 Task: Look for space in Flensburg, Germany from 22nd August, 2023 to 10th September, 2023 for 6 adults, 2 children in price range Rs.10000 to Rs.15000. Place can be entire place or shared room with 6 bedrooms having 6 beds and 6 bathrooms. Property type can be house, flat, guest house. Amenities needed are: wifi, TV, free parkinig on premises, gym, breakfast. Booking option can be shelf check-in. Required host language is English.
Action: Mouse moved to (460, 93)
Screenshot: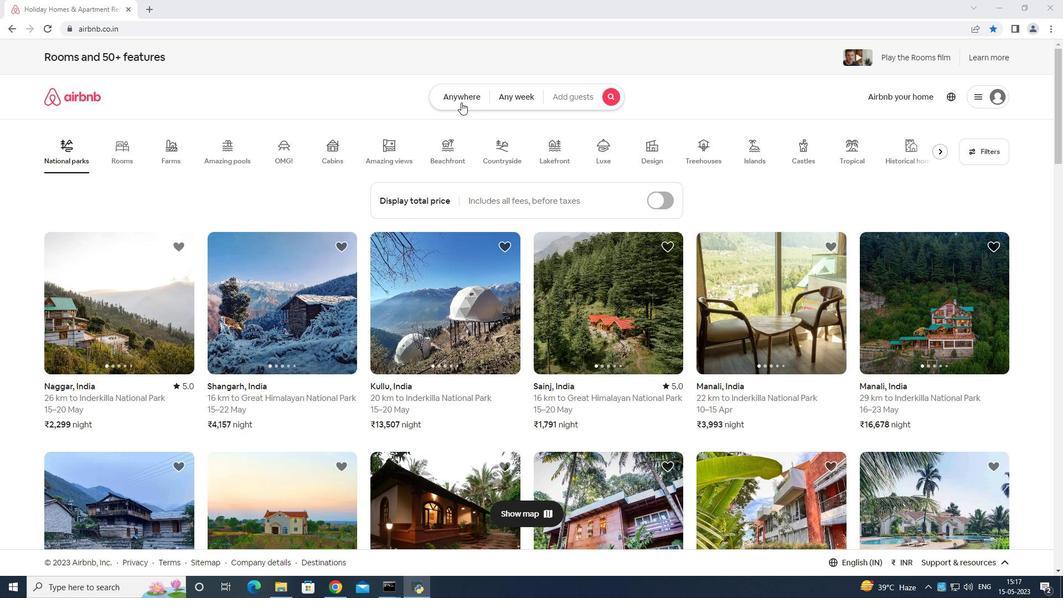 
Action: Mouse pressed left at (460, 93)
Screenshot: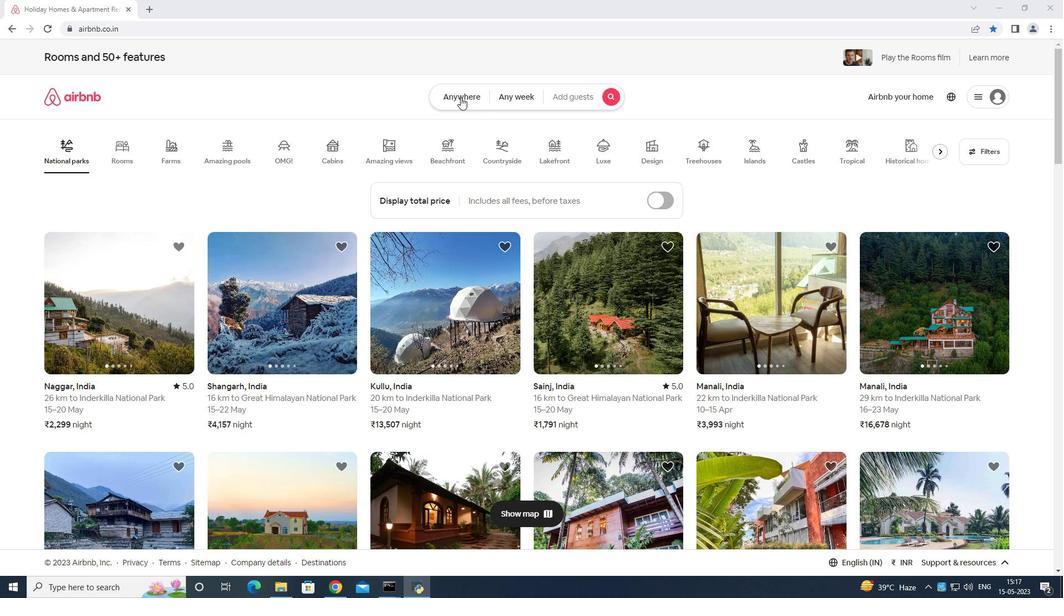 
Action: Mouse moved to (434, 134)
Screenshot: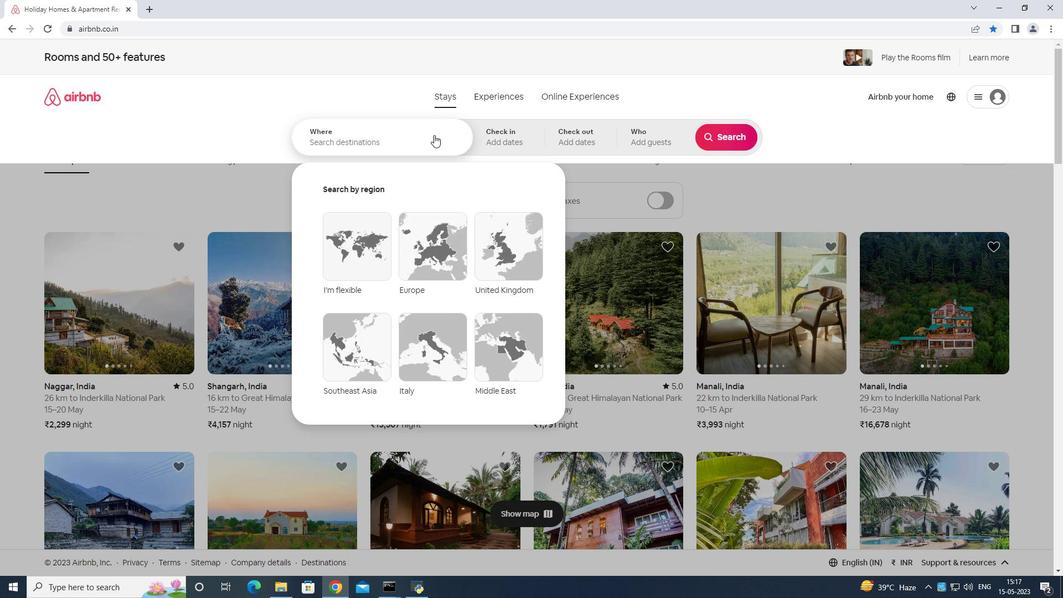 
Action: Mouse pressed left at (434, 134)
Screenshot: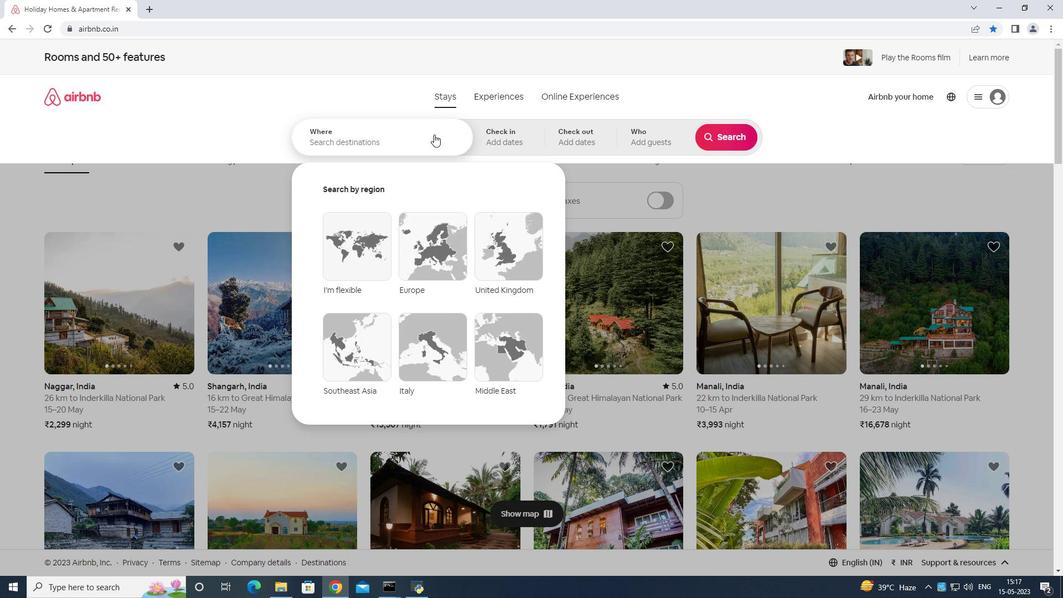 
Action: Mouse moved to (492, 148)
Screenshot: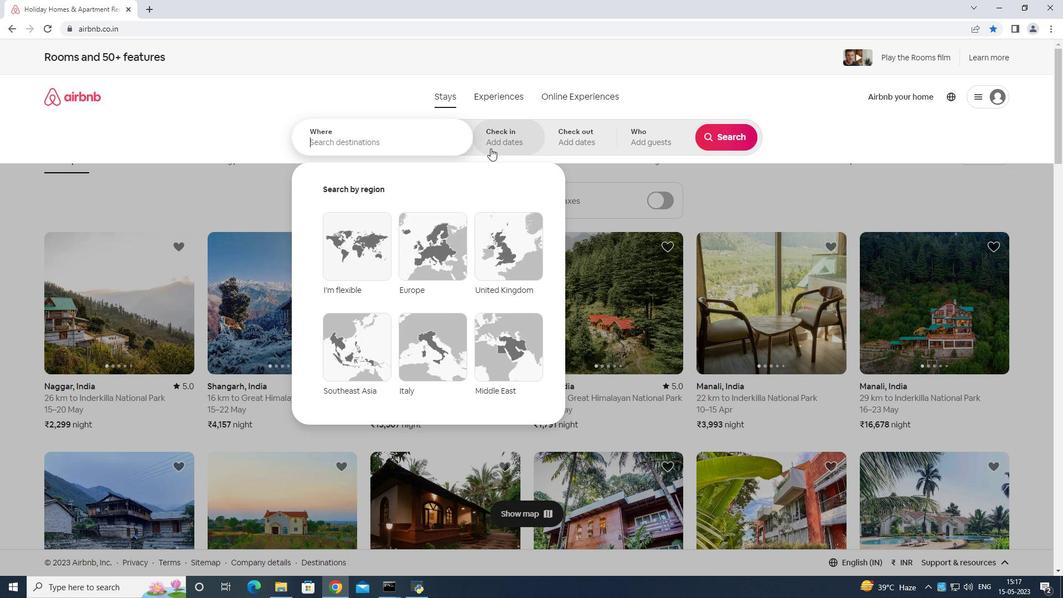 
Action: Key pressed <Key.shift>Flensburg<Key.space><Key.shift>germany<Key.enter>
Screenshot: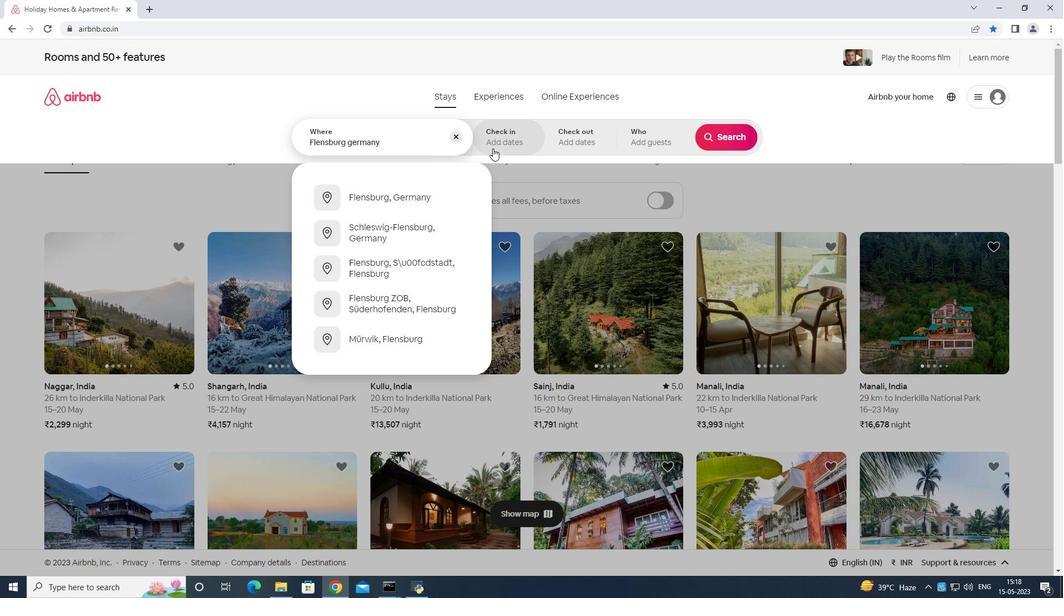 
Action: Mouse moved to (723, 223)
Screenshot: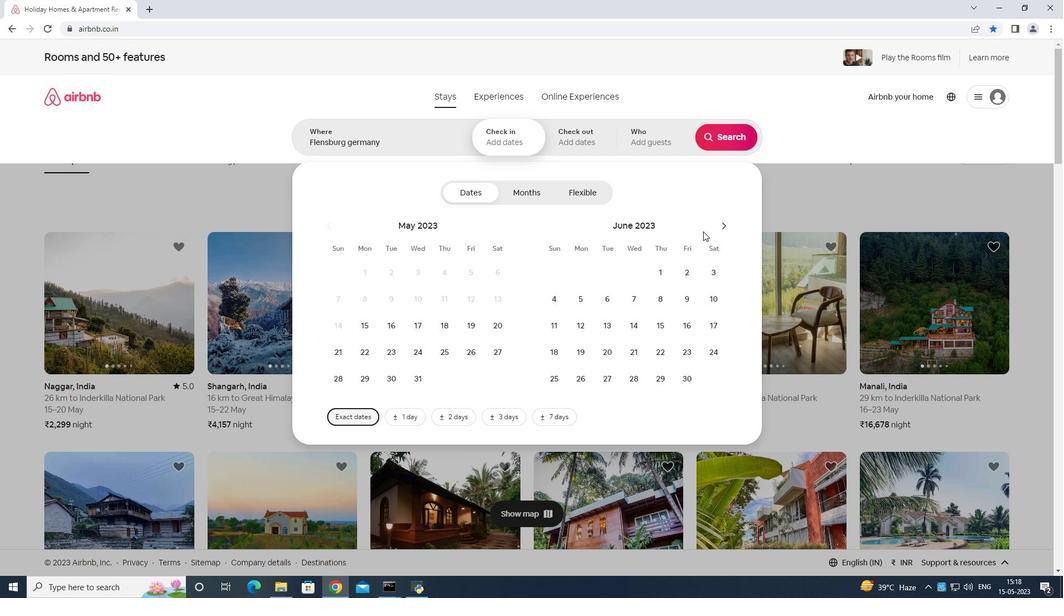 
Action: Mouse pressed left at (723, 223)
Screenshot: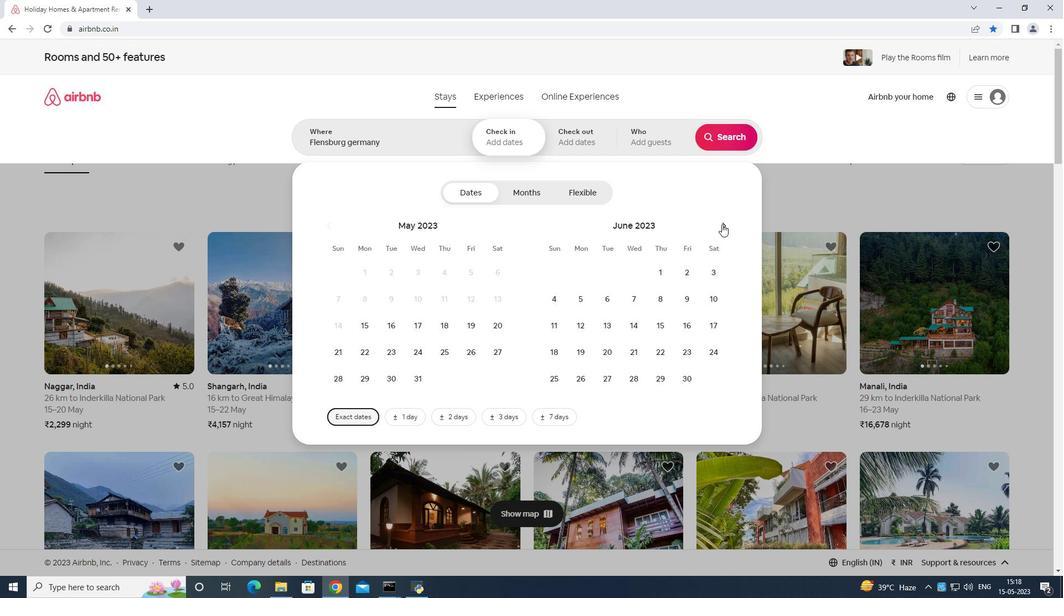 
Action: Mouse moved to (724, 223)
Screenshot: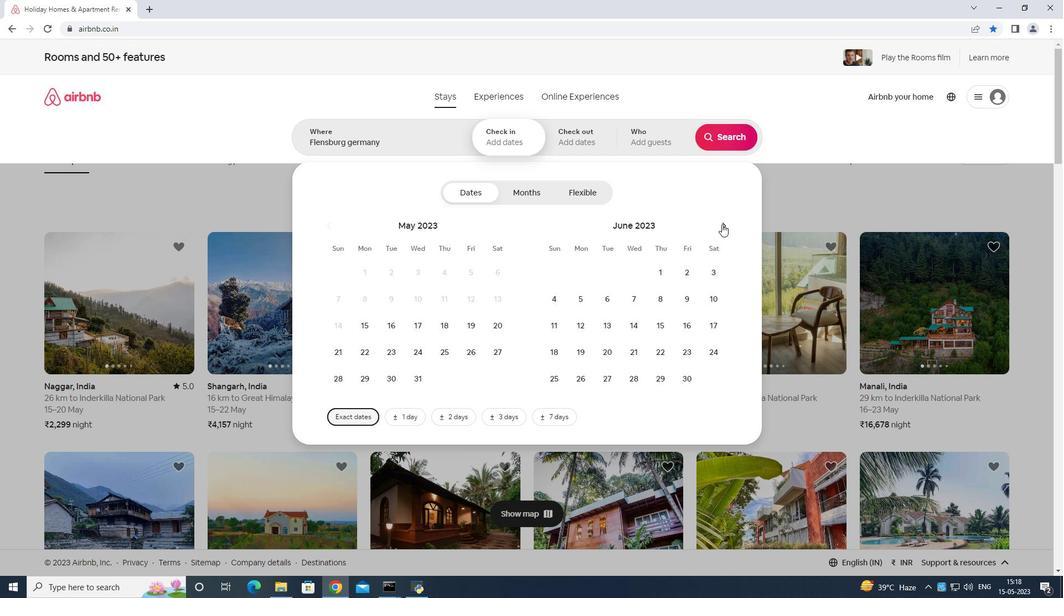 
Action: Mouse pressed left at (724, 223)
Screenshot: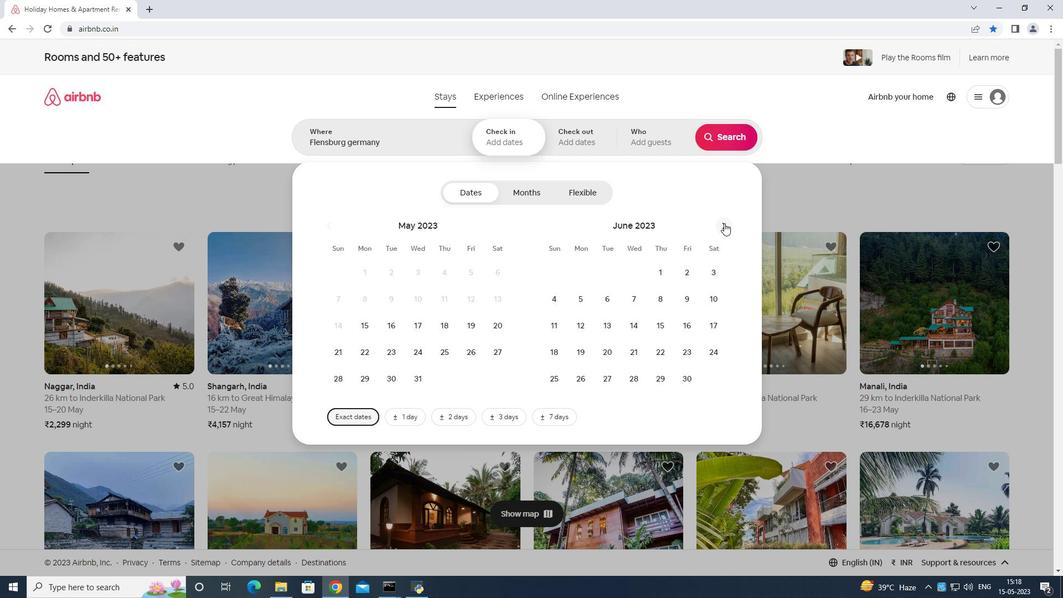 
Action: Mouse pressed left at (724, 223)
Screenshot: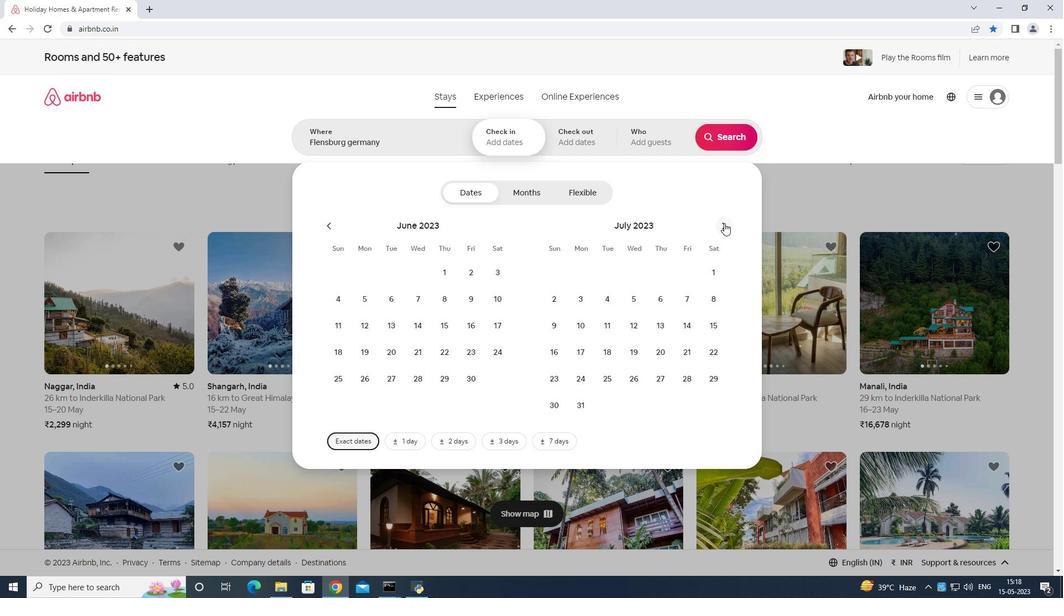 
Action: Mouse moved to (611, 351)
Screenshot: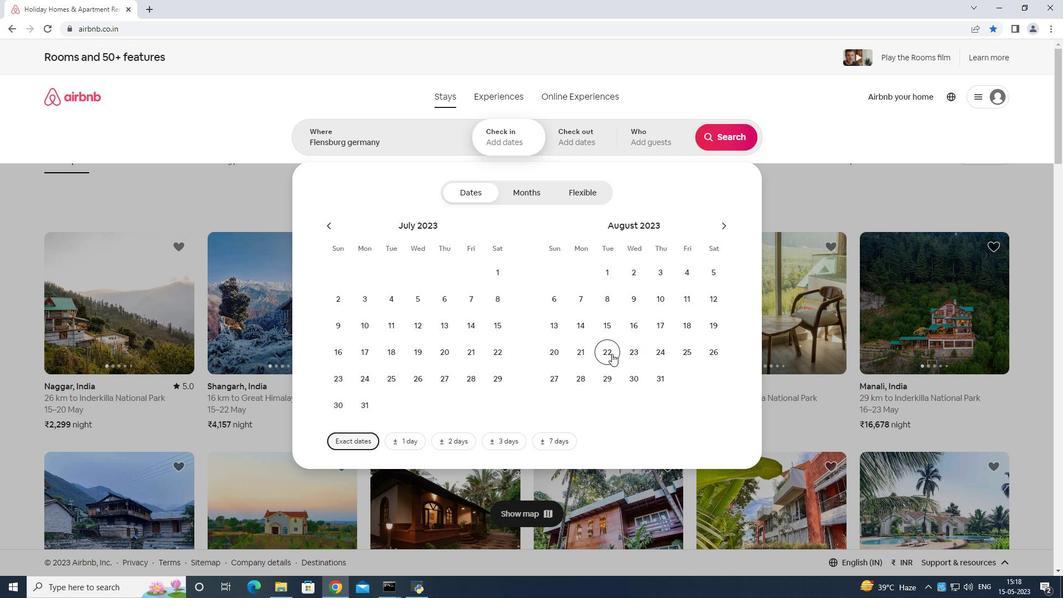
Action: Mouse pressed left at (611, 351)
Screenshot: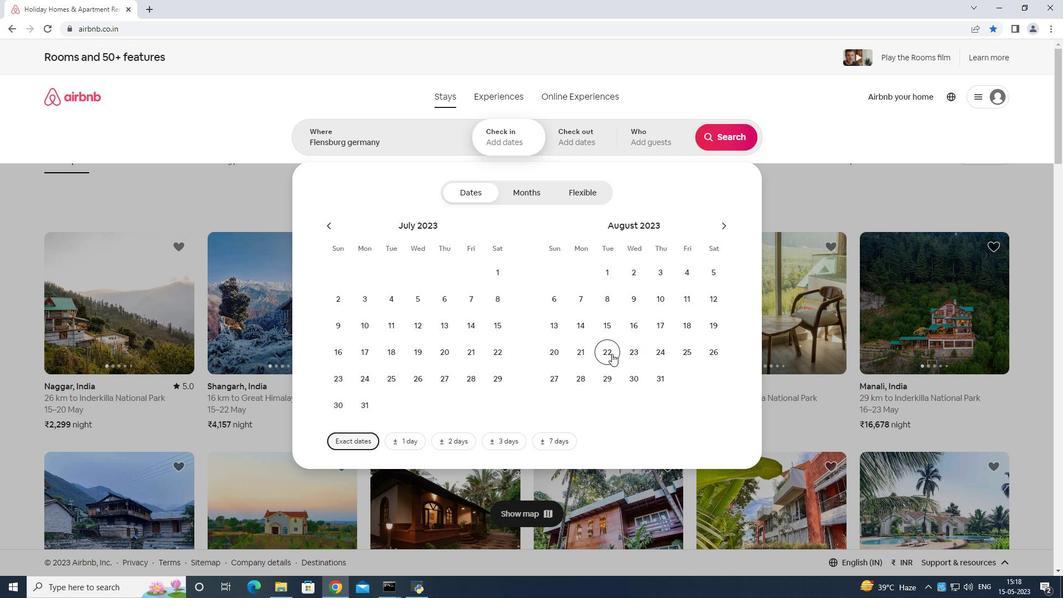 
Action: Mouse moved to (723, 224)
Screenshot: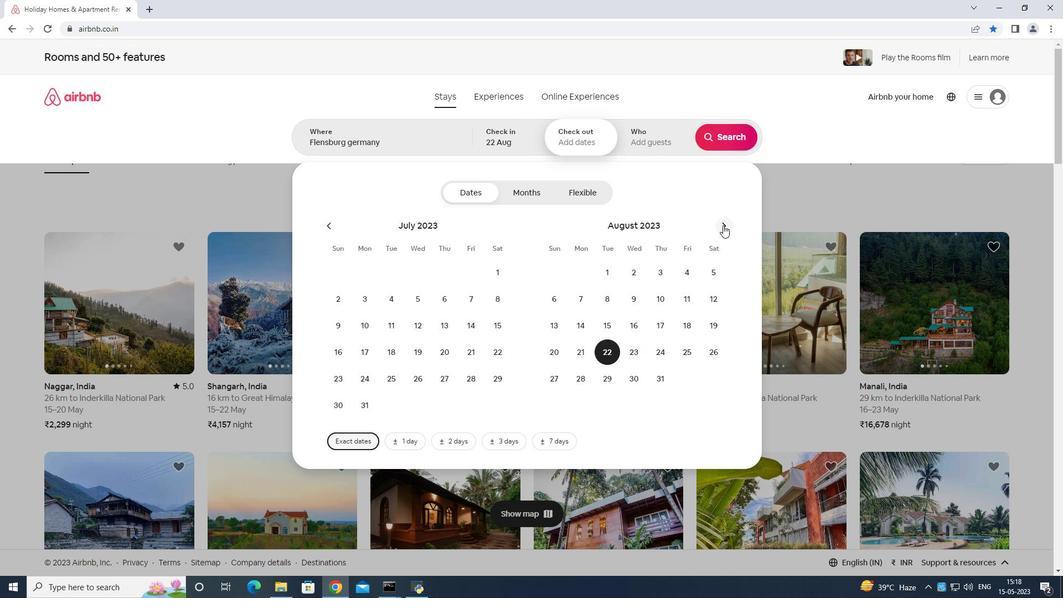 
Action: Mouse pressed left at (723, 224)
Screenshot: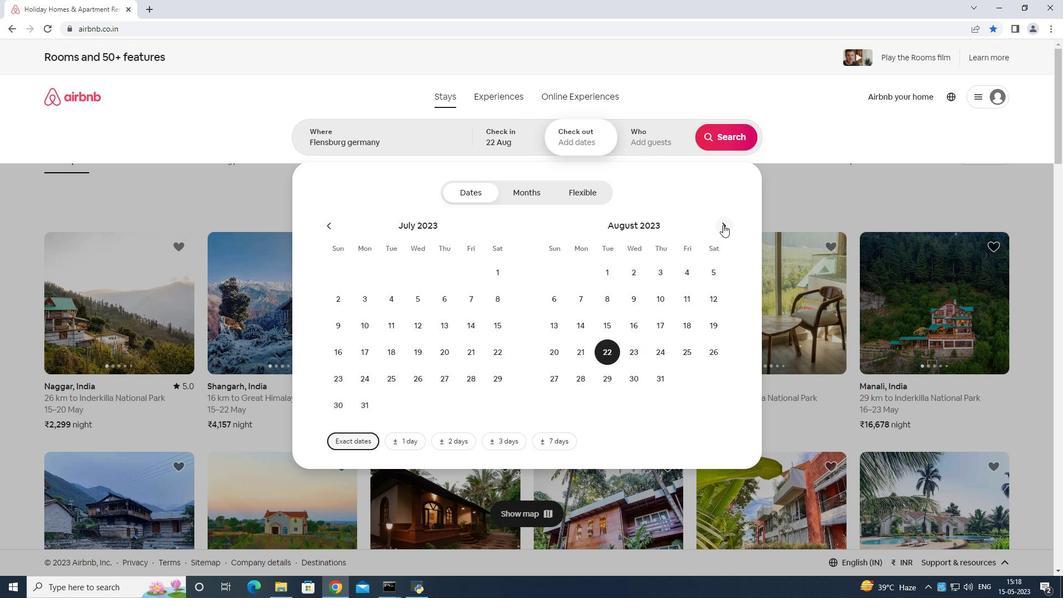 
Action: Mouse moved to (562, 320)
Screenshot: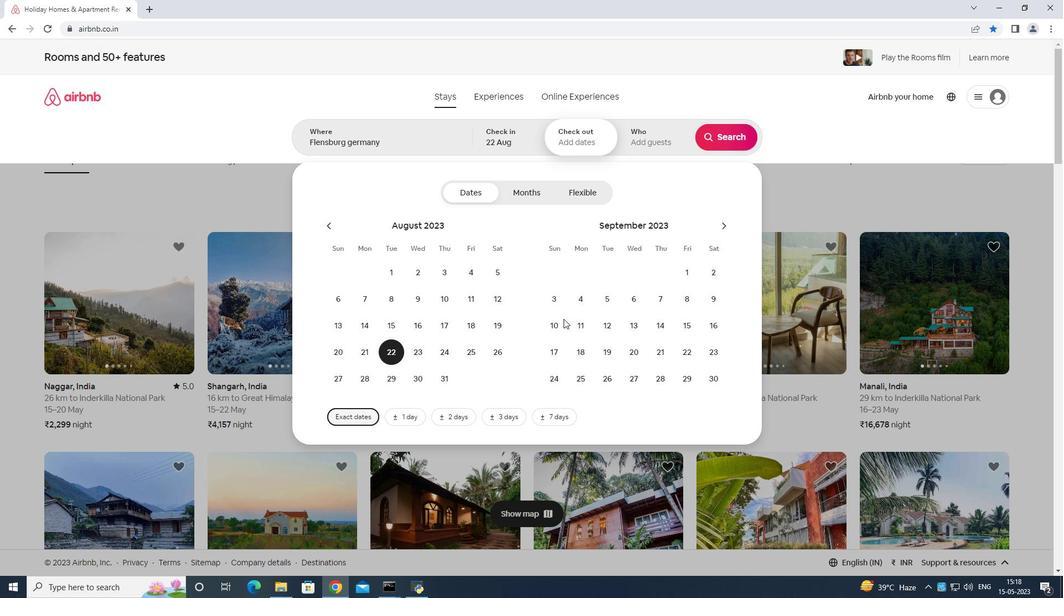
Action: Mouse pressed left at (562, 320)
Screenshot: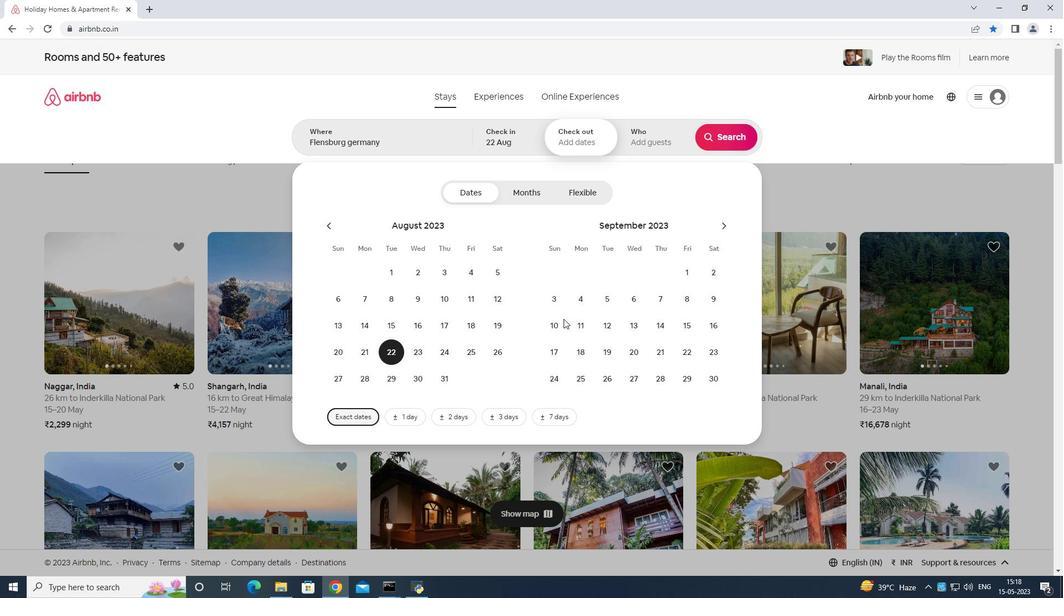 
Action: Mouse moved to (647, 127)
Screenshot: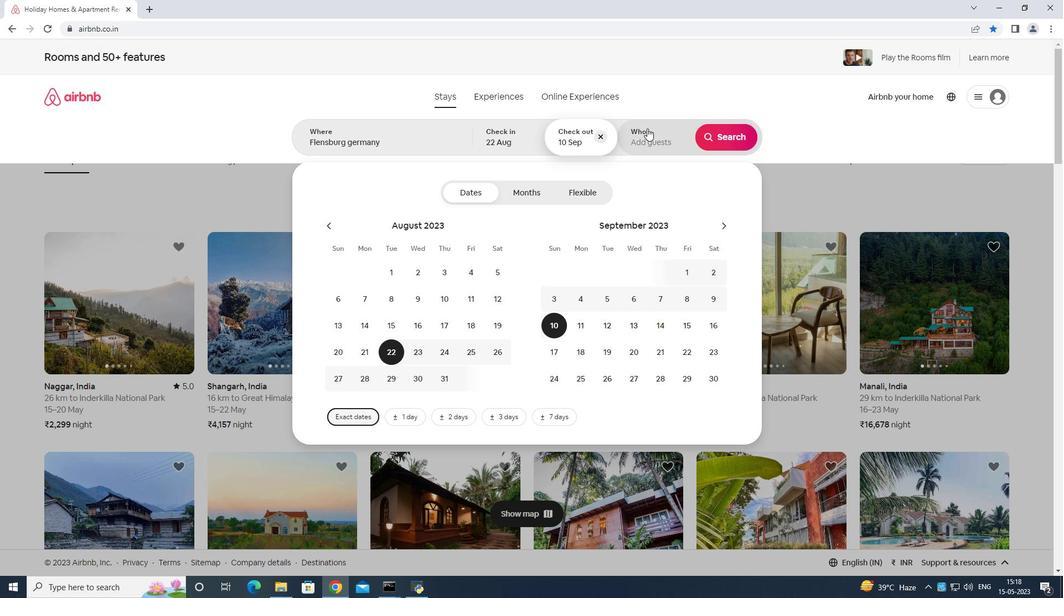 
Action: Mouse pressed left at (647, 127)
Screenshot: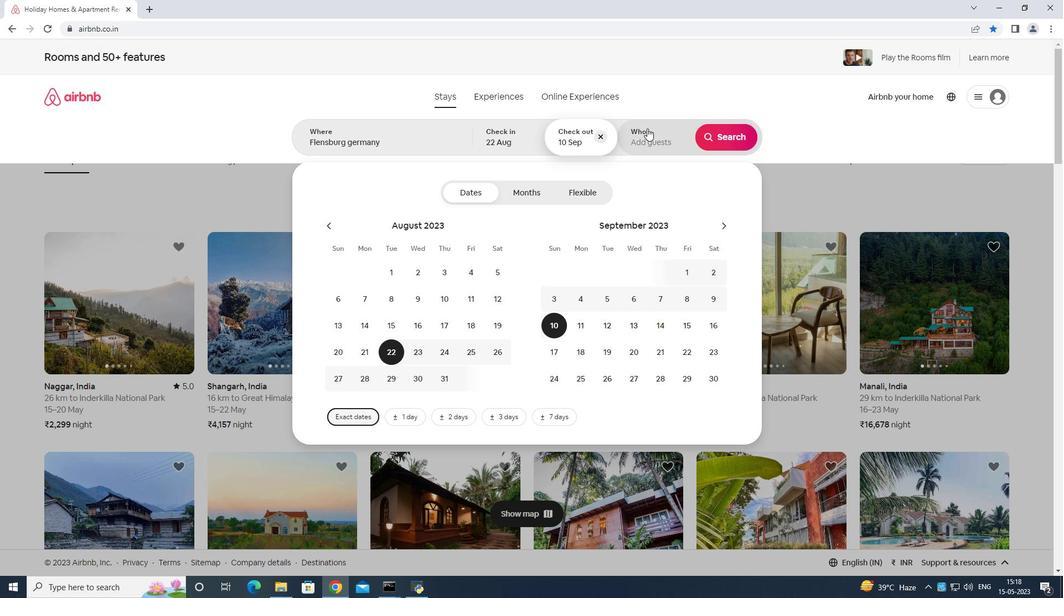 
Action: Mouse moved to (734, 192)
Screenshot: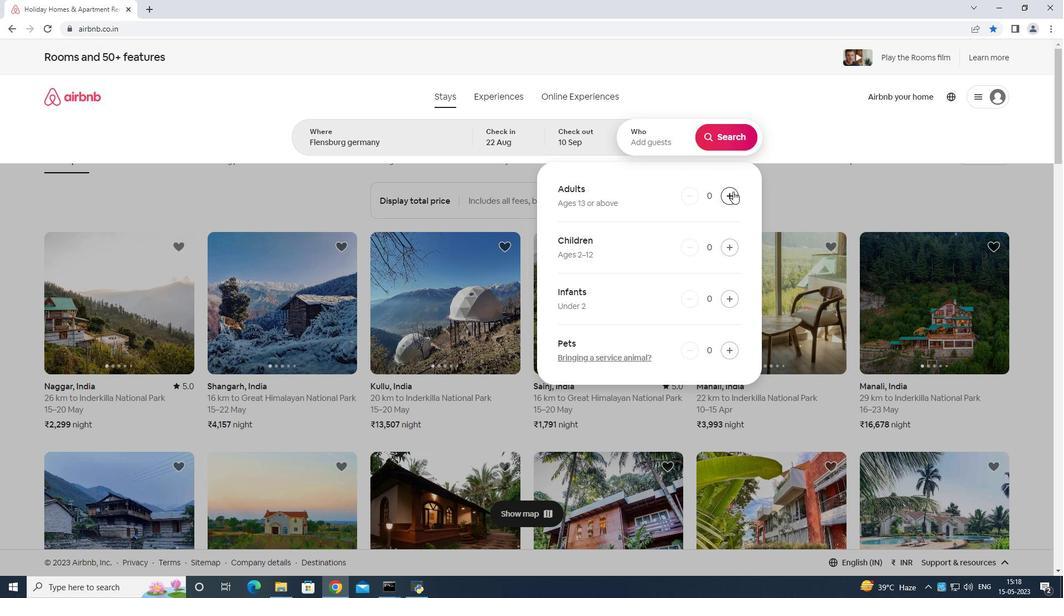 
Action: Mouse pressed left at (734, 192)
Screenshot: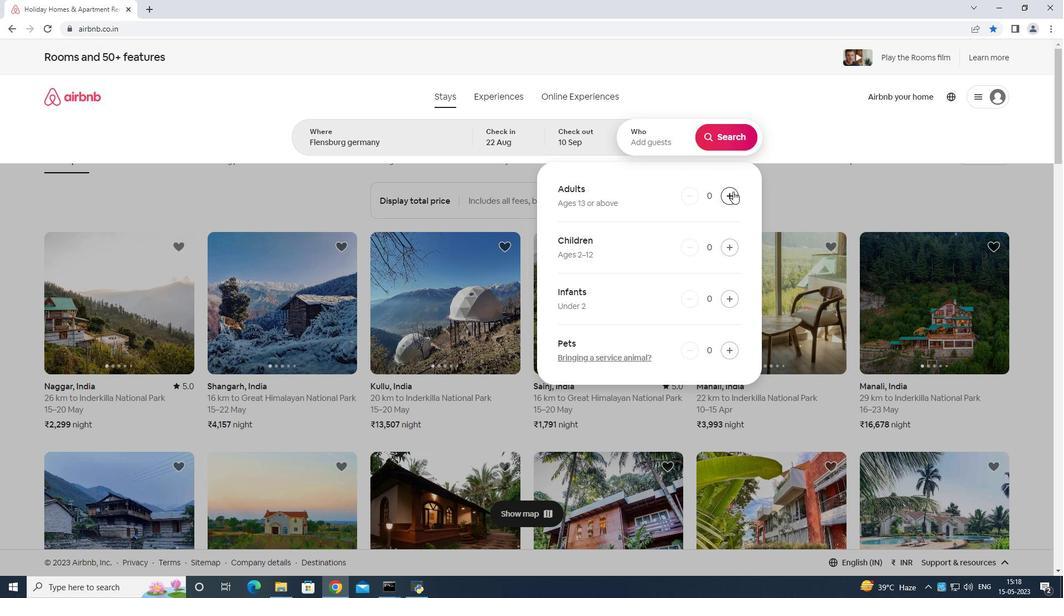 
Action: Mouse moved to (734, 193)
Screenshot: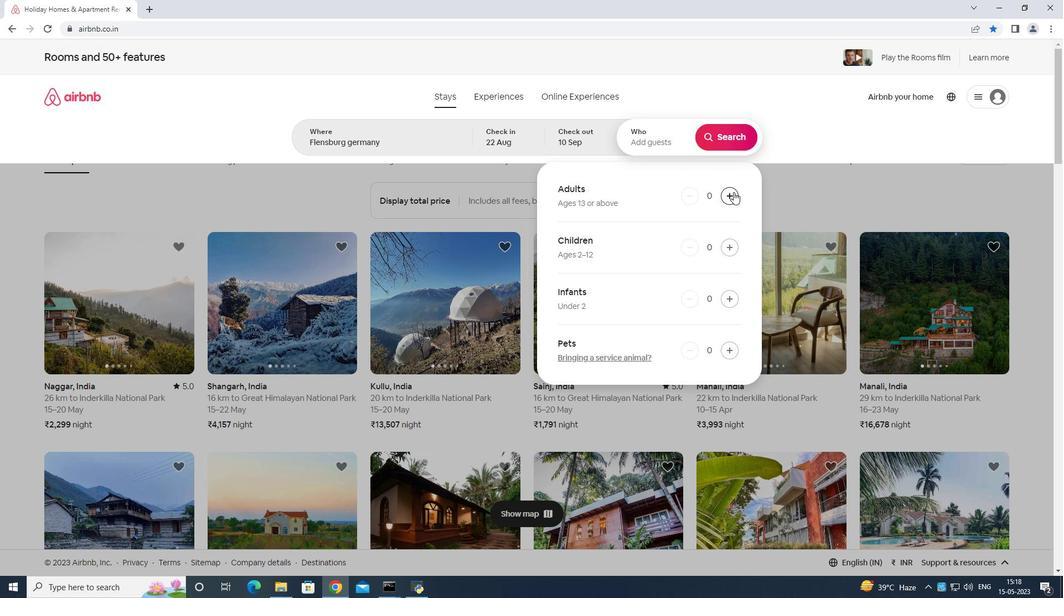 
Action: Mouse pressed left at (734, 193)
Screenshot: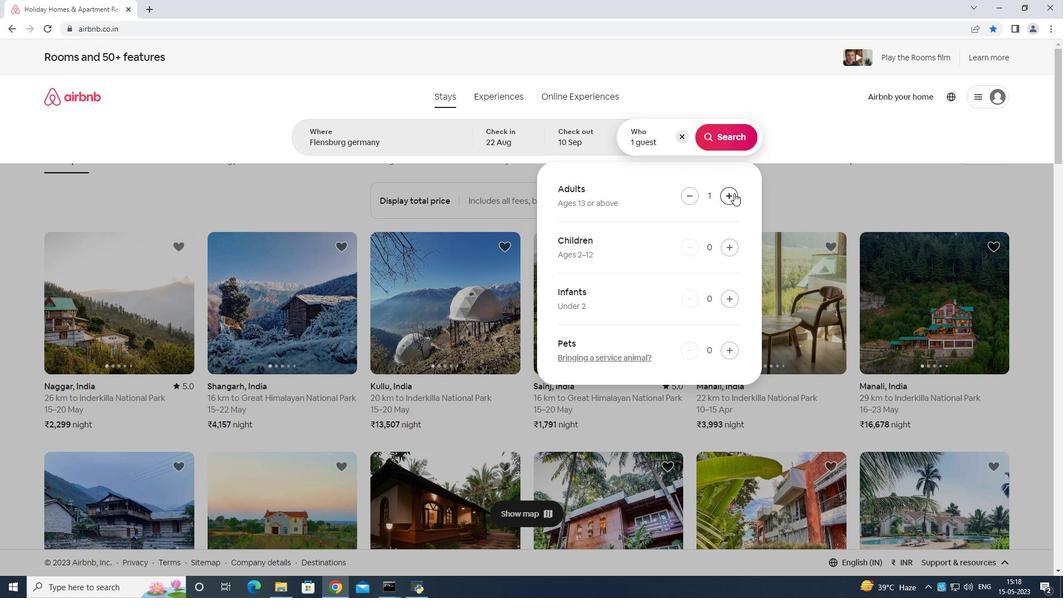 
Action: Mouse moved to (732, 193)
Screenshot: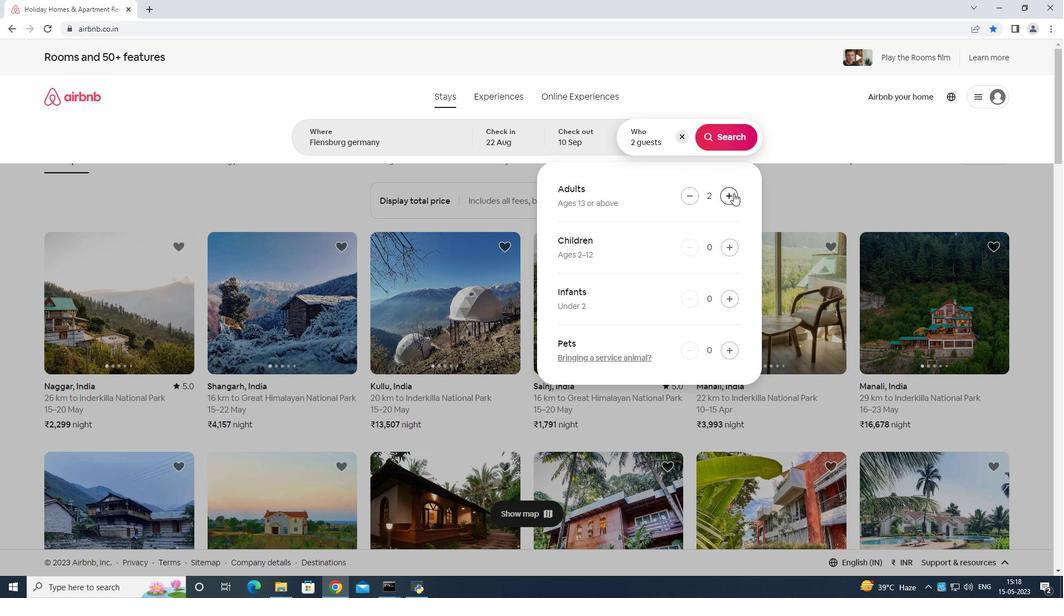 
Action: Mouse pressed left at (732, 193)
Screenshot: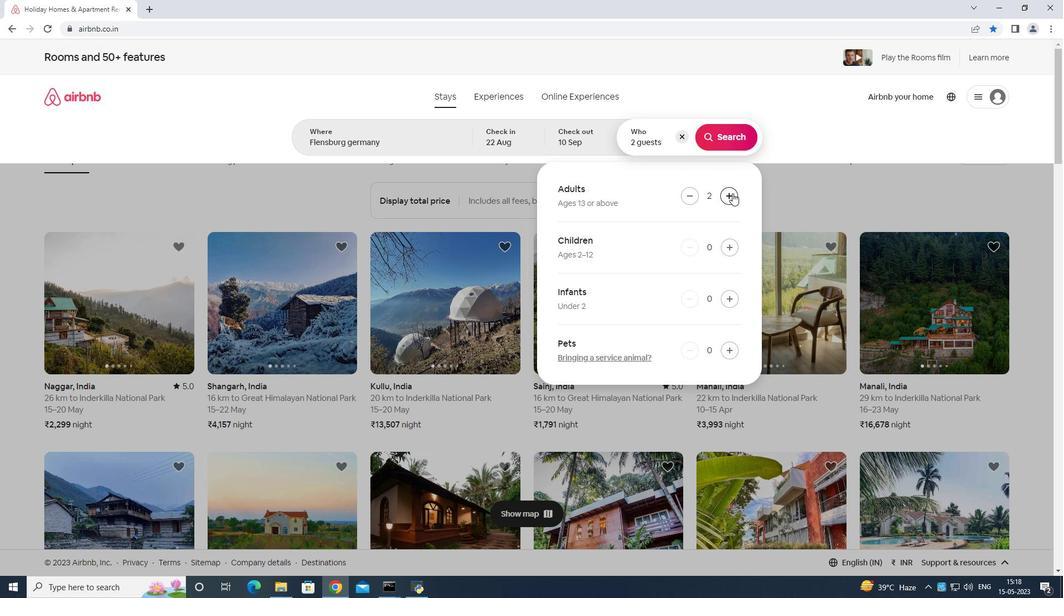
Action: Mouse moved to (732, 193)
Screenshot: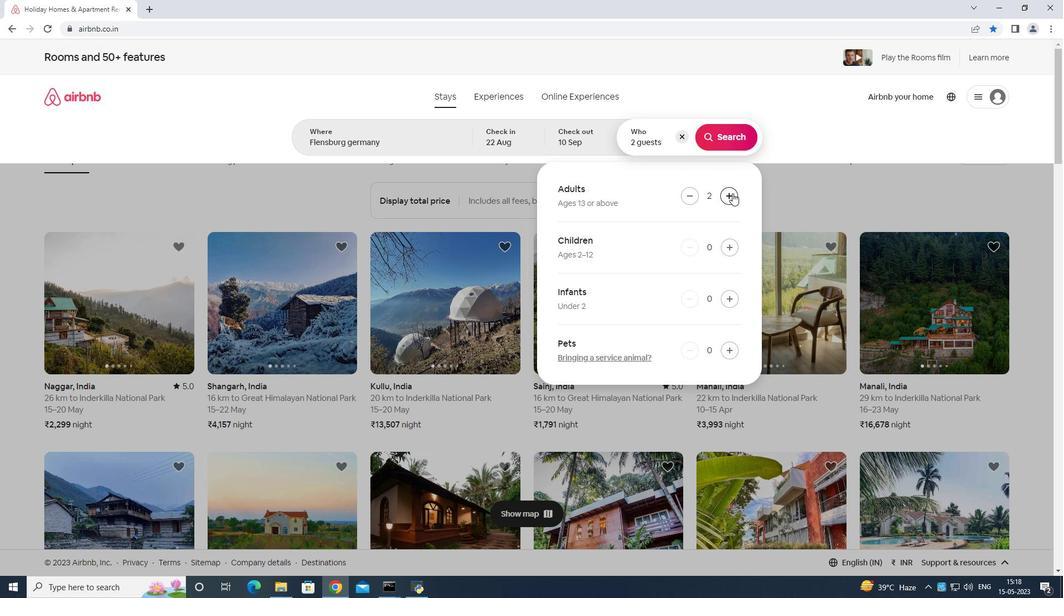 
Action: Mouse pressed left at (732, 193)
Screenshot: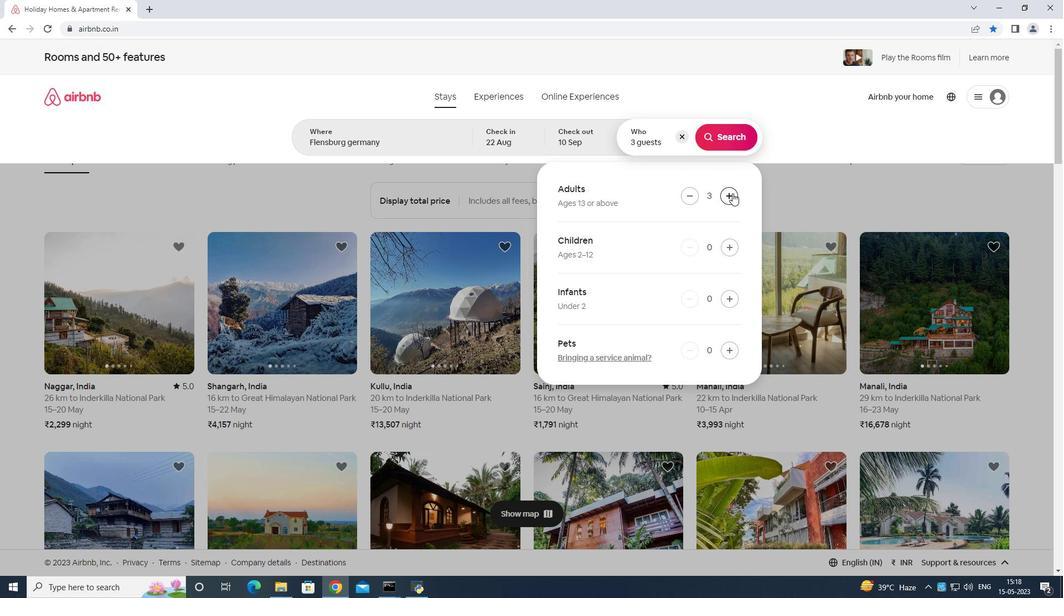 
Action: Mouse moved to (732, 193)
Screenshot: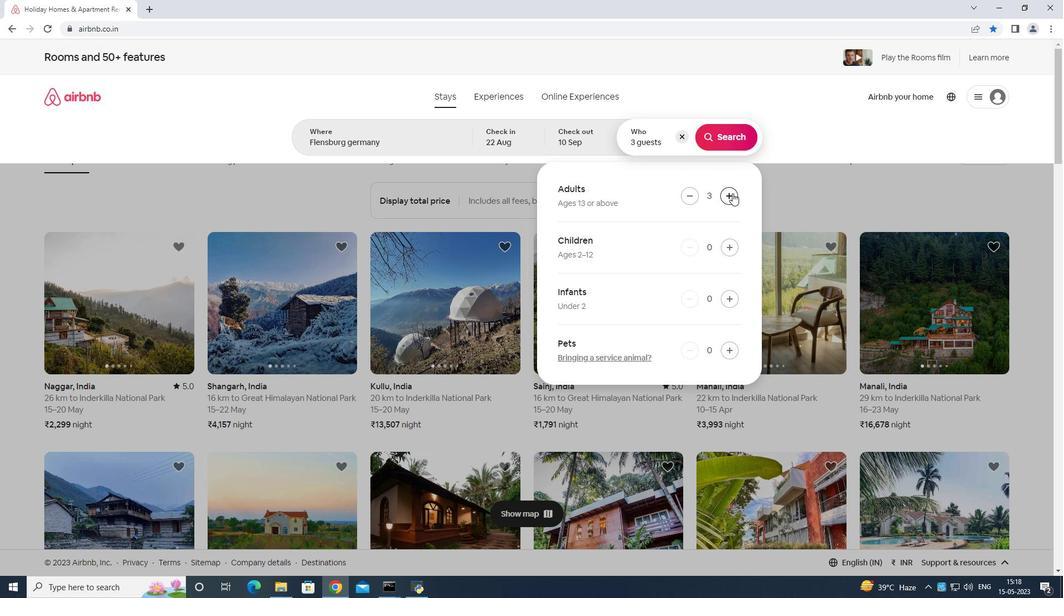 
Action: Mouse pressed left at (732, 193)
Screenshot: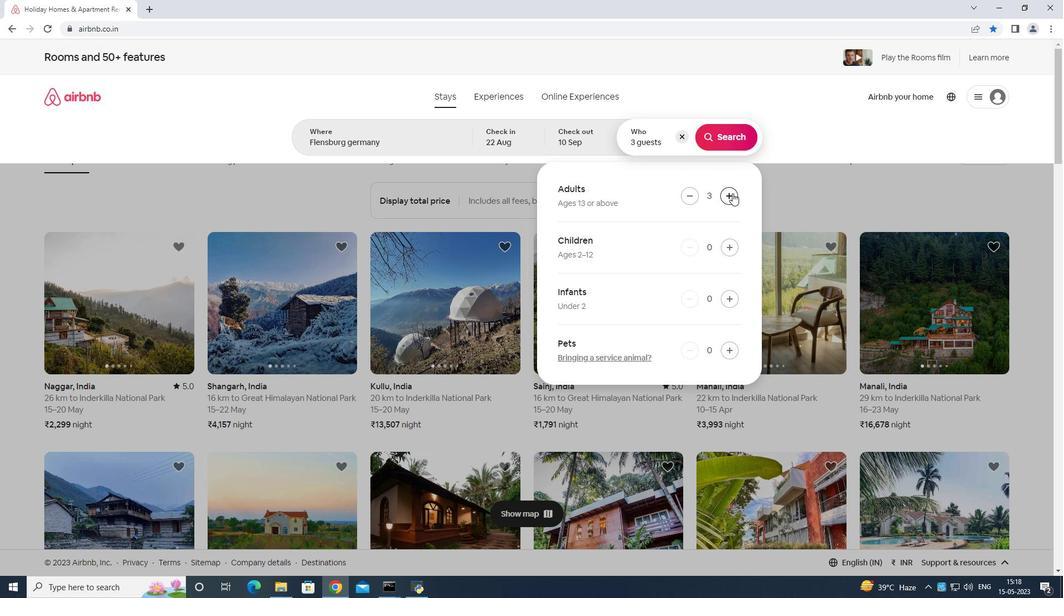 
Action: Mouse pressed left at (732, 193)
Screenshot: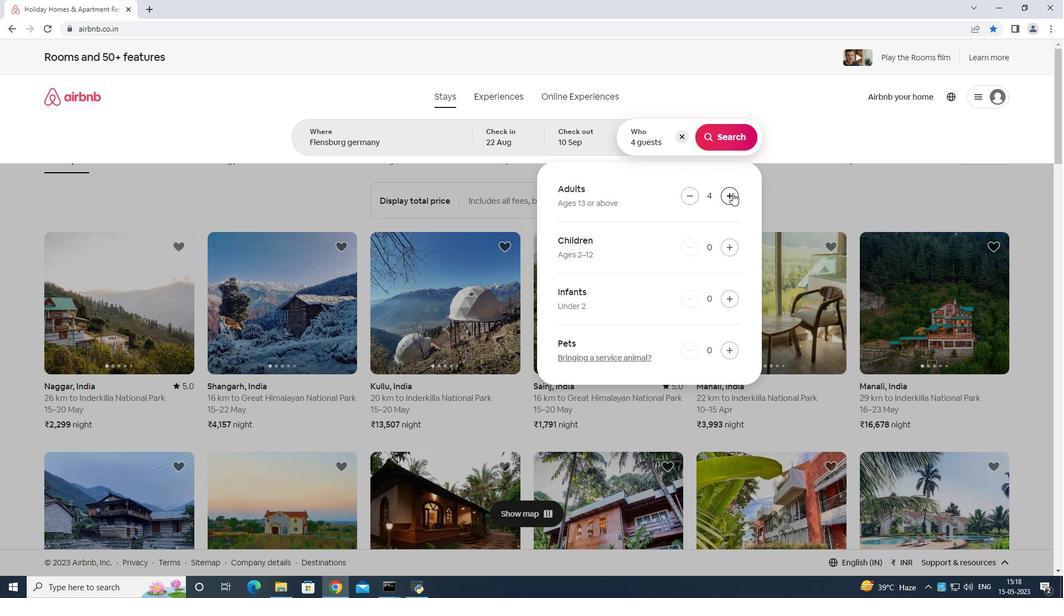 
Action: Mouse moved to (725, 243)
Screenshot: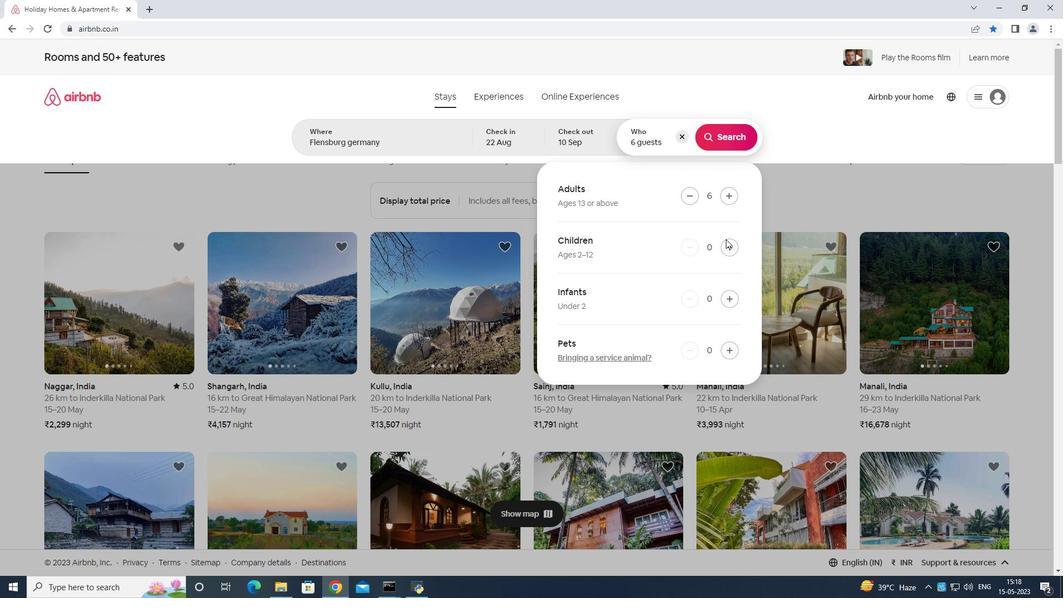 
Action: Mouse pressed left at (725, 243)
Screenshot: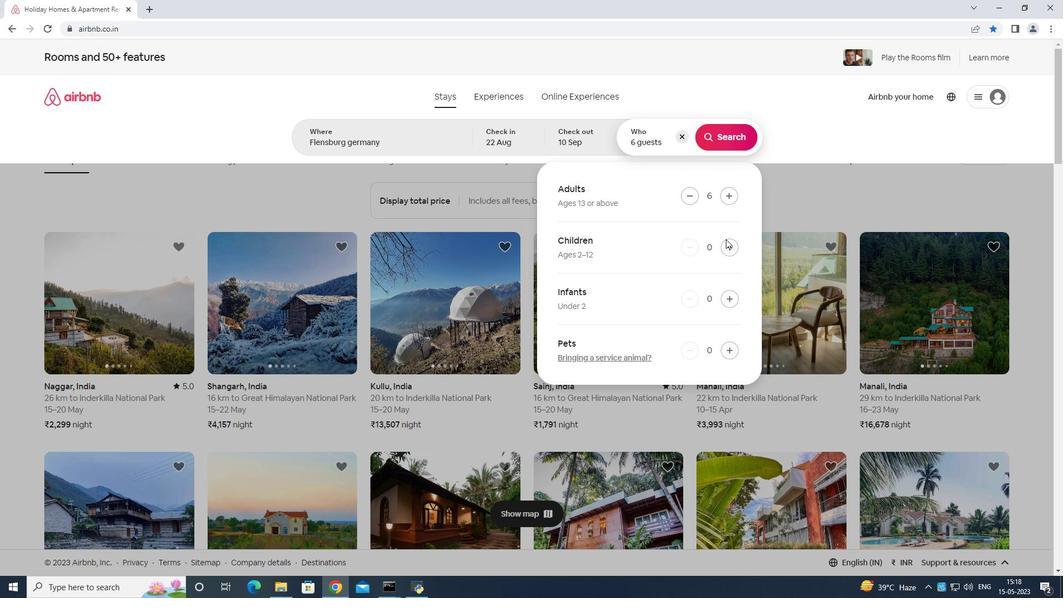 
Action: Mouse moved to (724, 245)
Screenshot: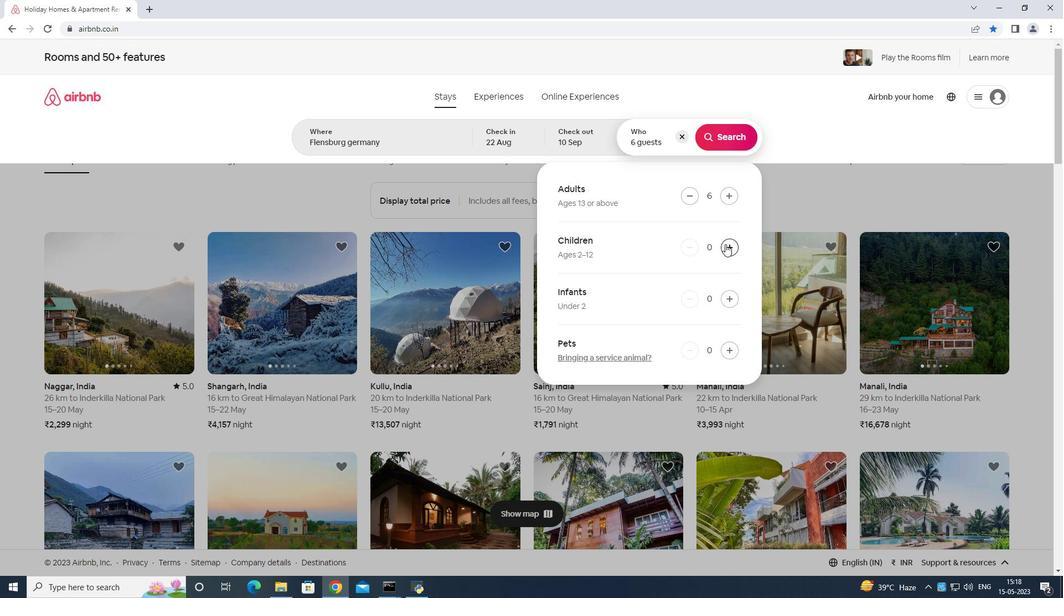 
Action: Mouse pressed left at (724, 245)
Screenshot: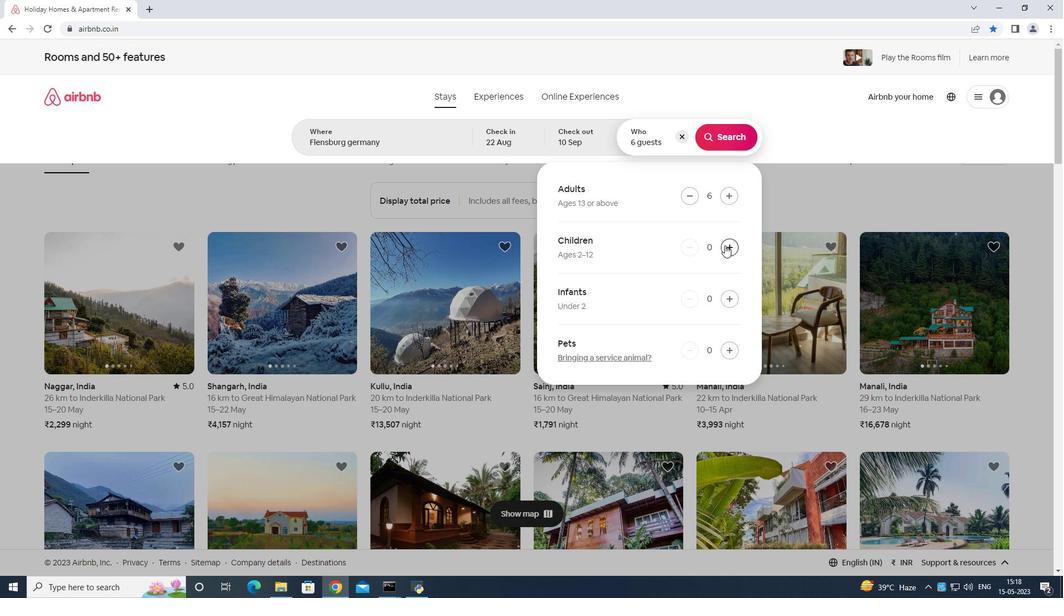 
Action: Mouse moved to (723, 137)
Screenshot: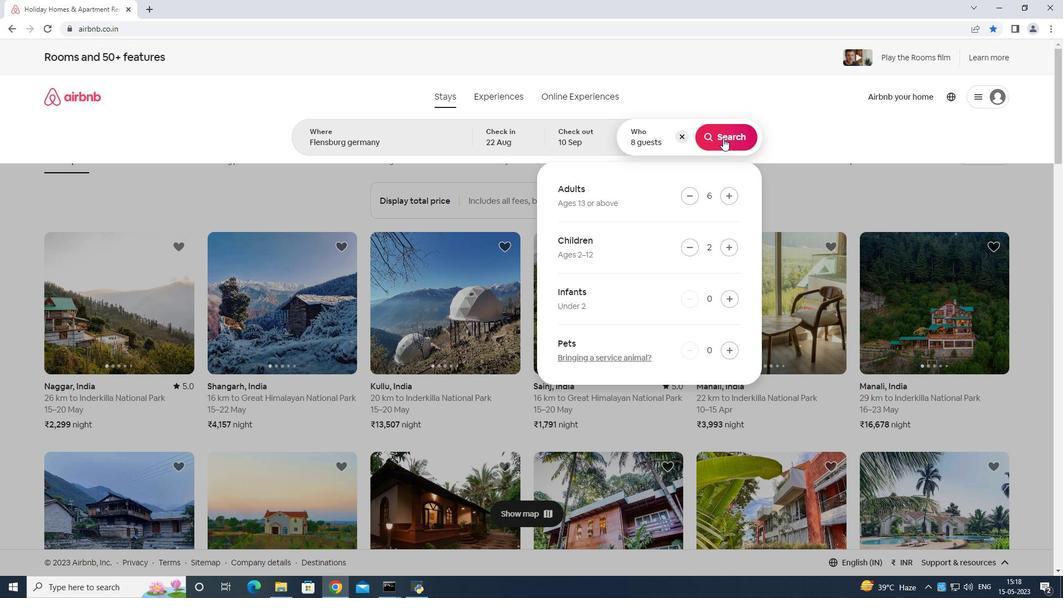
Action: Mouse pressed left at (723, 137)
Screenshot: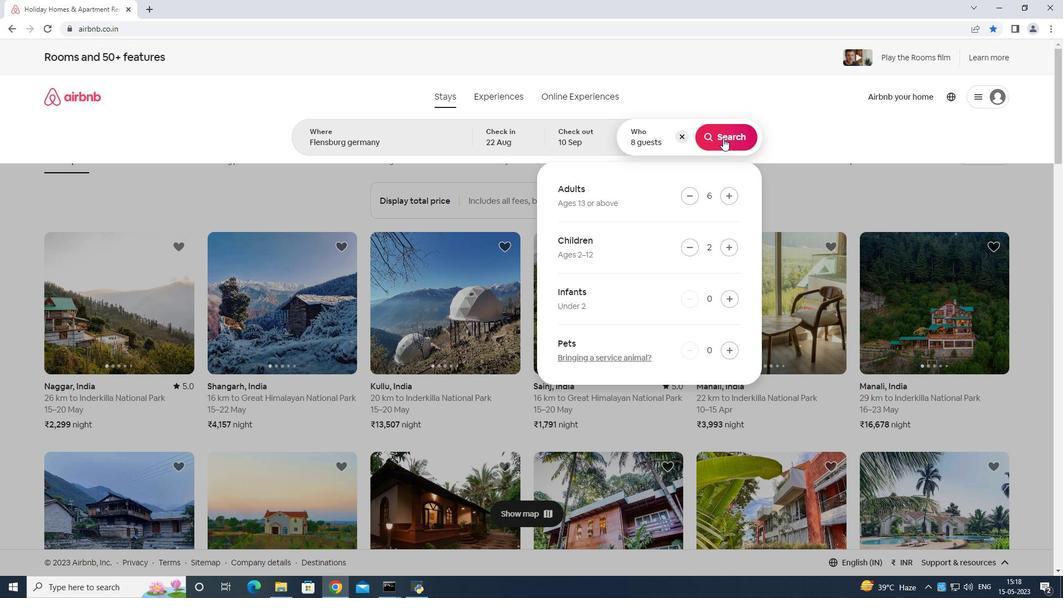 
Action: Mouse moved to (1002, 100)
Screenshot: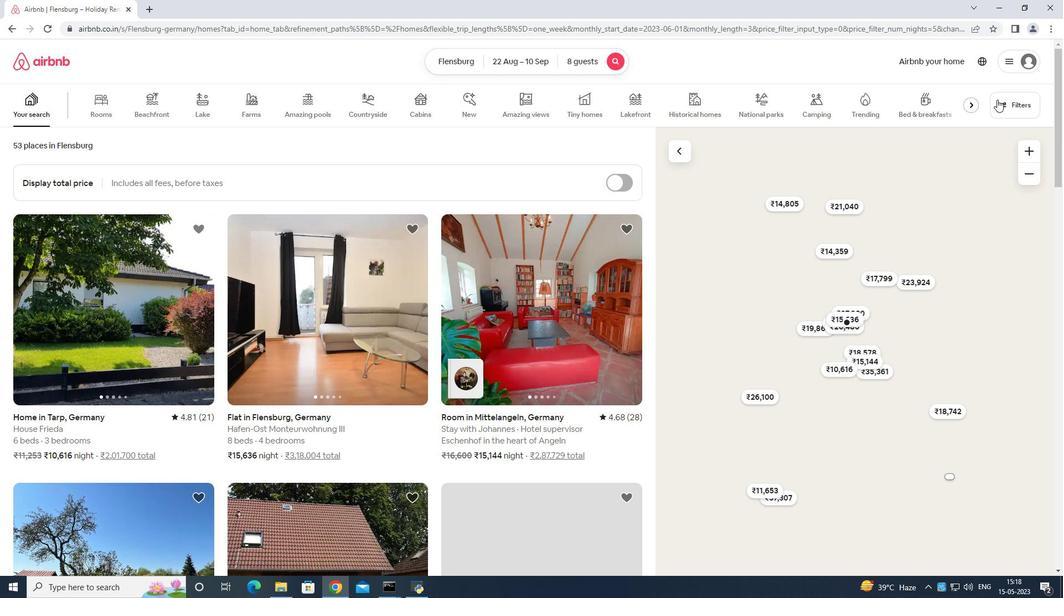 
Action: Mouse pressed left at (1002, 100)
Screenshot: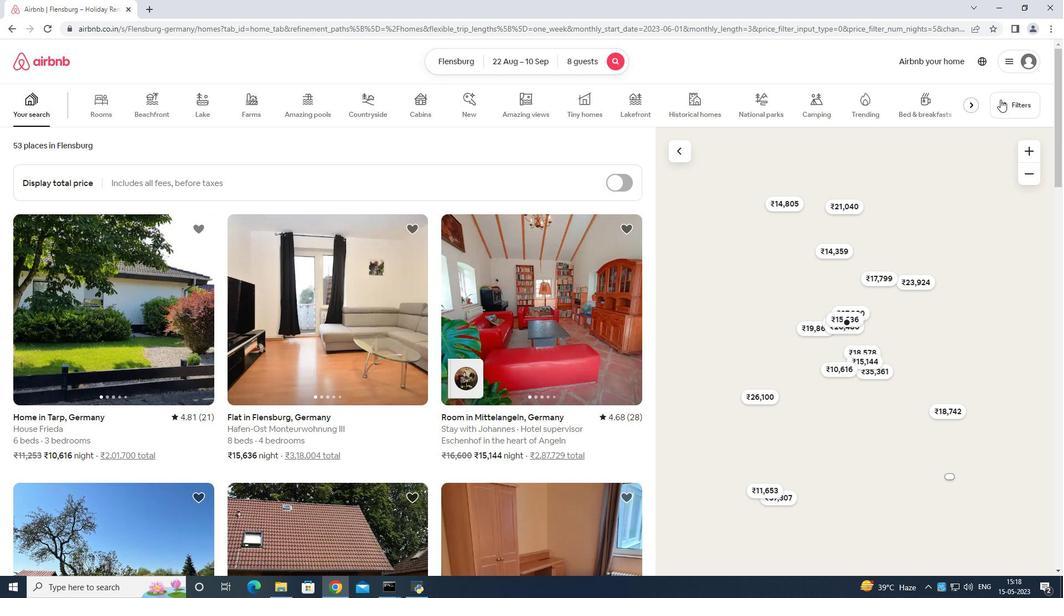 
Action: Mouse moved to (461, 377)
Screenshot: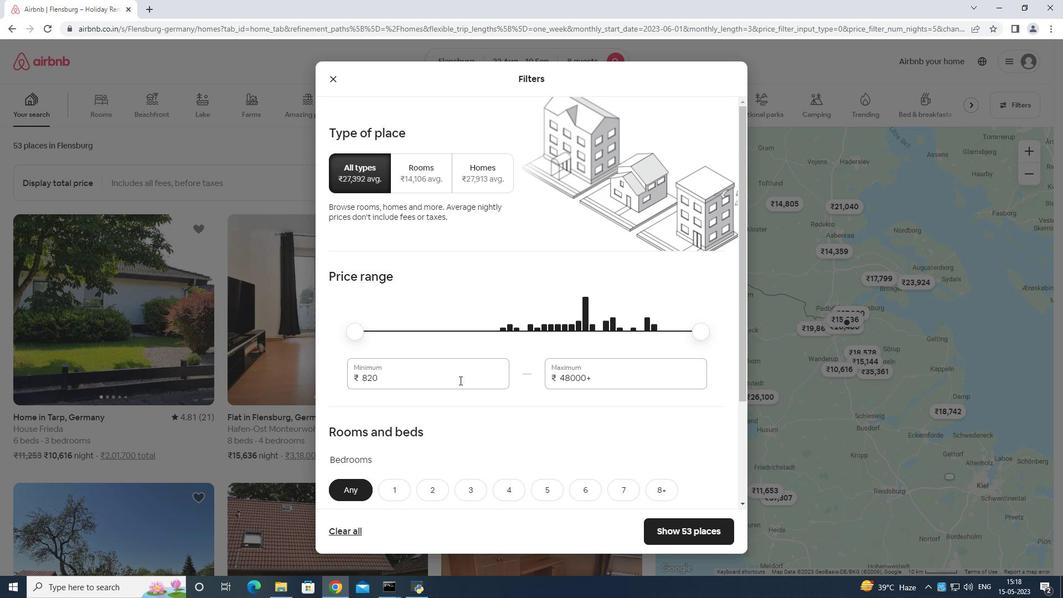 
Action: Mouse pressed left at (460, 377)
Screenshot: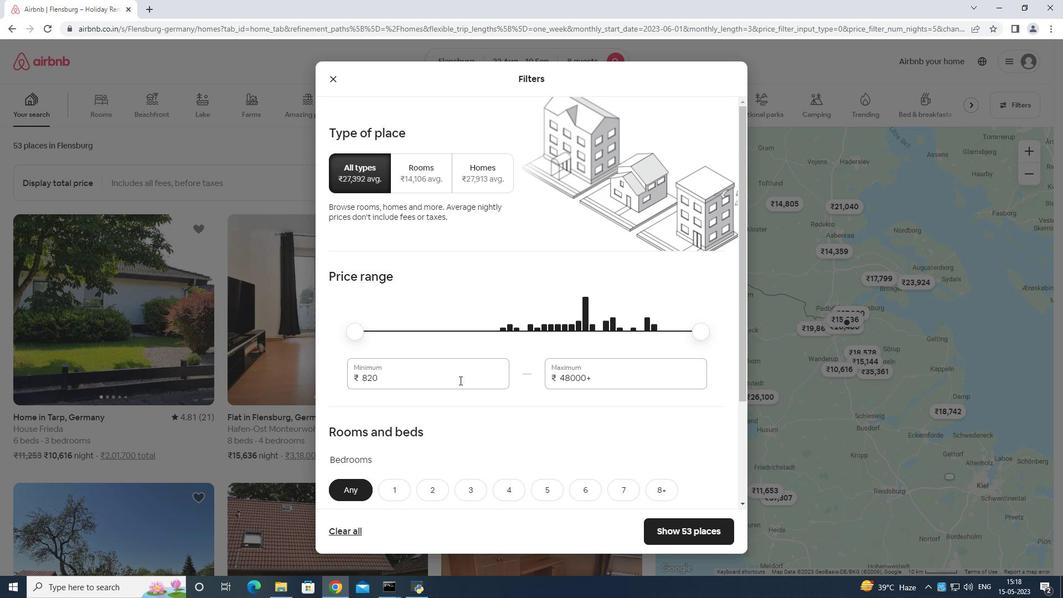 
Action: Mouse moved to (463, 369)
Screenshot: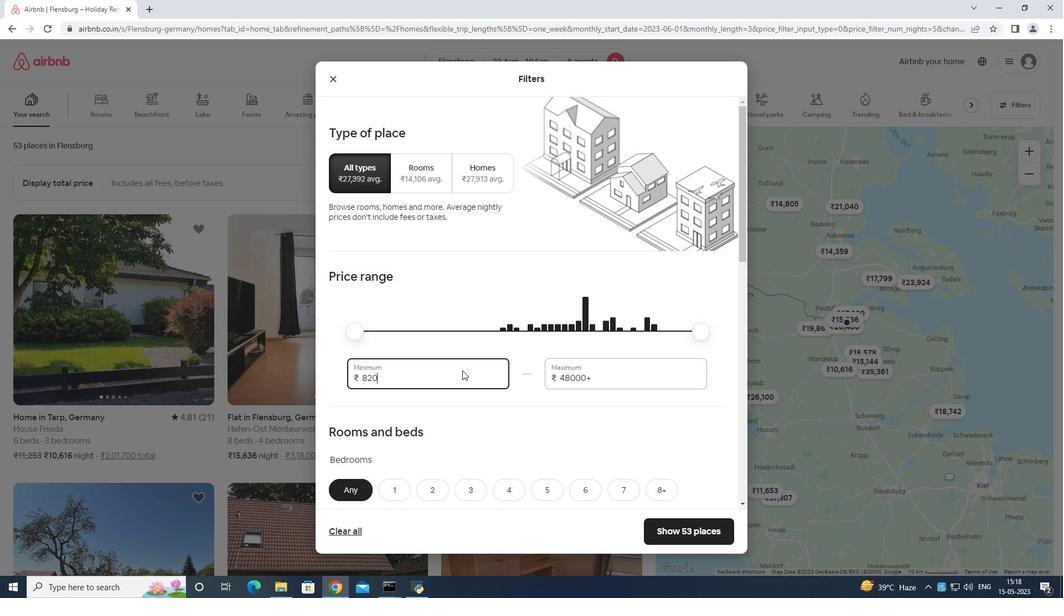 
Action: Key pressed <Key.backspace>
Screenshot: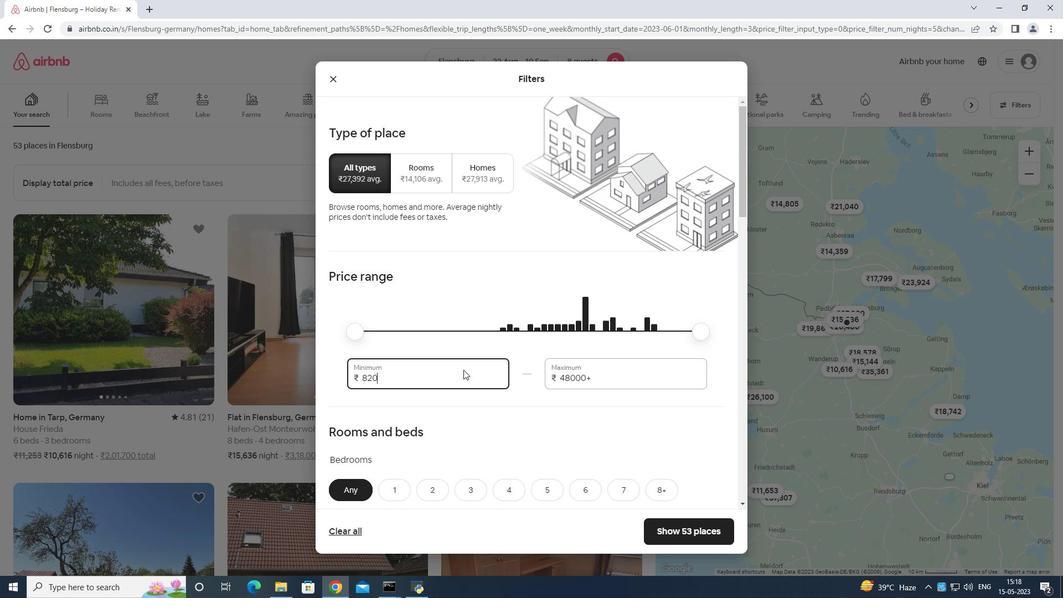 
Action: Mouse moved to (464, 368)
Screenshot: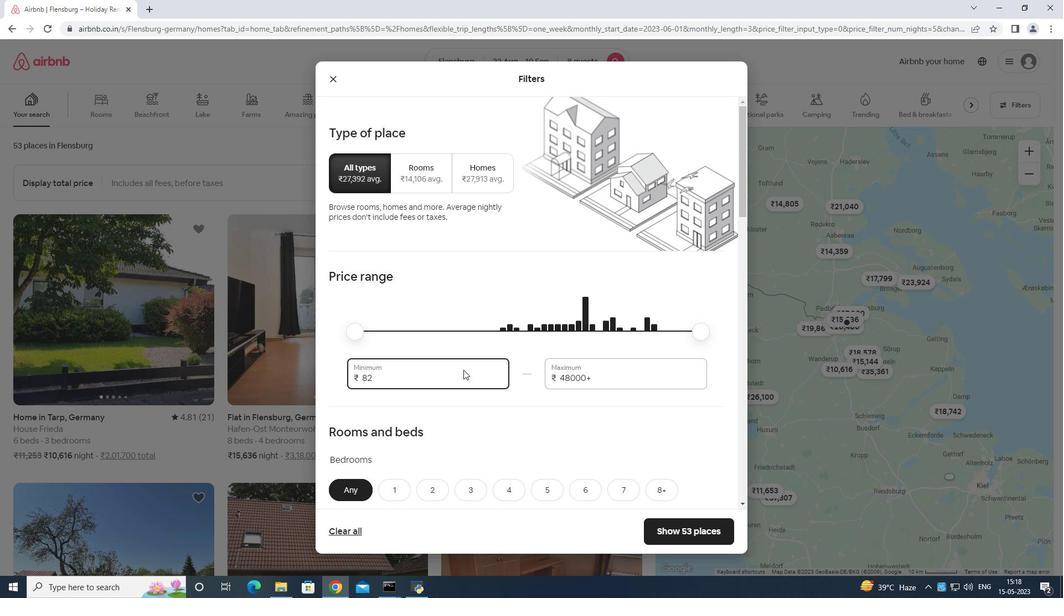 
Action: Key pressed <Key.backspace><Key.backspace><Key.backspace><Key.backspace><Key.backspace>
Screenshot: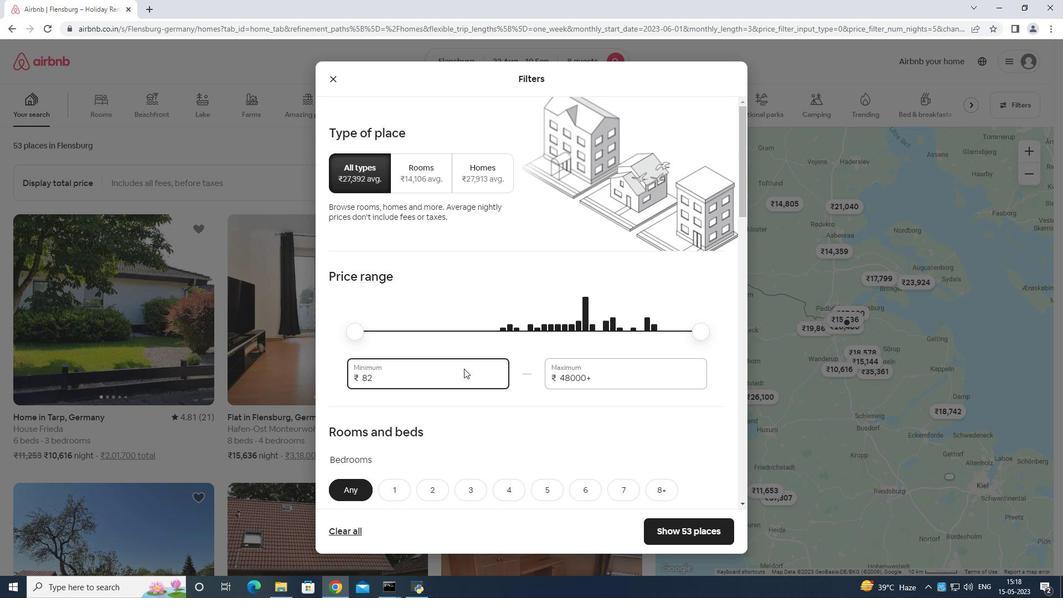 
Action: Mouse moved to (465, 367)
Screenshot: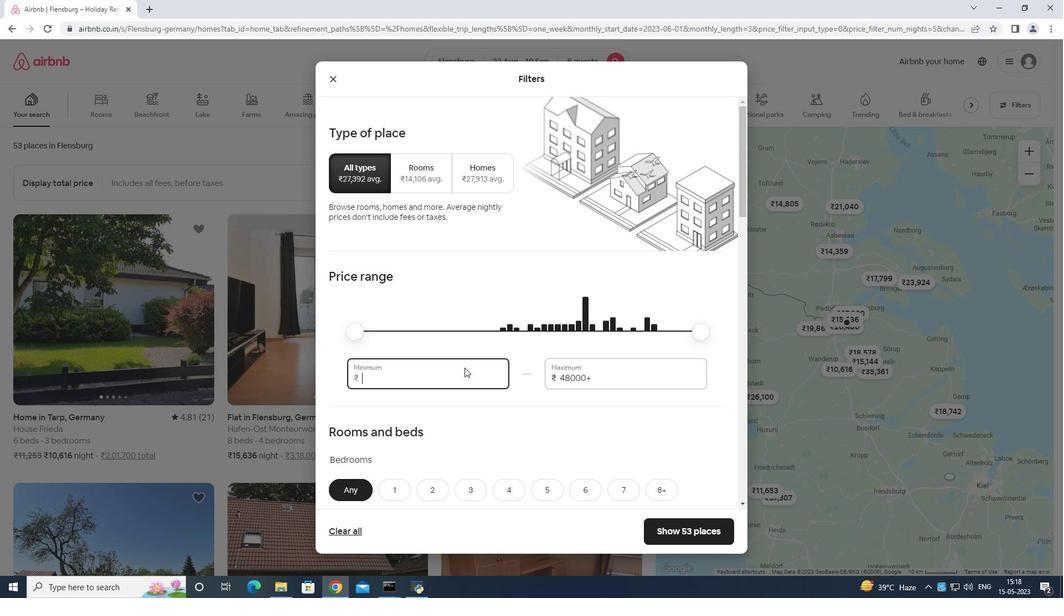 
Action: Key pressed 1
Screenshot: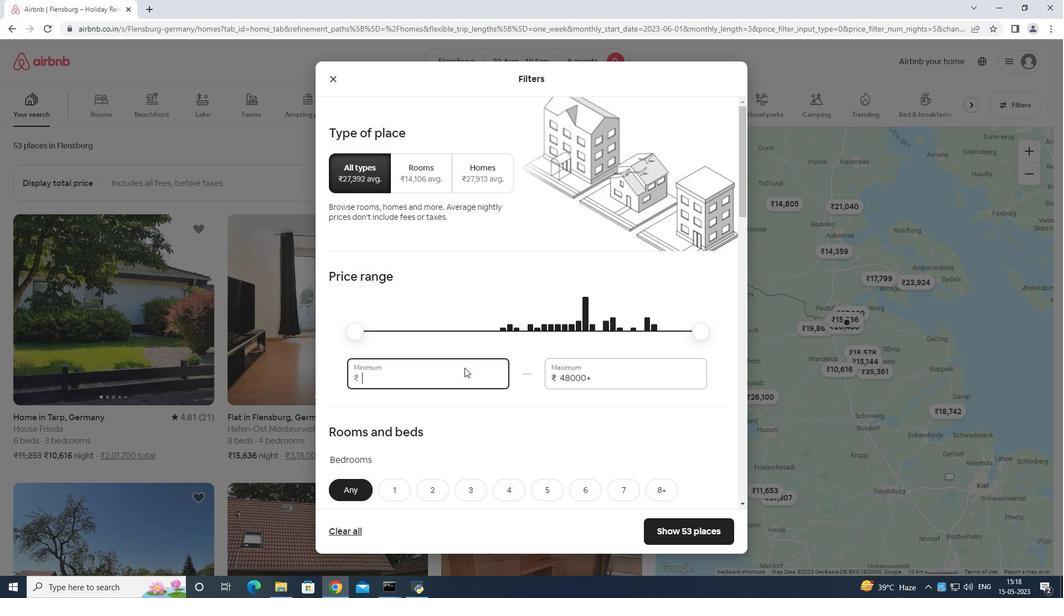 
Action: Mouse moved to (465, 368)
Screenshot: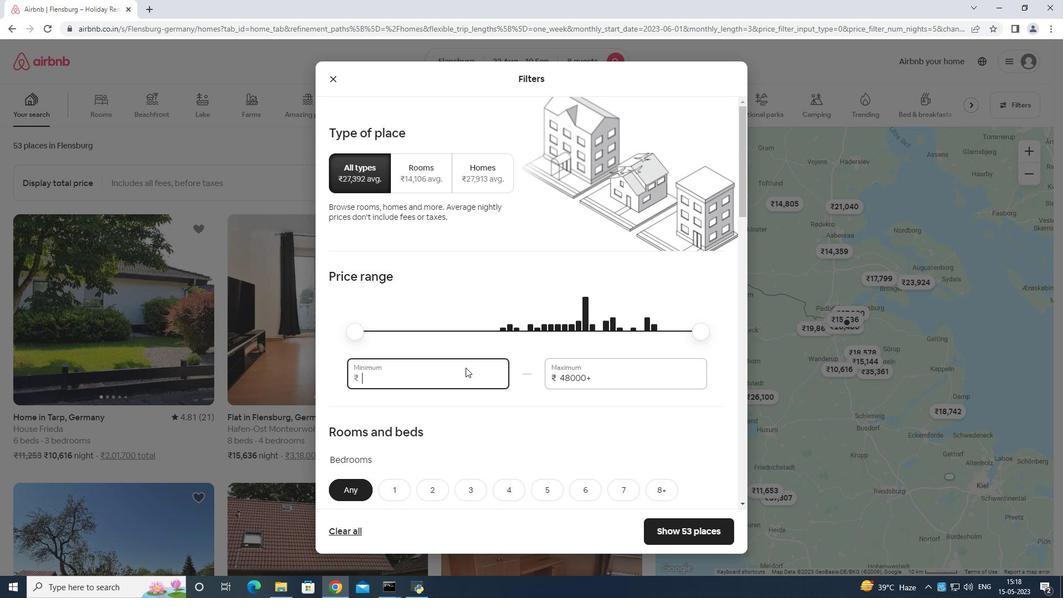 
Action: Key pressed 000
Screenshot: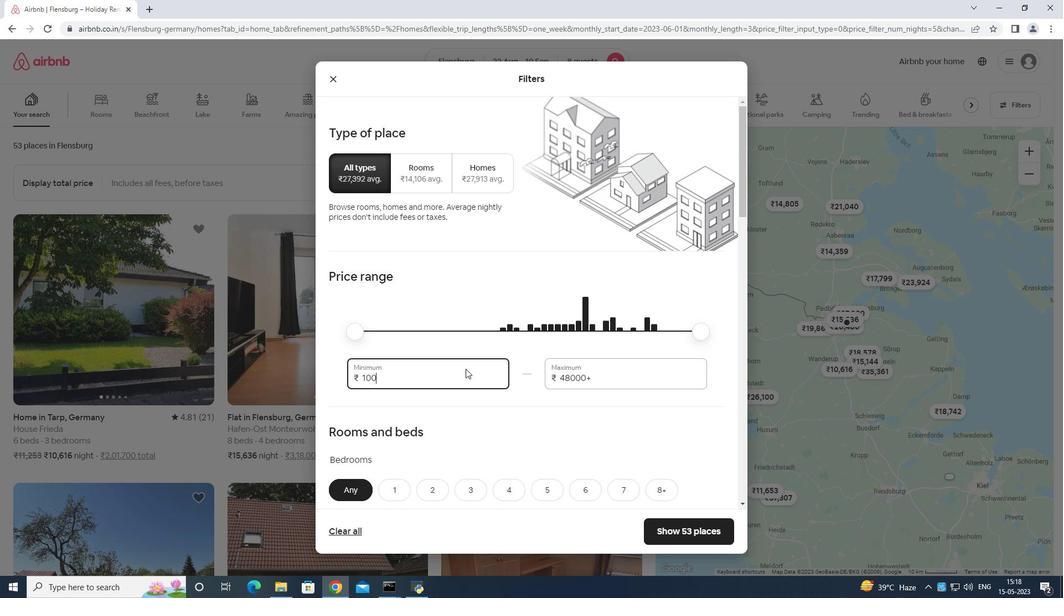 
Action: Mouse moved to (489, 368)
Screenshot: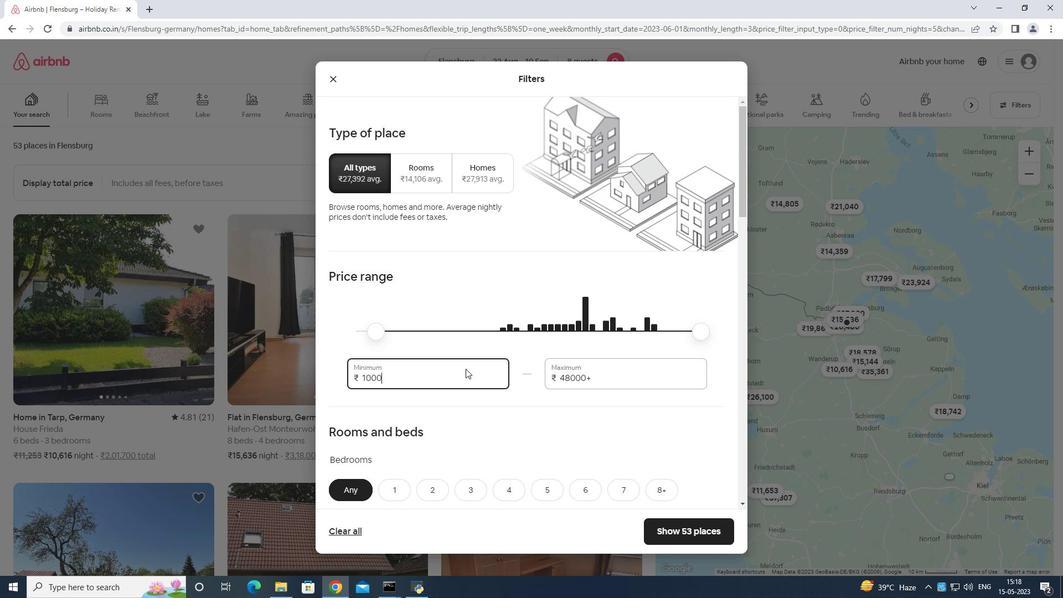 
Action: Key pressed 0
Screenshot: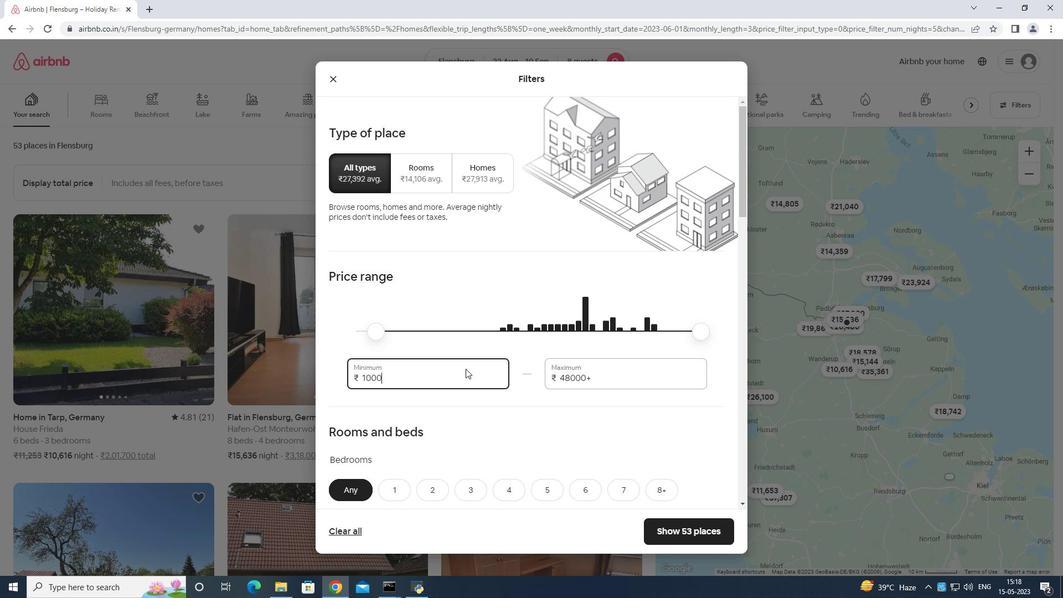 
Action: Mouse moved to (609, 372)
Screenshot: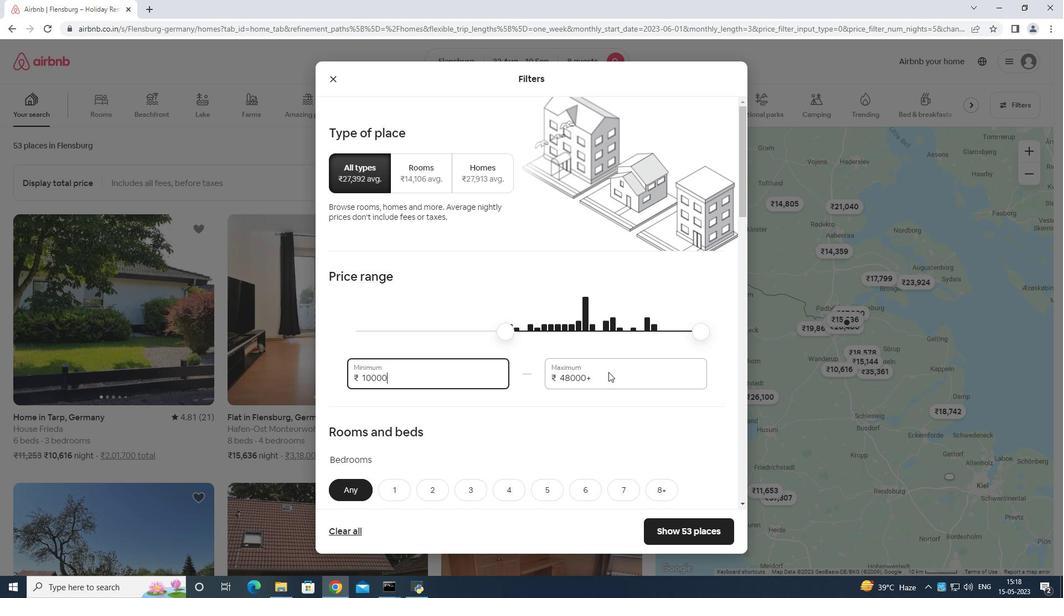 
Action: Mouse pressed left at (609, 372)
Screenshot: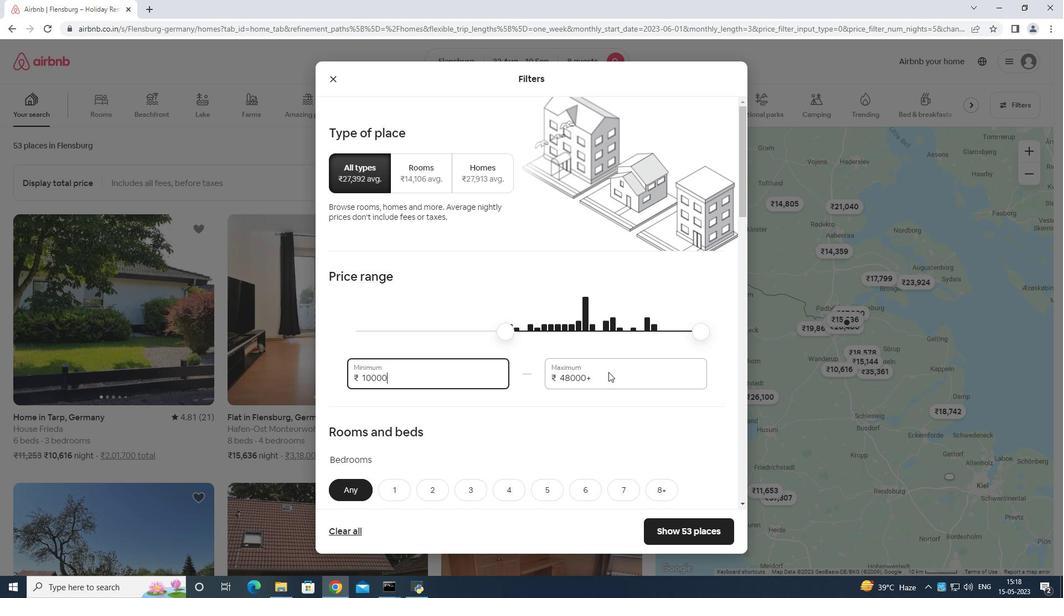 
Action: Mouse moved to (613, 367)
Screenshot: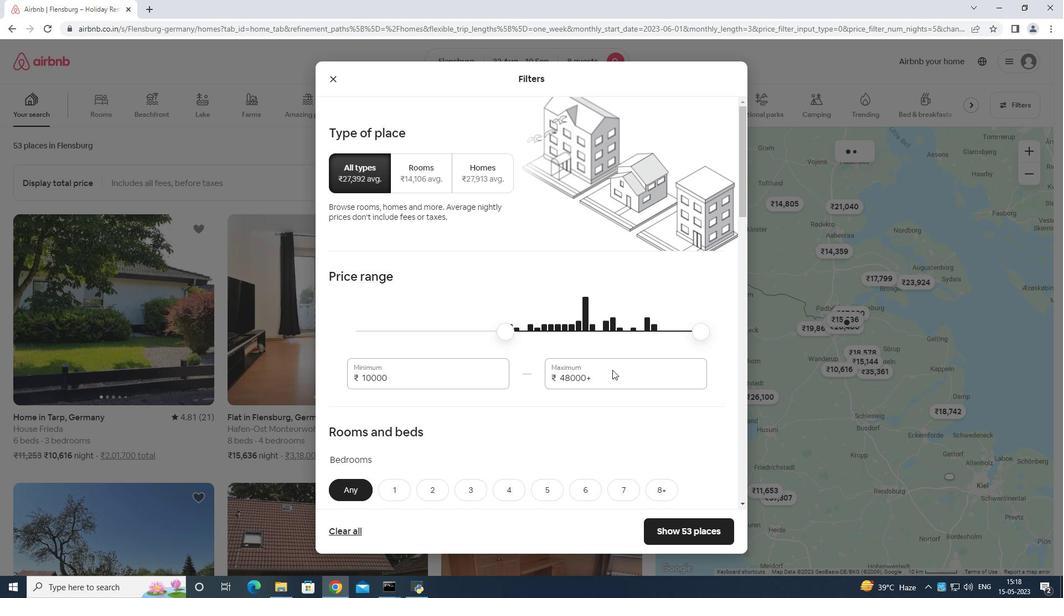 
Action: Key pressed <Key.backspace><Key.backspace><Key.backspace><Key.backspace><Key.backspace><Key.backspace><Key.backspace><Key.backspace><Key.backspace><Key.backspace><Key.backspace><Key.backspace>15
Screenshot: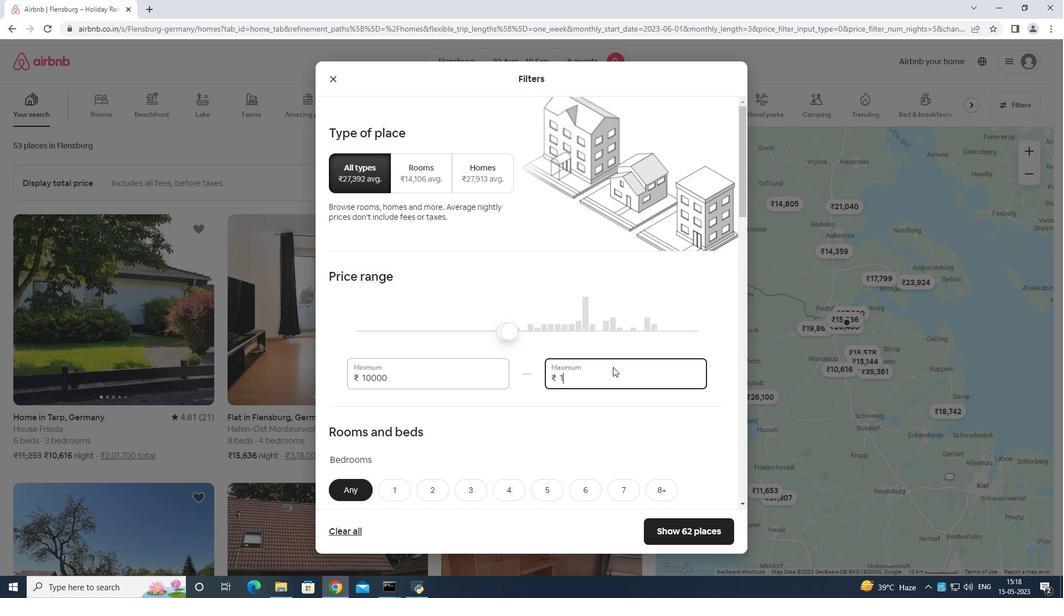 
Action: Mouse moved to (614, 365)
Screenshot: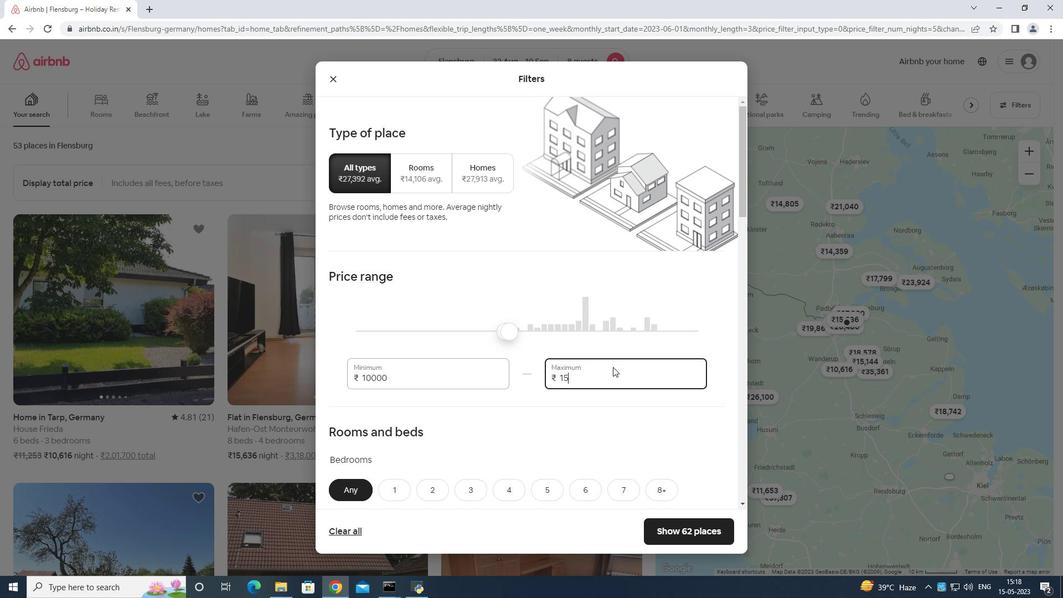 
Action: Key pressed 000
Screenshot: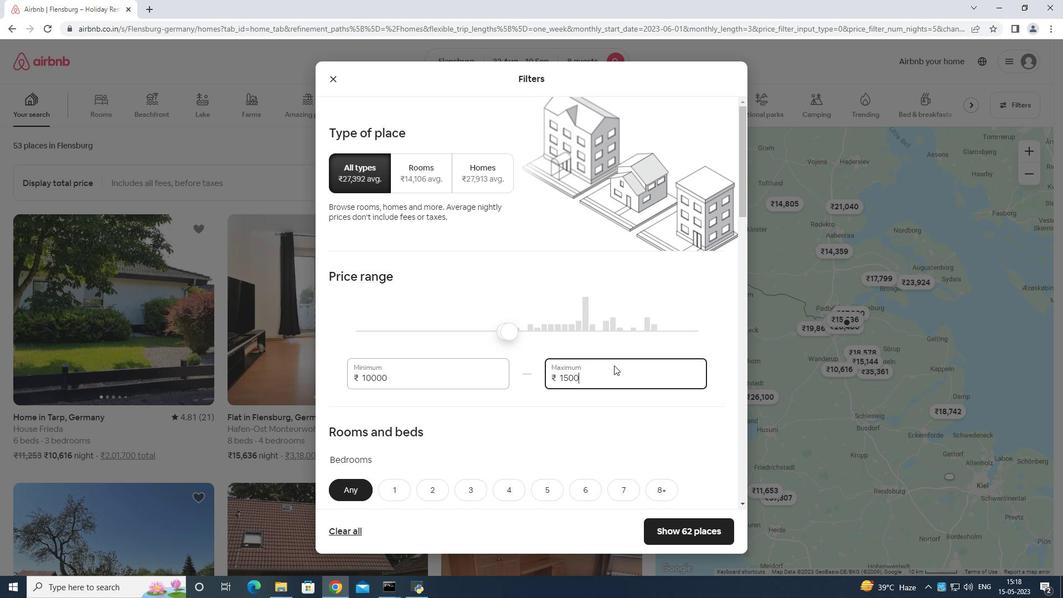 
Action: Mouse moved to (618, 366)
Screenshot: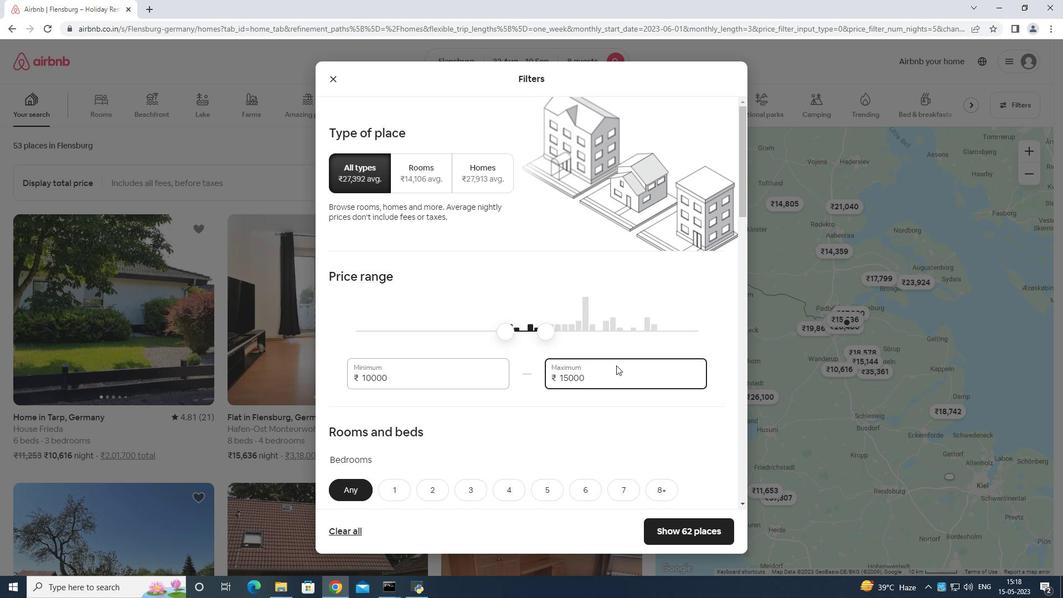 
Action: Mouse scrolled (618, 365) with delta (0, 0)
Screenshot: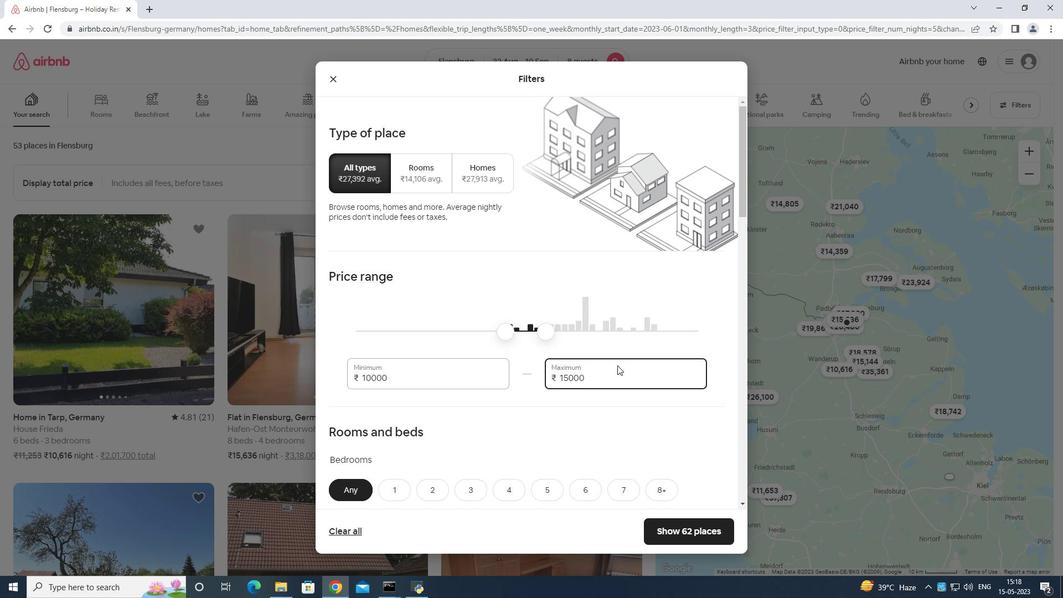 
Action: Mouse scrolled (618, 365) with delta (0, 0)
Screenshot: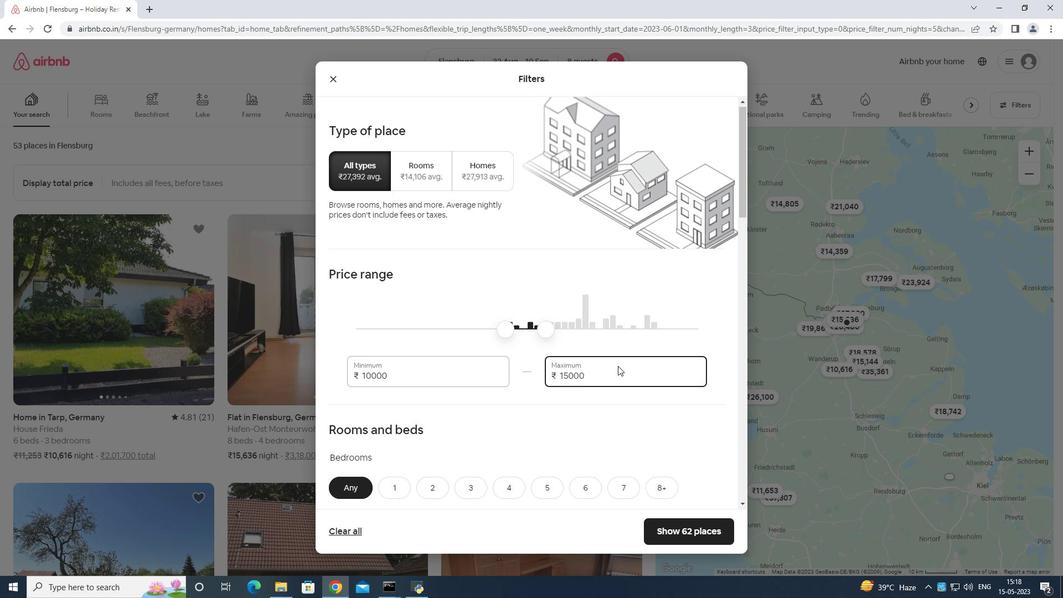 
Action: Mouse scrolled (618, 365) with delta (0, 0)
Screenshot: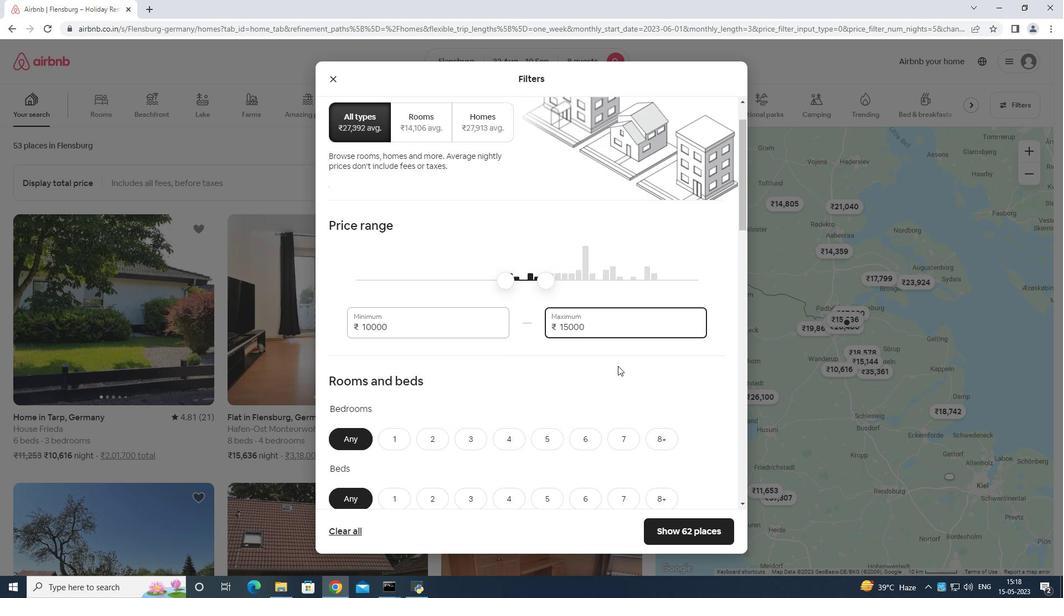 
Action: Mouse scrolled (618, 365) with delta (0, 0)
Screenshot: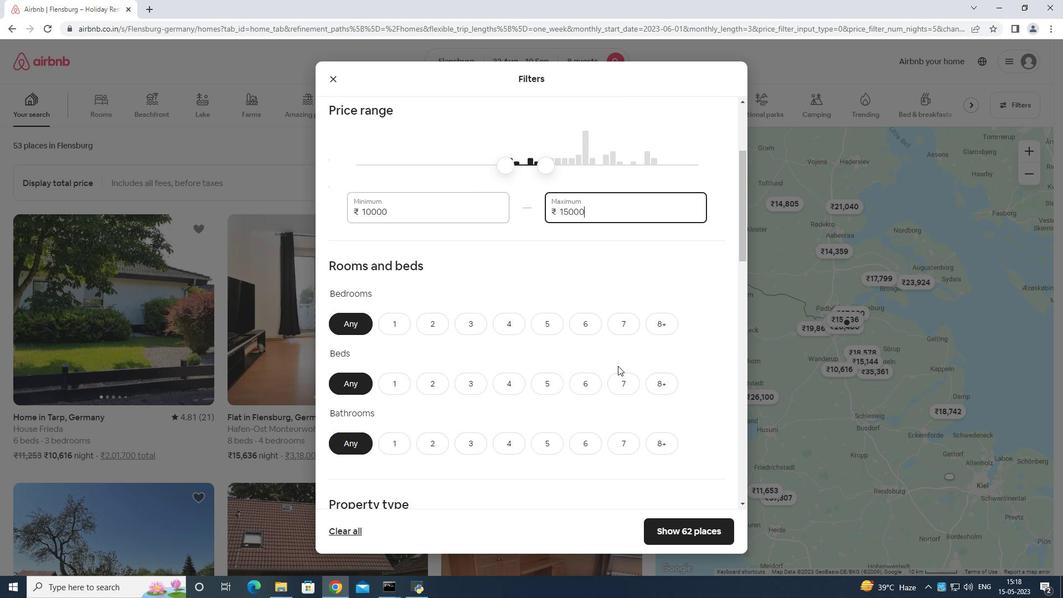 
Action: Mouse moved to (582, 270)
Screenshot: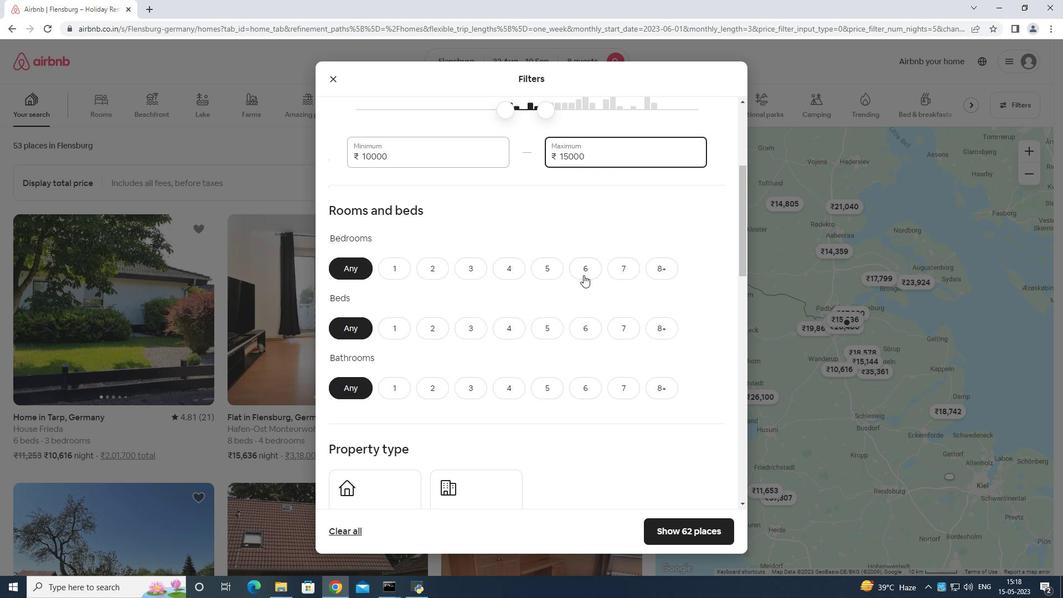 
Action: Mouse pressed left at (582, 270)
Screenshot: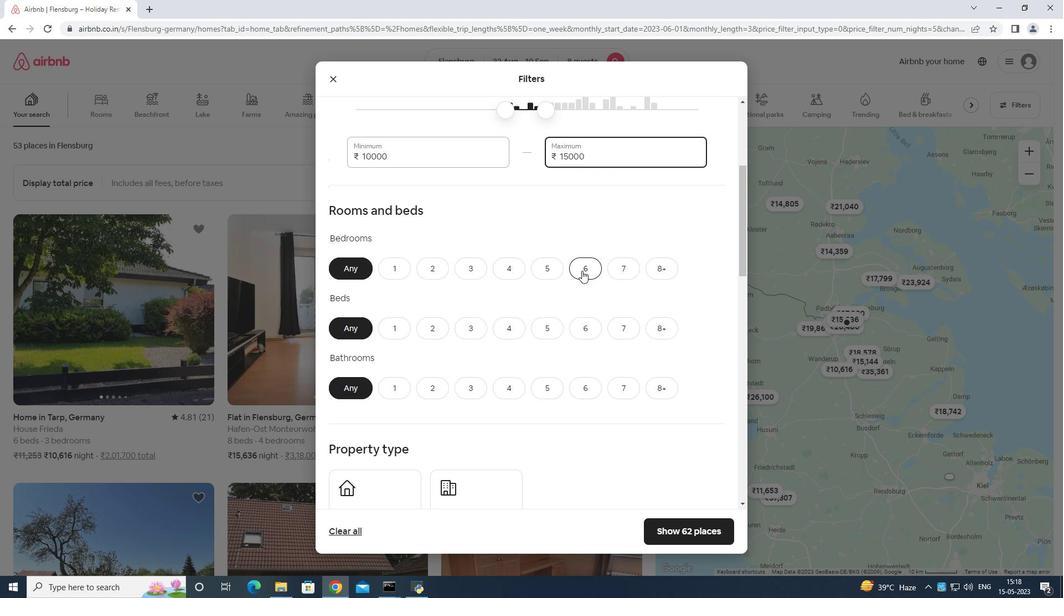 
Action: Mouse moved to (584, 327)
Screenshot: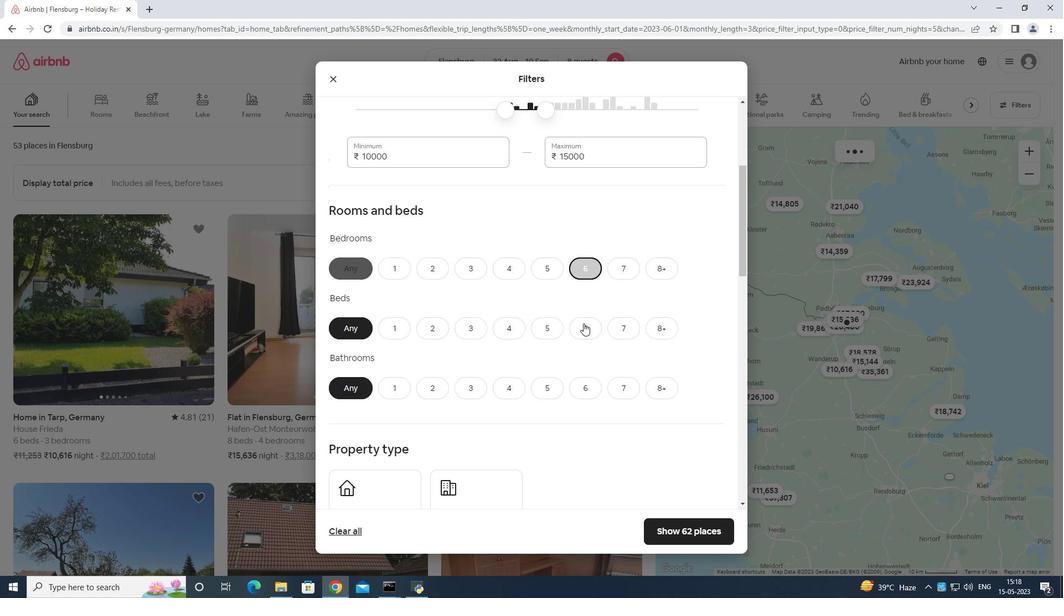 
Action: Mouse pressed left at (584, 327)
Screenshot: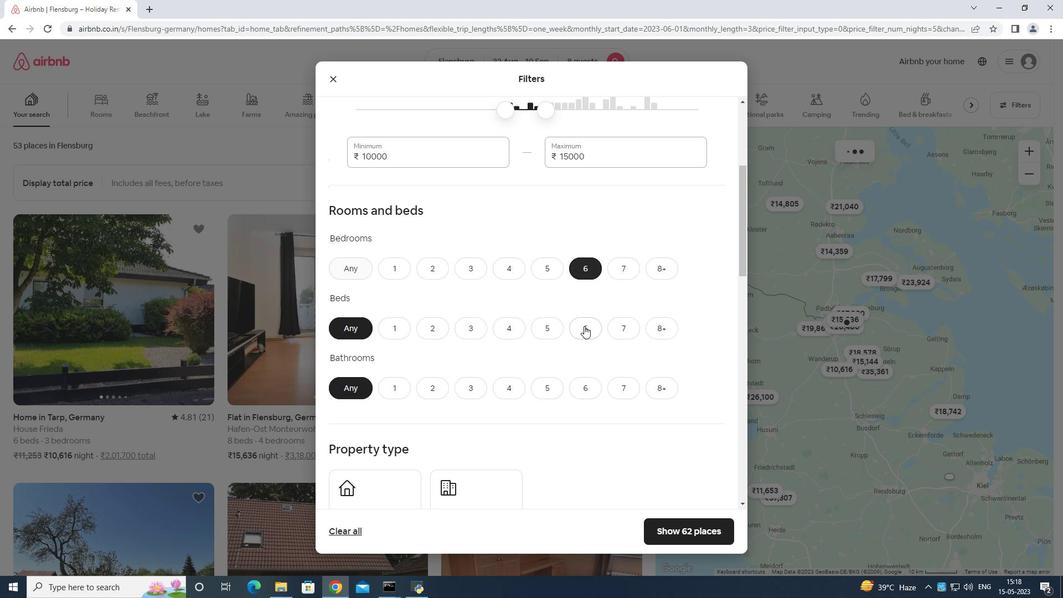 
Action: Mouse moved to (581, 394)
Screenshot: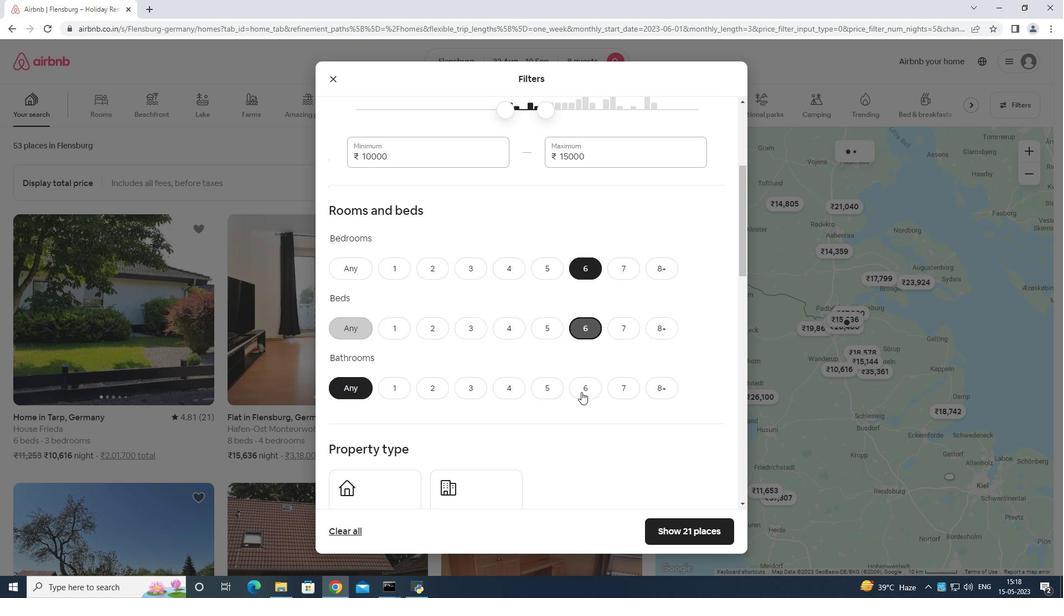 
Action: Mouse pressed left at (581, 394)
Screenshot: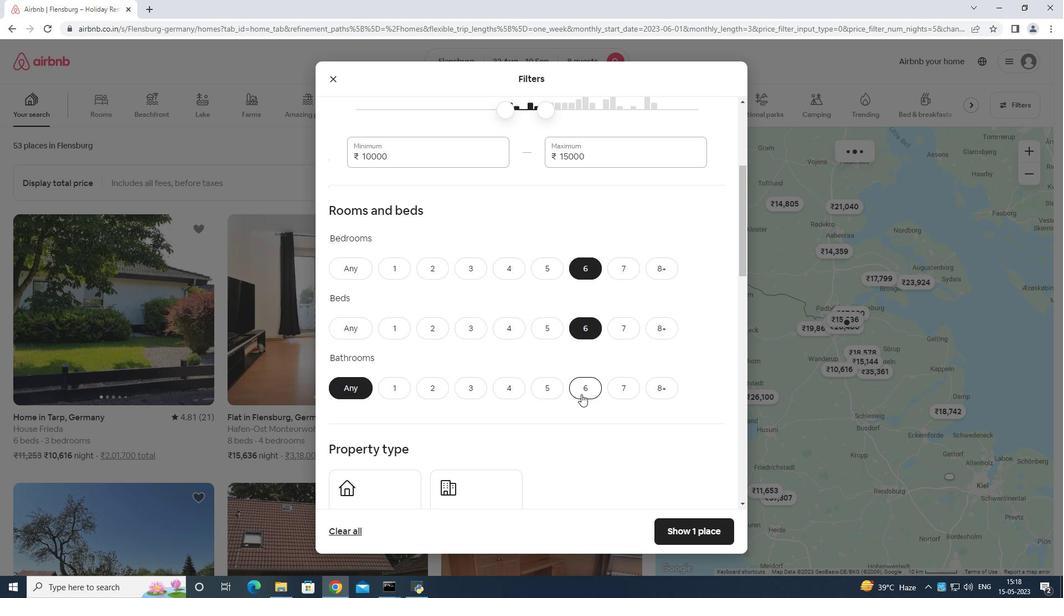 
Action: Mouse moved to (597, 380)
Screenshot: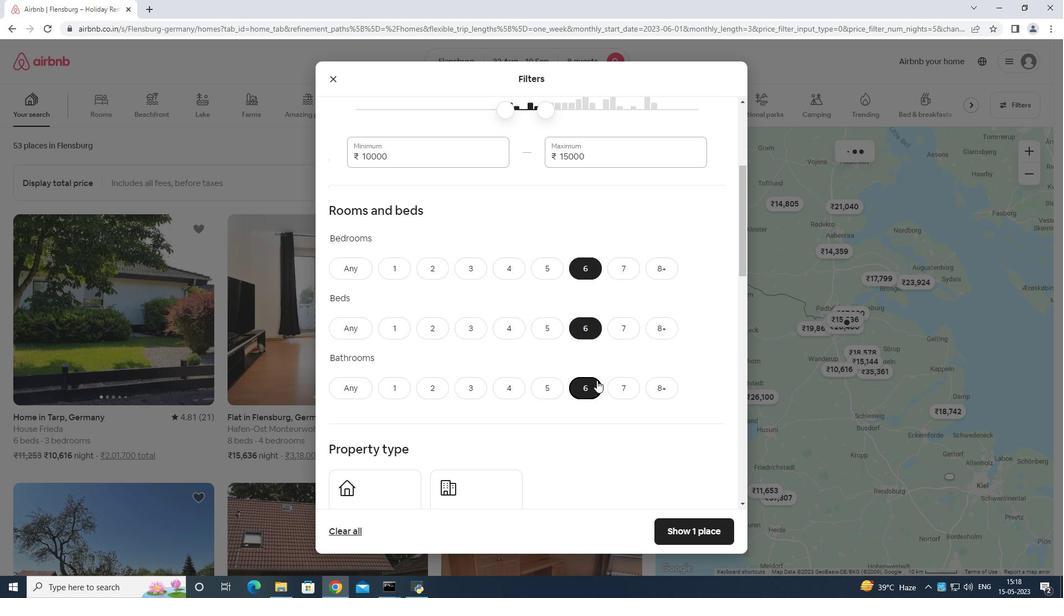 
Action: Mouse scrolled (597, 379) with delta (0, 0)
Screenshot: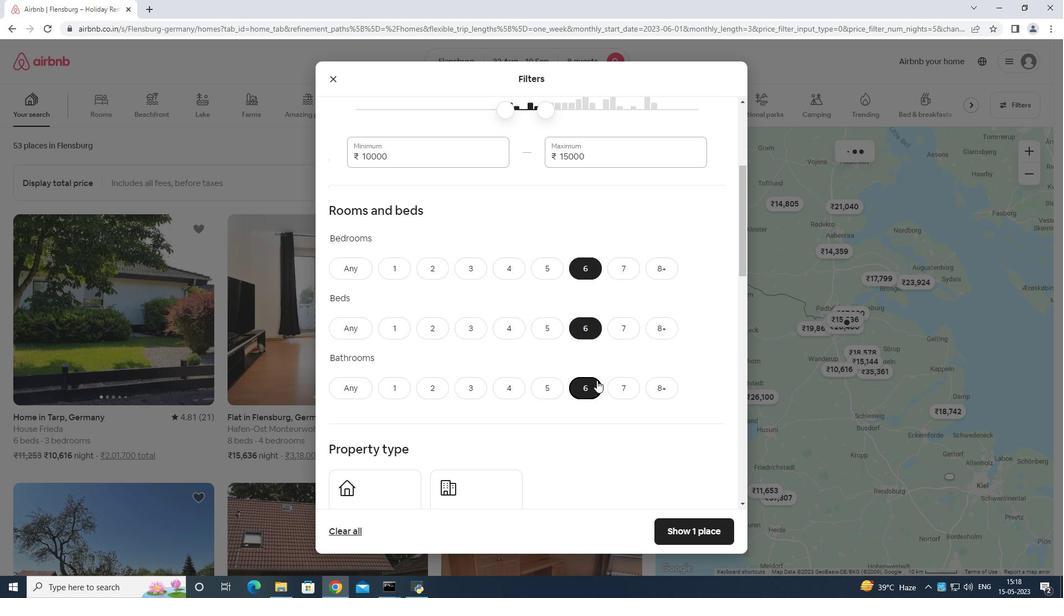 
Action: Mouse moved to (373, 442)
Screenshot: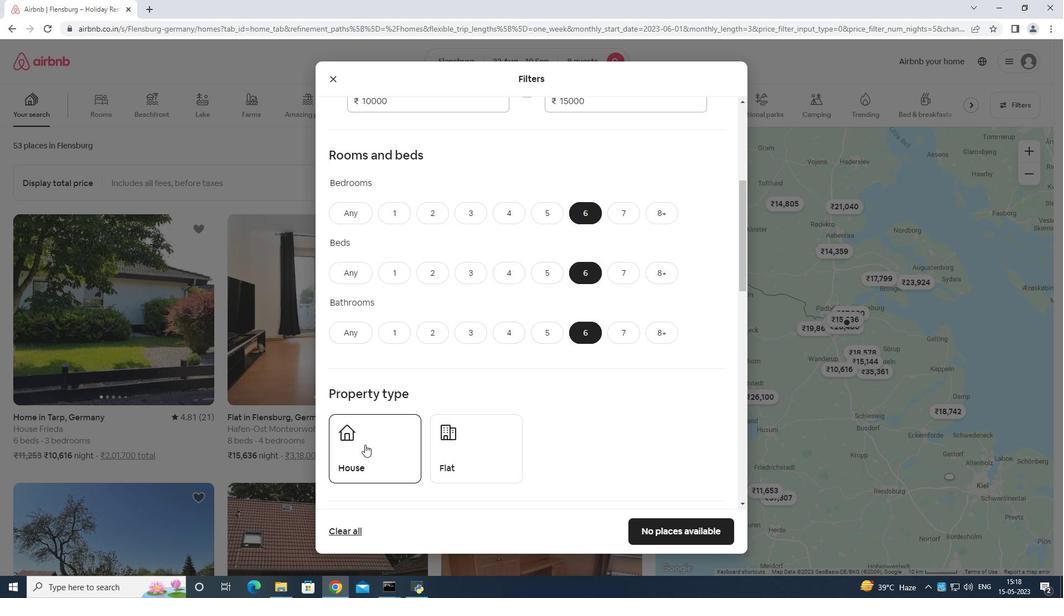 
Action: Mouse pressed left at (373, 442)
Screenshot: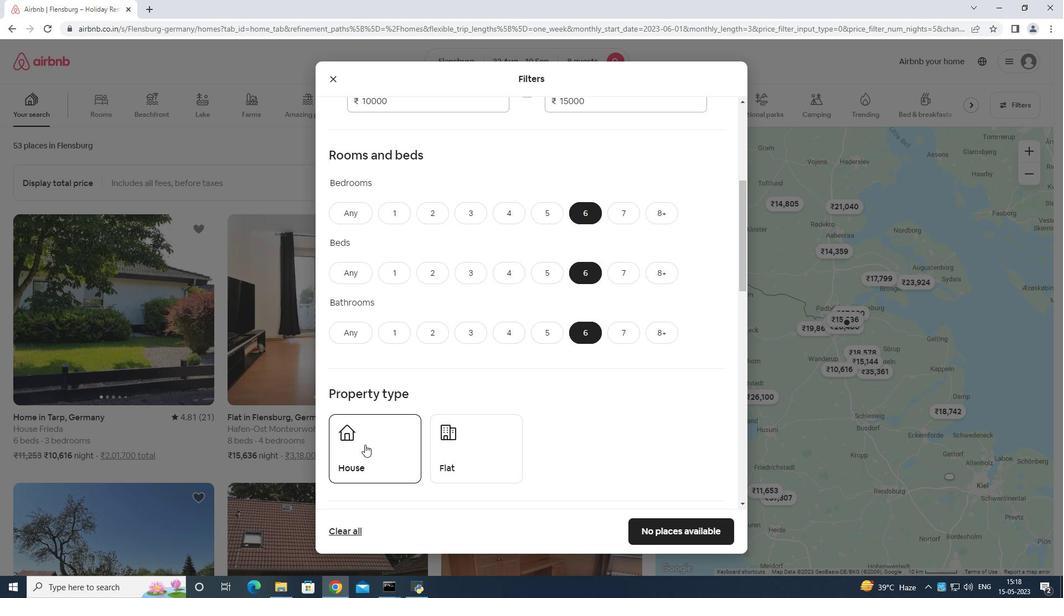 
Action: Mouse moved to (508, 447)
Screenshot: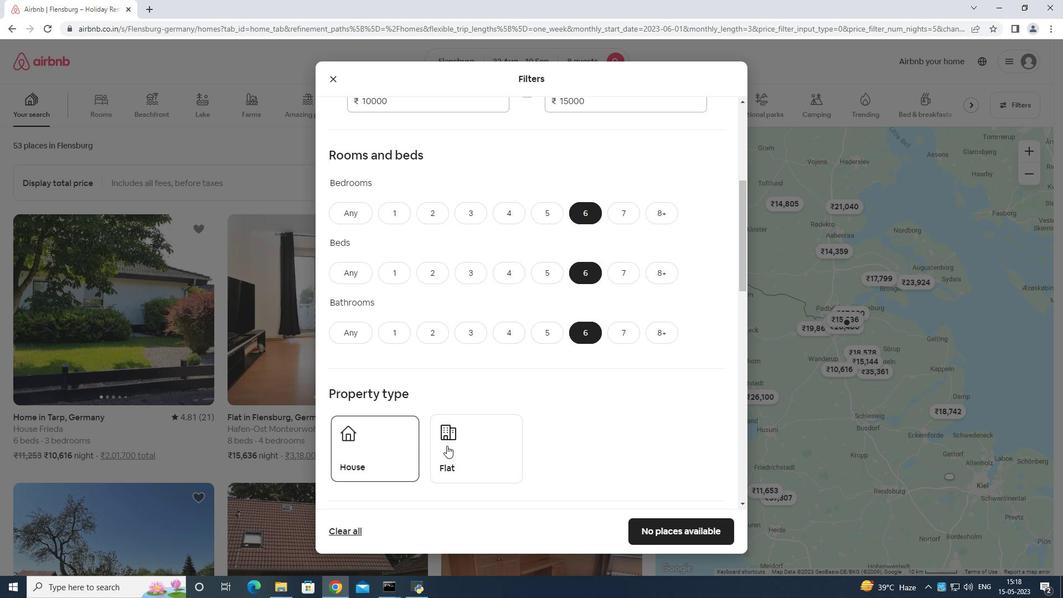 
Action: Mouse pressed left at (508, 447)
Screenshot: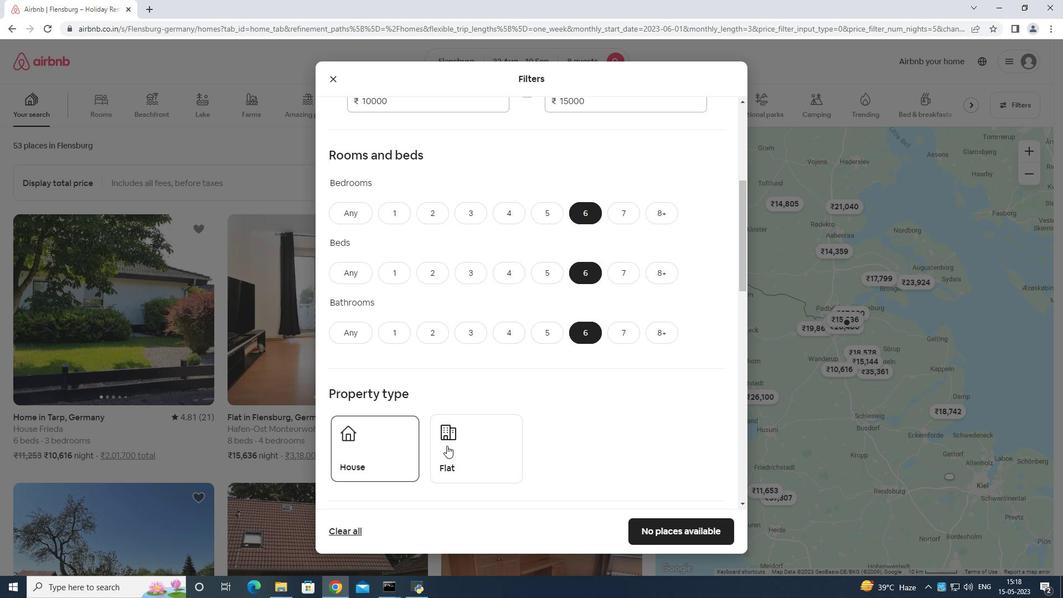 
Action: Mouse moved to (546, 409)
Screenshot: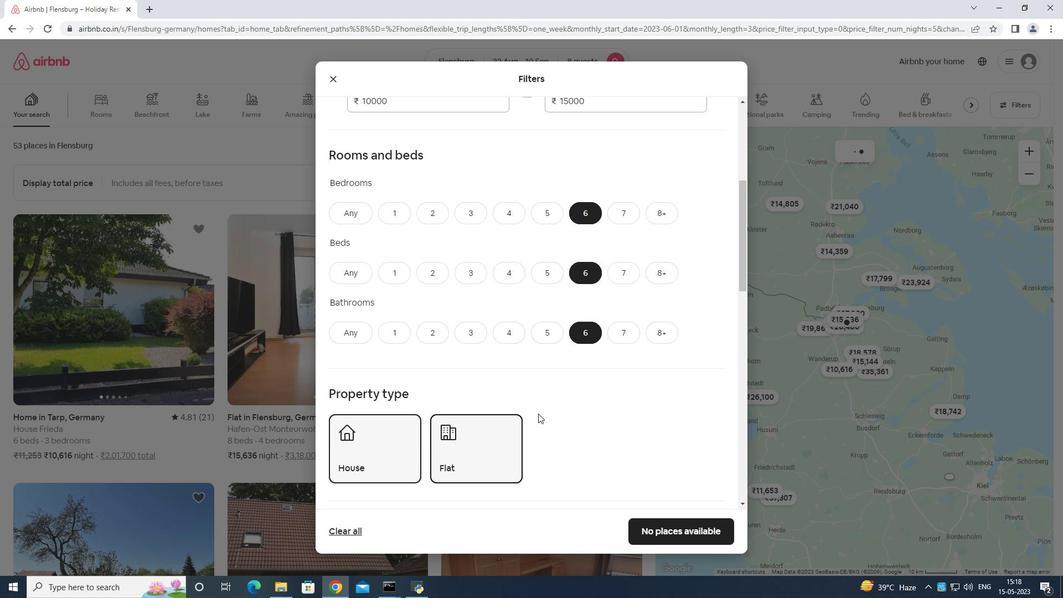 
Action: Mouse scrolled (546, 408) with delta (0, 0)
Screenshot: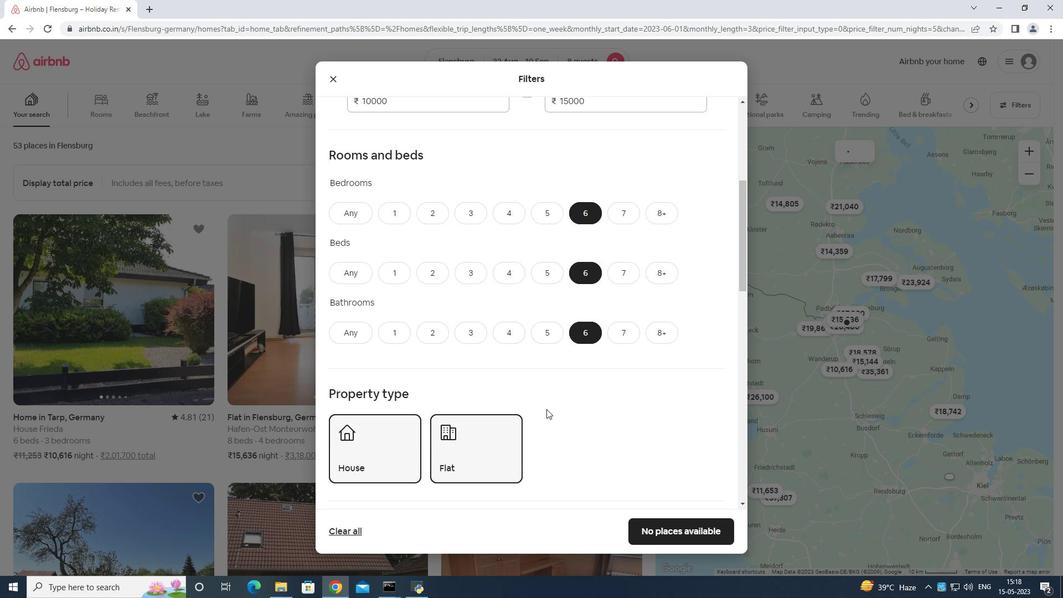 
Action: Mouse moved to (546, 409)
Screenshot: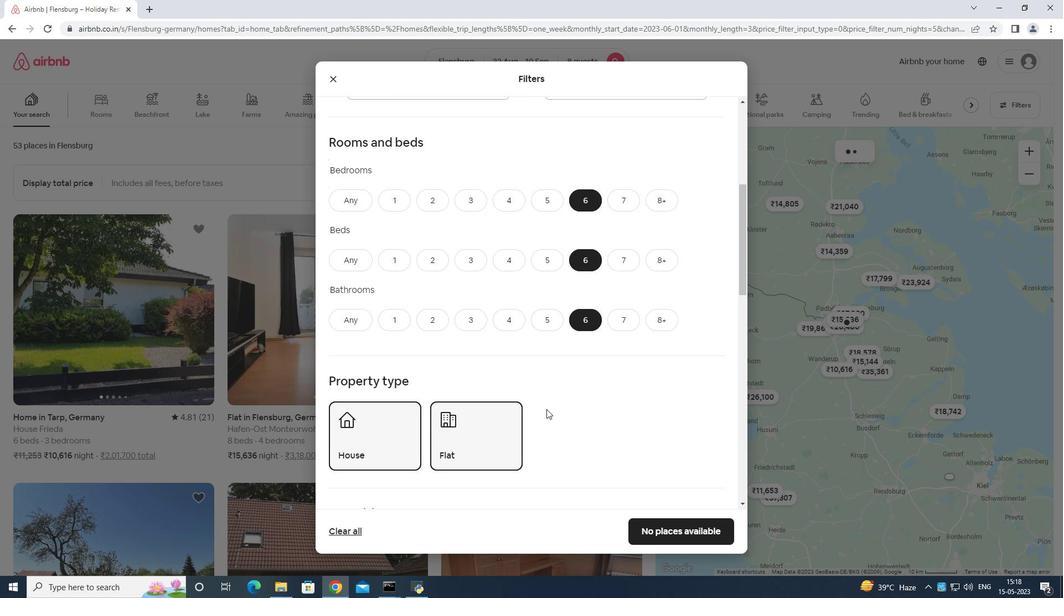 
Action: Mouse scrolled (546, 409) with delta (0, 0)
Screenshot: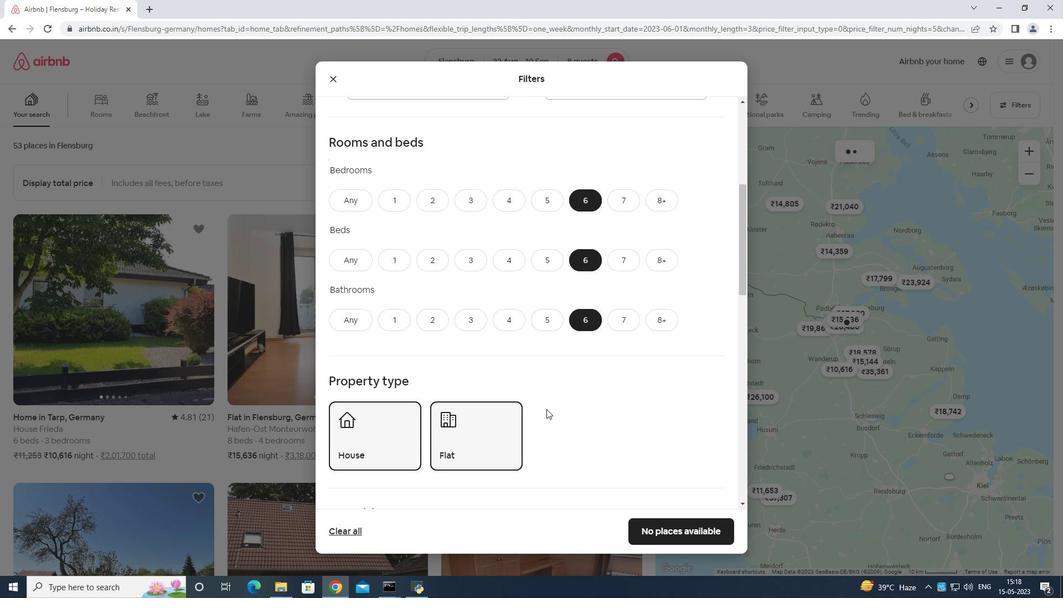 
Action: Mouse moved to (544, 415)
Screenshot: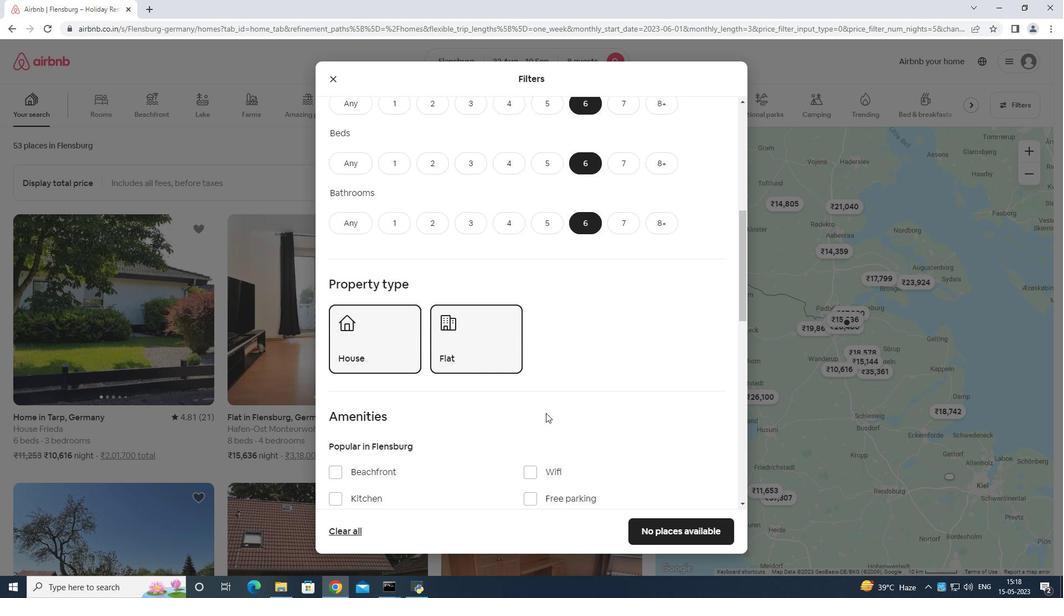 
Action: Mouse scrolled (544, 414) with delta (0, 0)
Screenshot: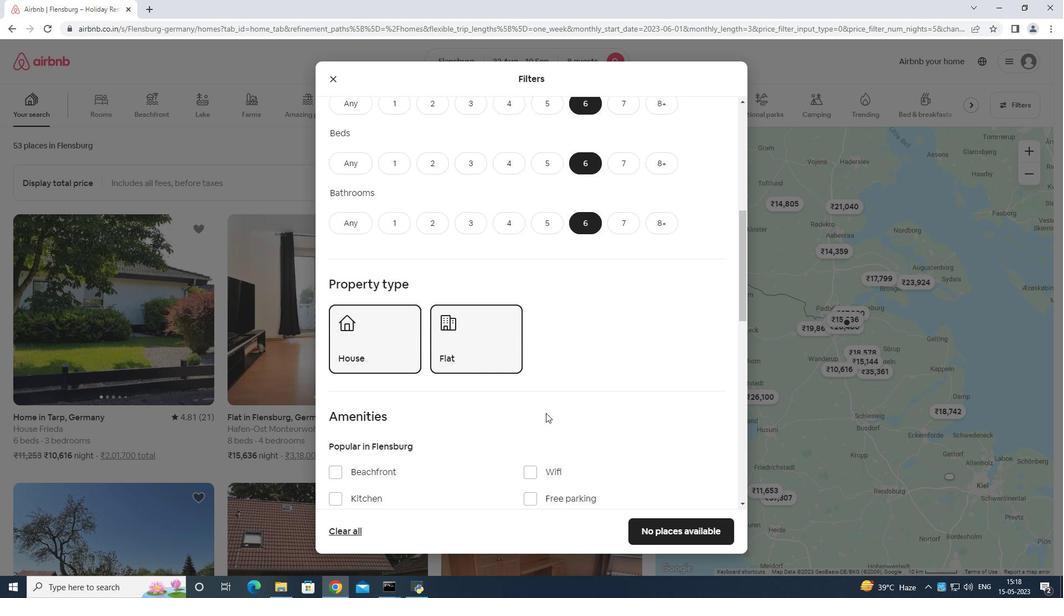 
Action: Mouse moved to (544, 415)
Screenshot: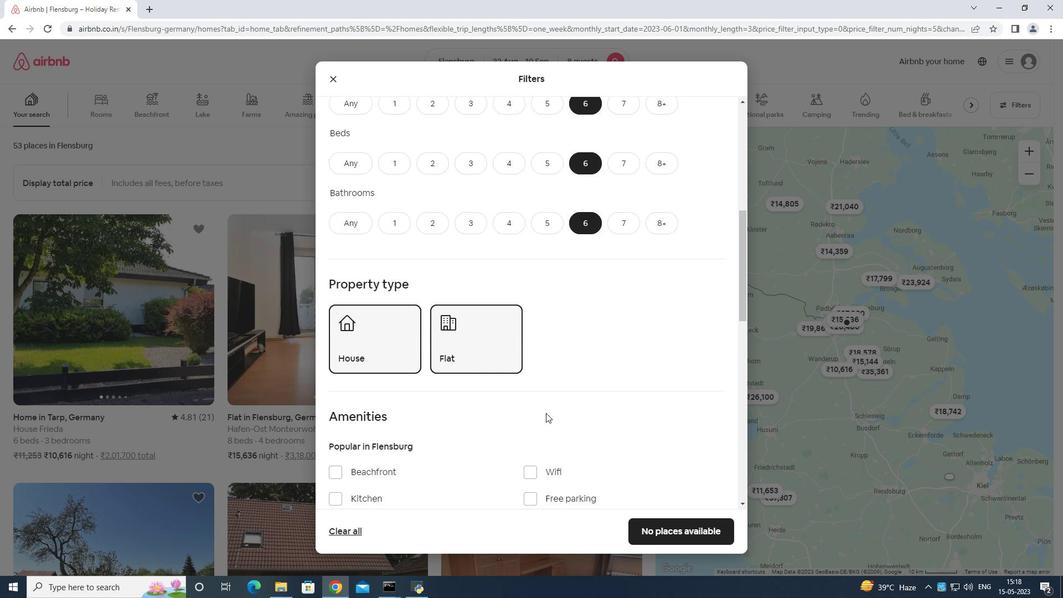 
Action: Mouse scrolled (544, 415) with delta (0, 0)
Screenshot: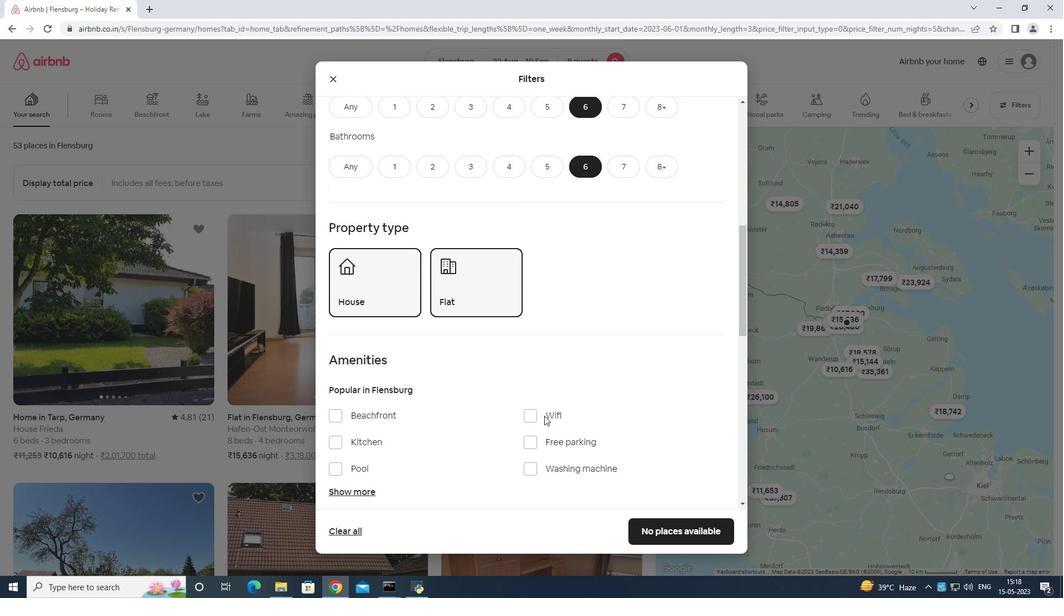 
Action: Mouse moved to (529, 359)
Screenshot: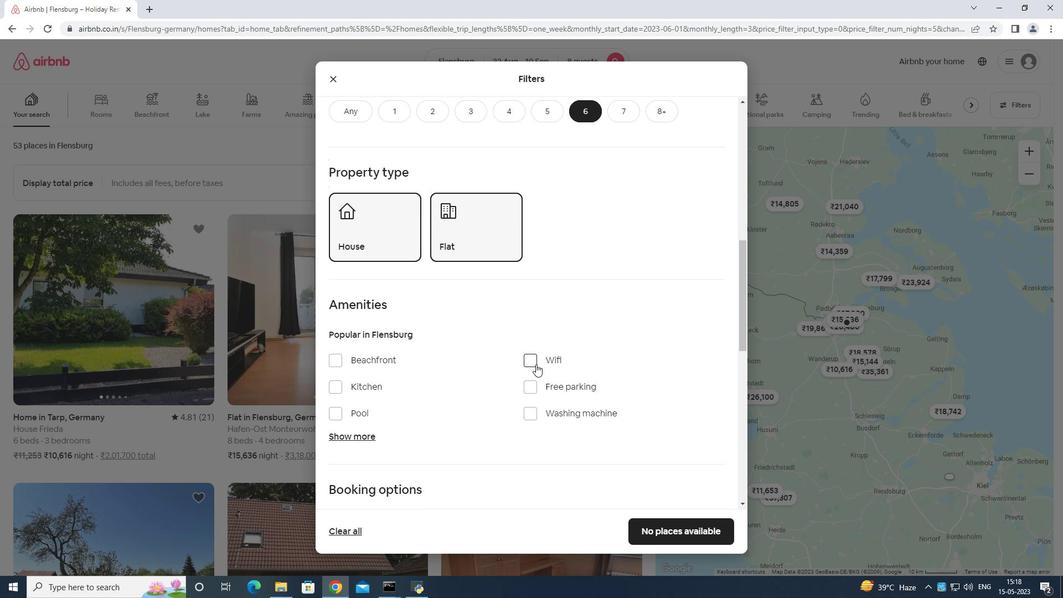 
Action: Mouse pressed left at (529, 359)
Screenshot: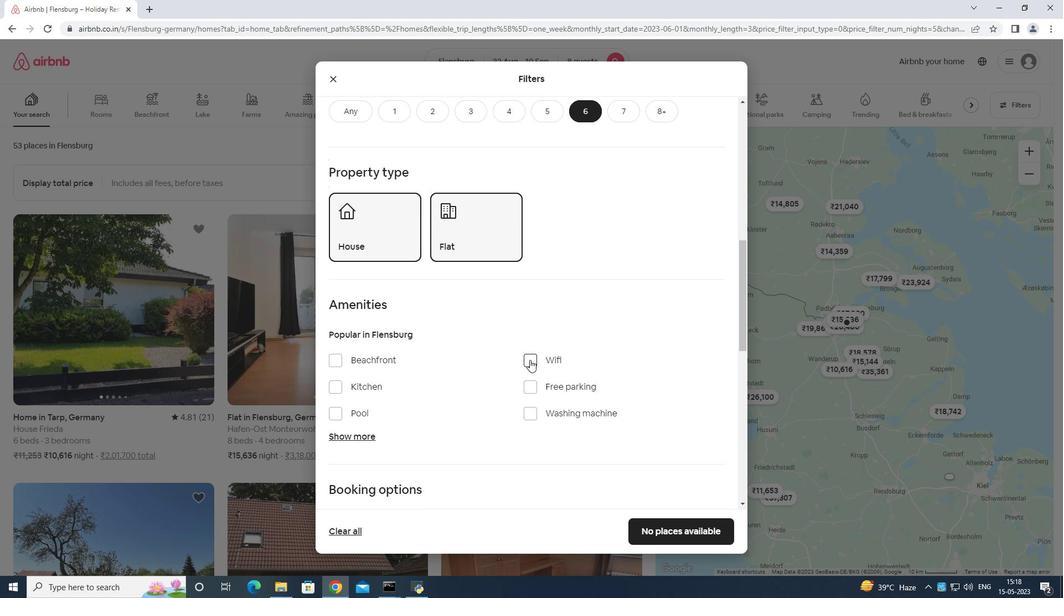 
Action: Mouse moved to (530, 390)
Screenshot: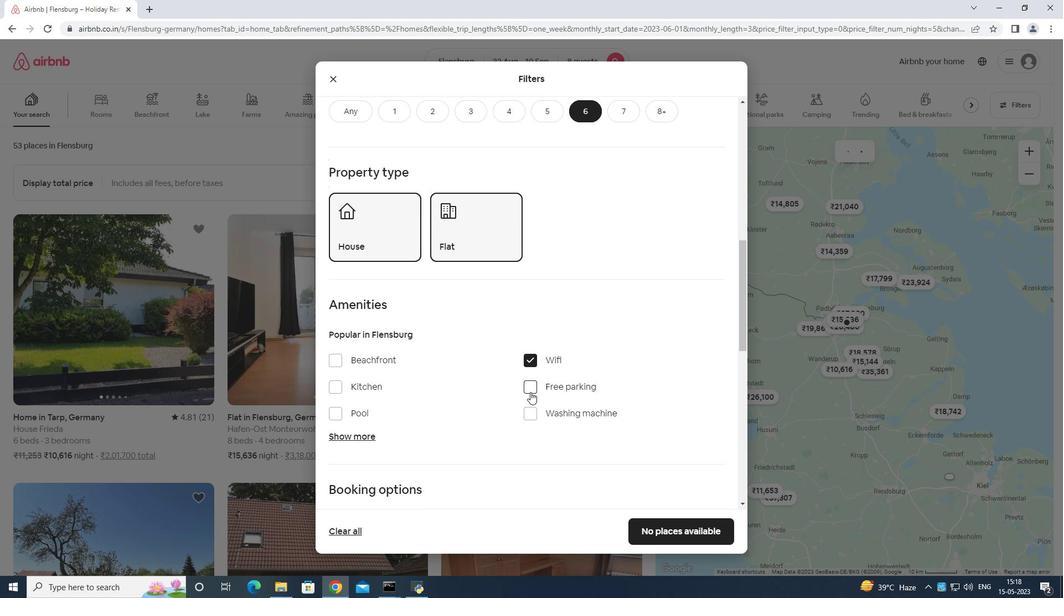 
Action: Mouse pressed left at (530, 390)
Screenshot: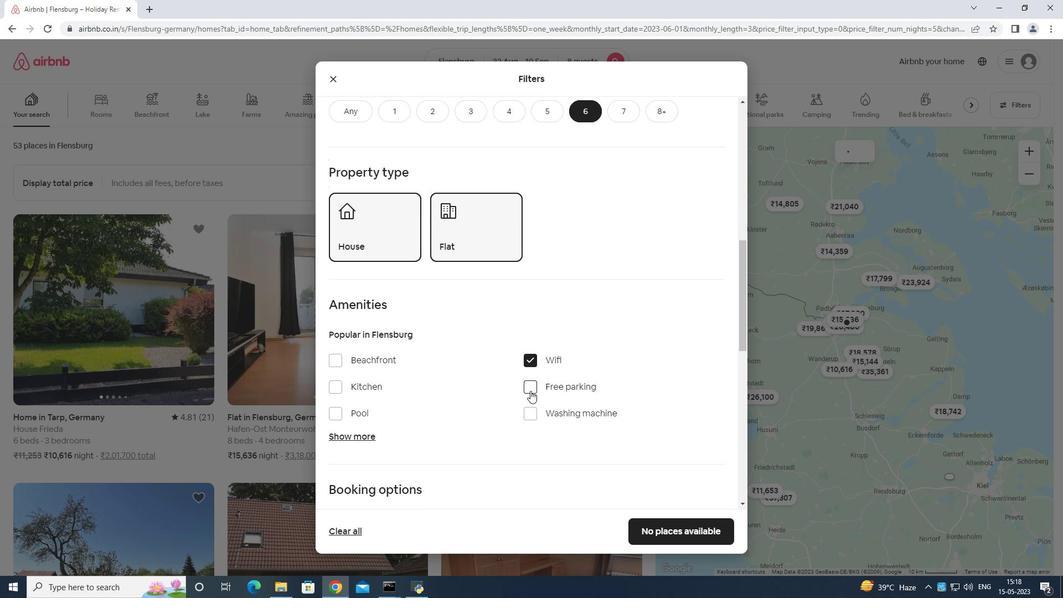 
Action: Mouse moved to (352, 434)
Screenshot: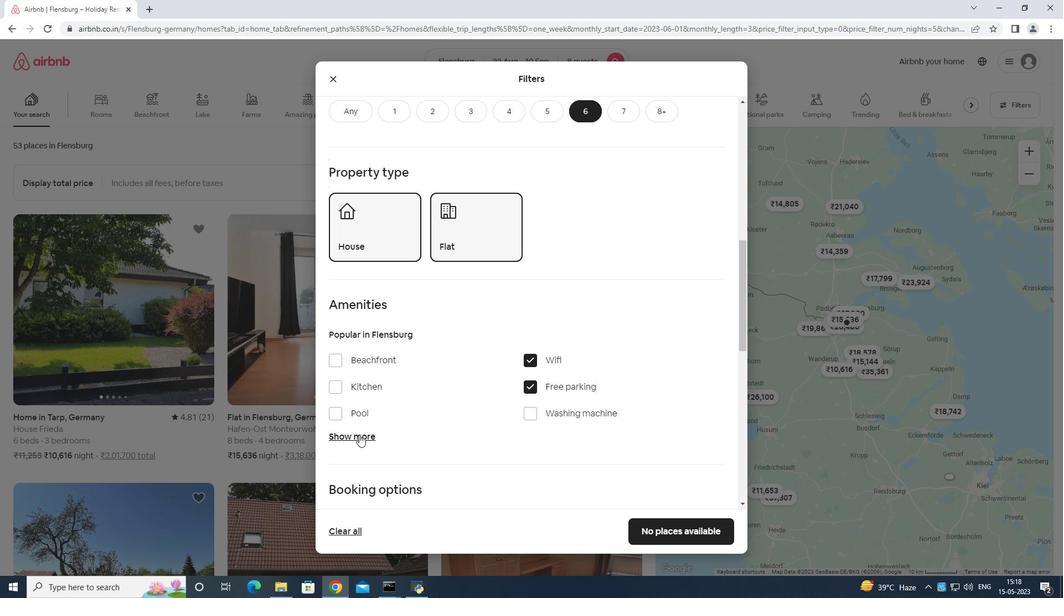 
Action: Mouse pressed left at (352, 434)
Screenshot: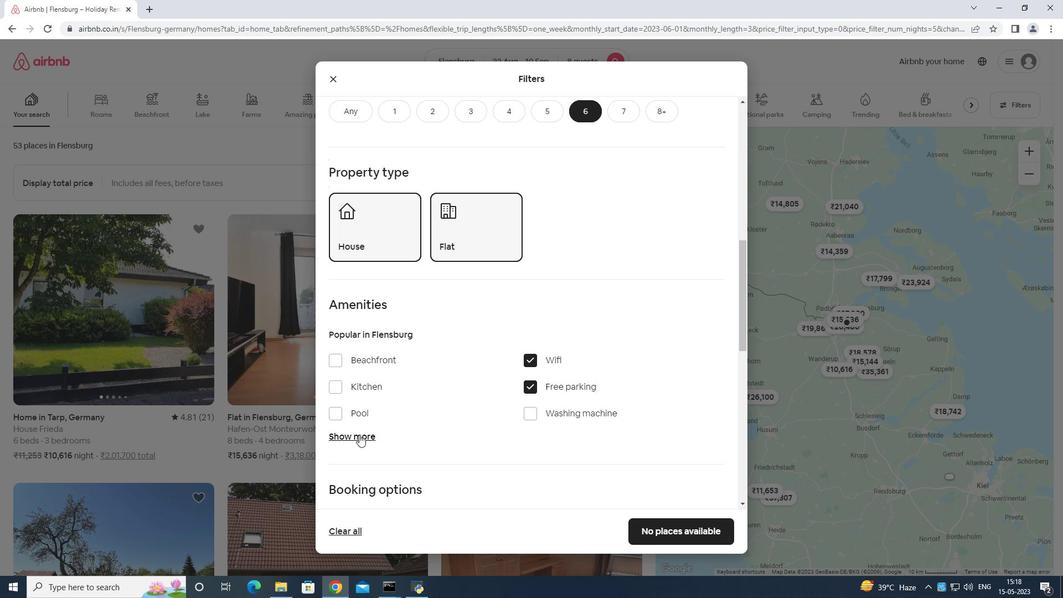 
Action: Mouse moved to (484, 389)
Screenshot: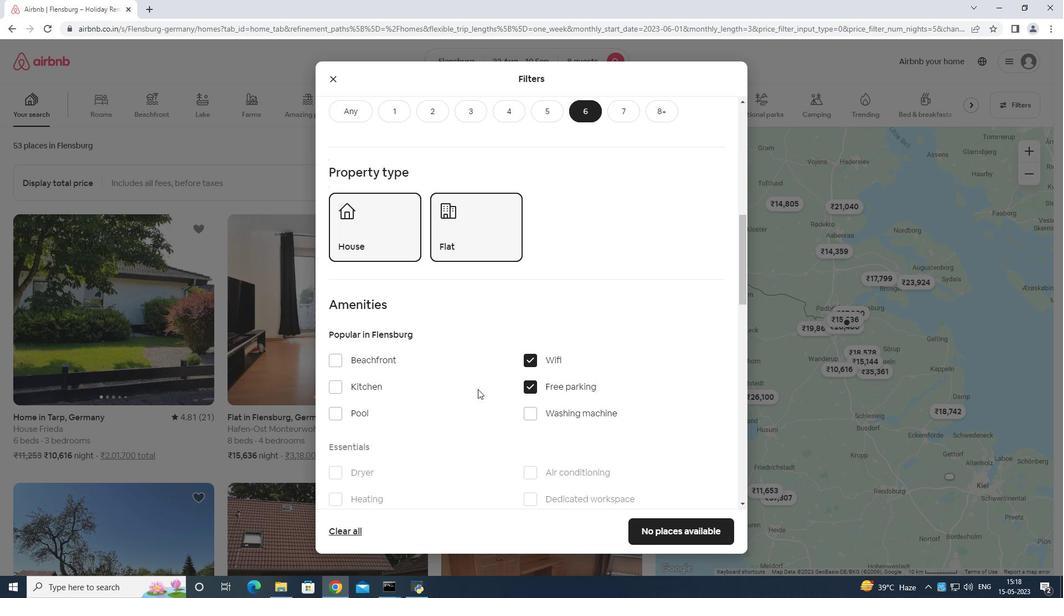 
Action: Mouse scrolled (484, 389) with delta (0, 0)
Screenshot: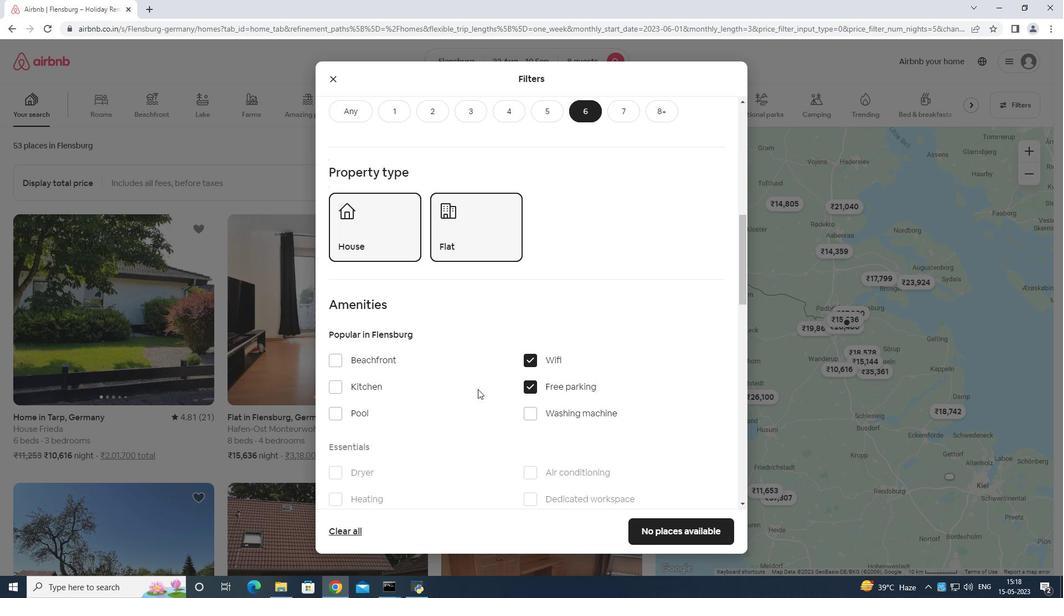 
Action: Mouse moved to (503, 391)
Screenshot: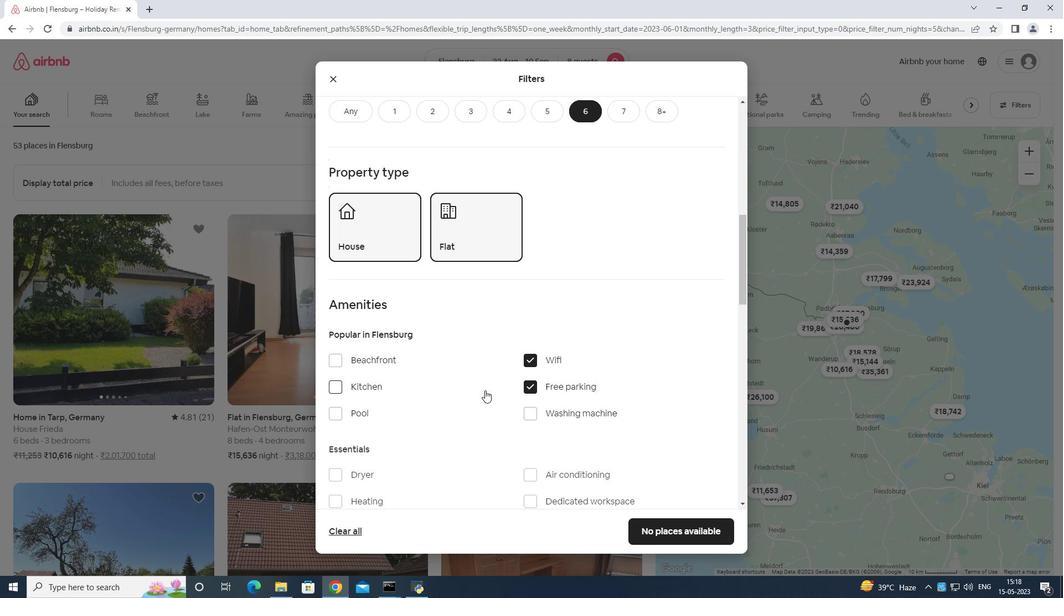 
Action: Mouse scrolled (503, 390) with delta (0, 0)
Screenshot: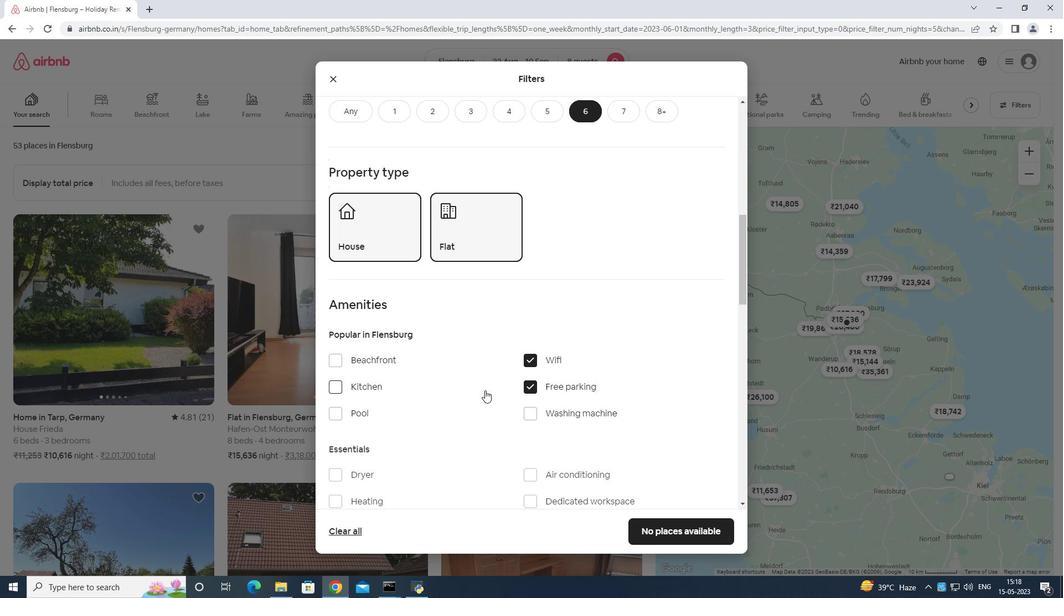 
Action: Mouse moved to (343, 414)
Screenshot: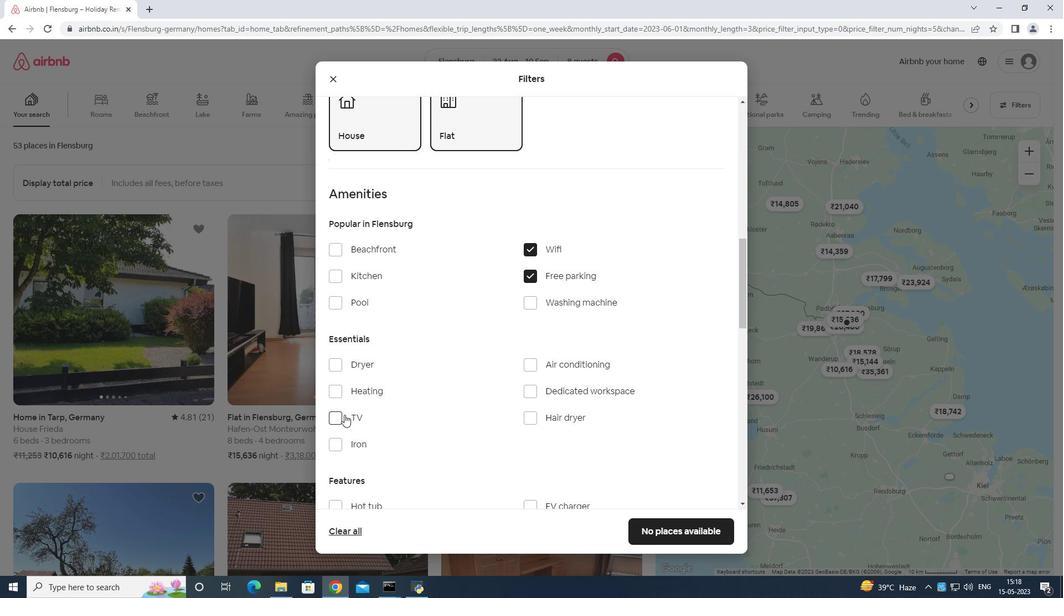 
Action: Mouse pressed left at (343, 414)
Screenshot: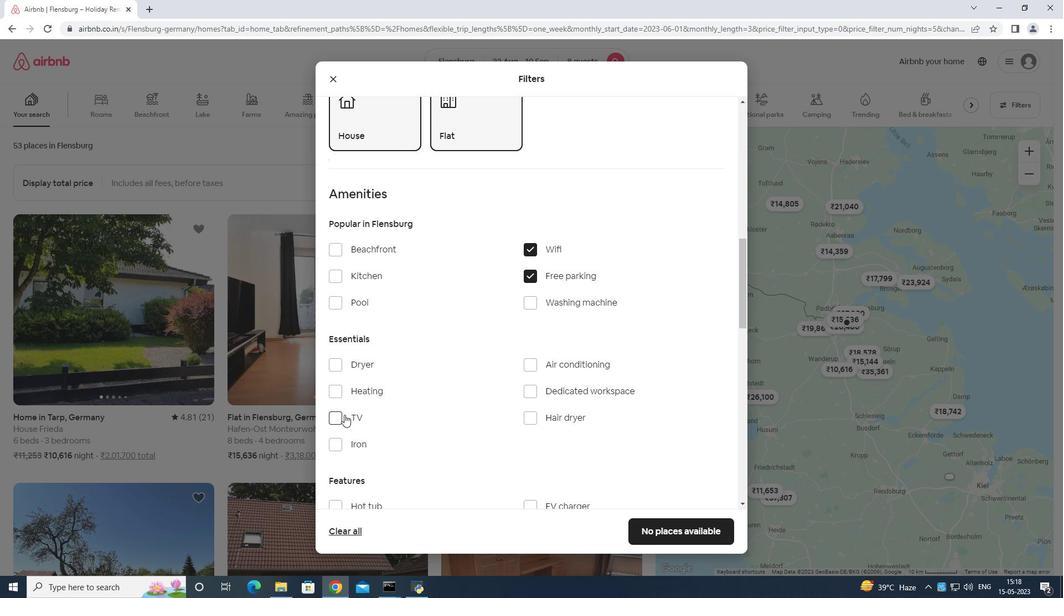 
Action: Mouse moved to (372, 407)
Screenshot: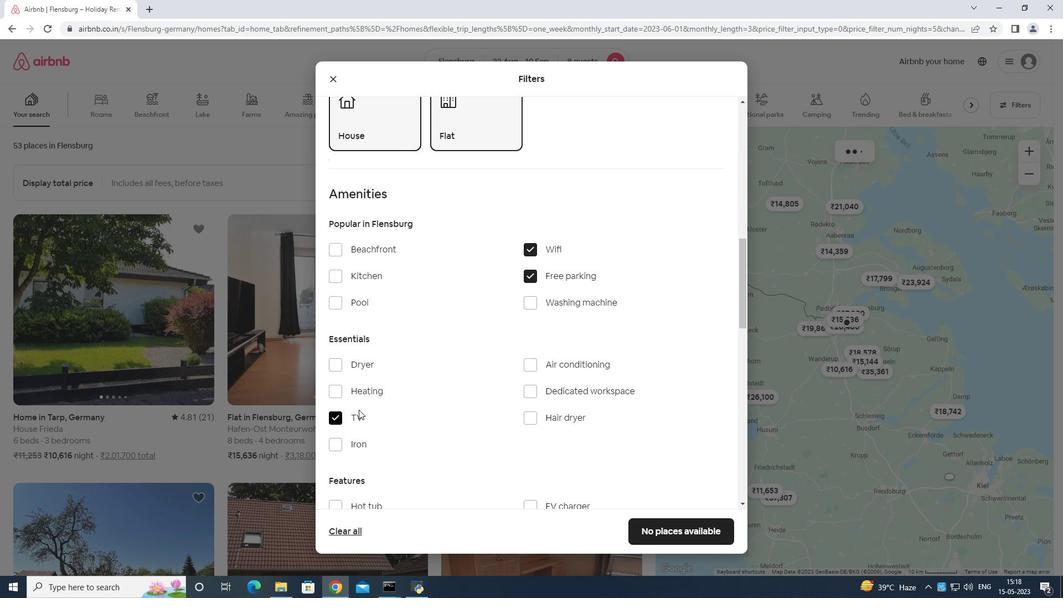 
Action: Mouse scrolled (372, 407) with delta (0, 0)
Screenshot: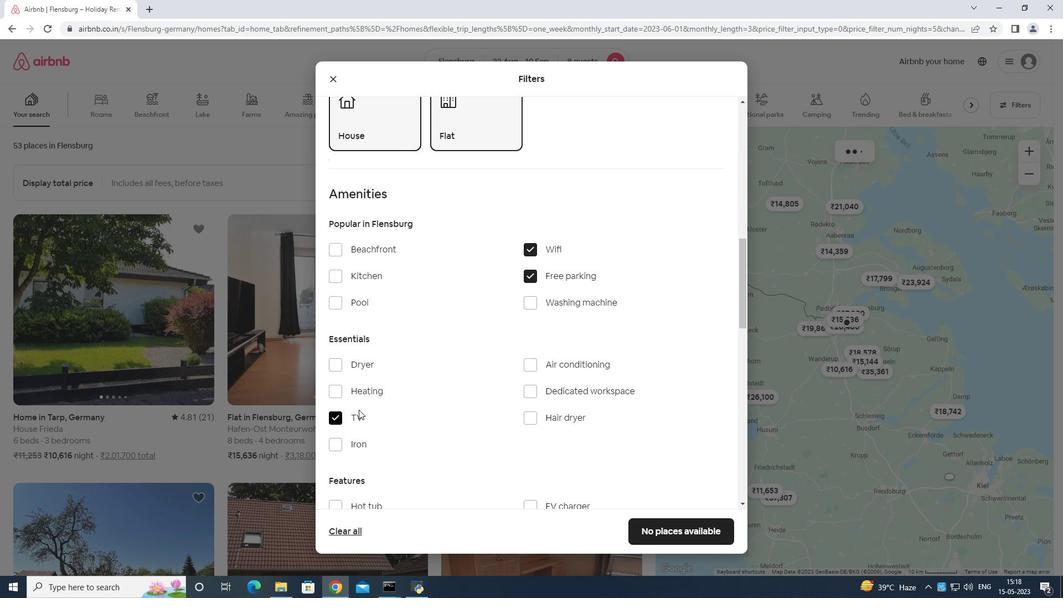 
Action: Mouse moved to (384, 407)
Screenshot: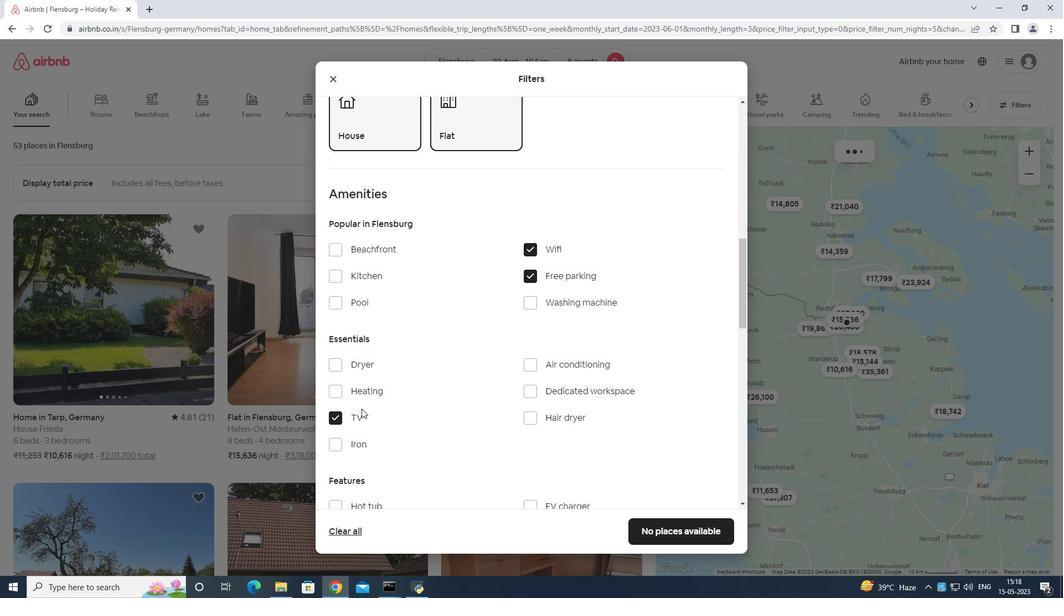 
Action: Mouse scrolled (384, 407) with delta (0, 0)
Screenshot: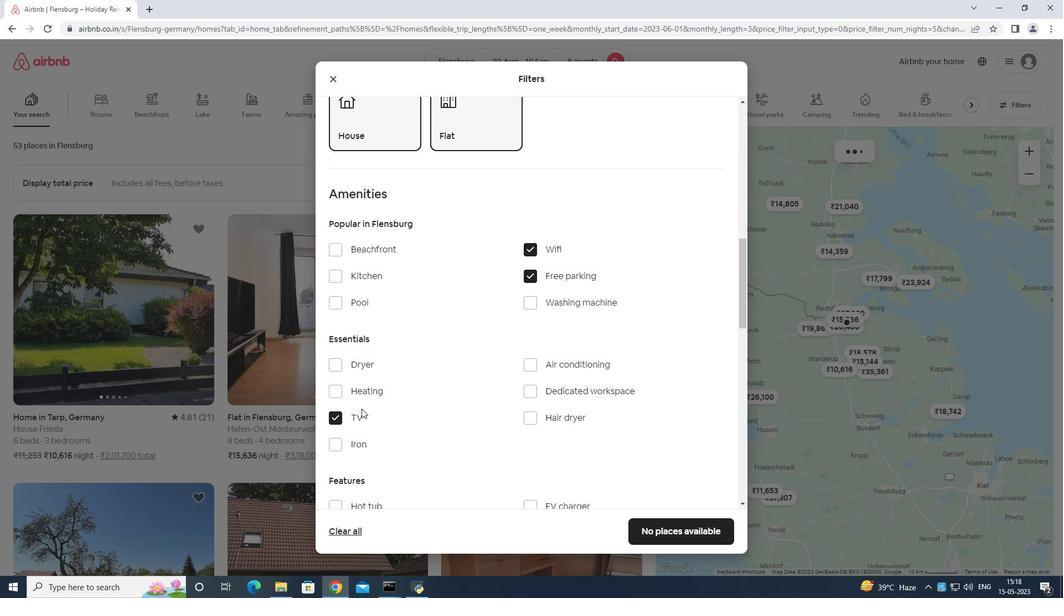 
Action: Mouse moved to (397, 407)
Screenshot: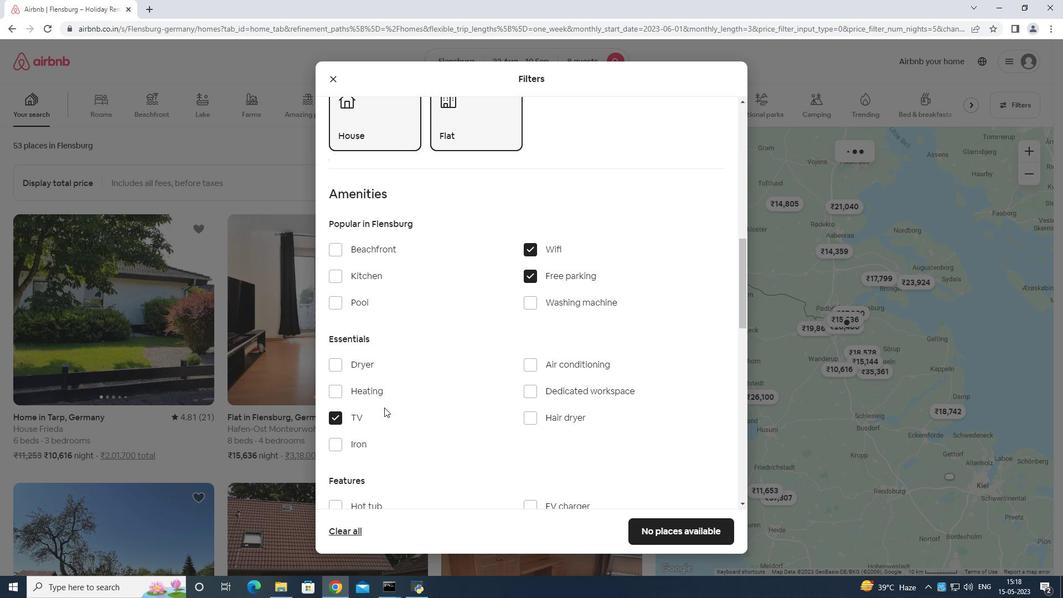 
Action: Mouse scrolled (393, 407) with delta (0, 0)
Screenshot: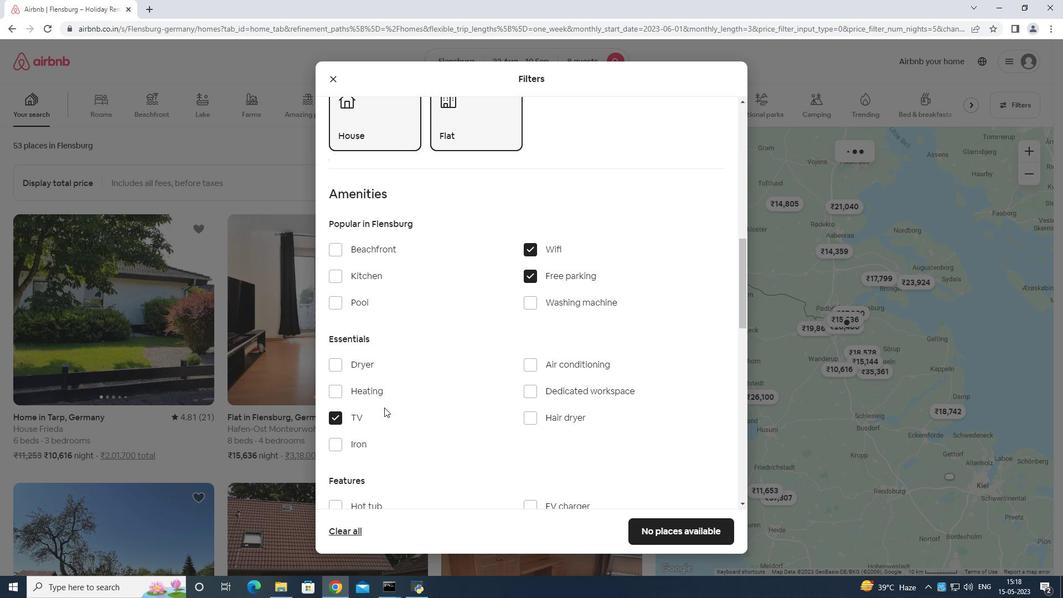 
Action: Mouse moved to (532, 366)
Screenshot: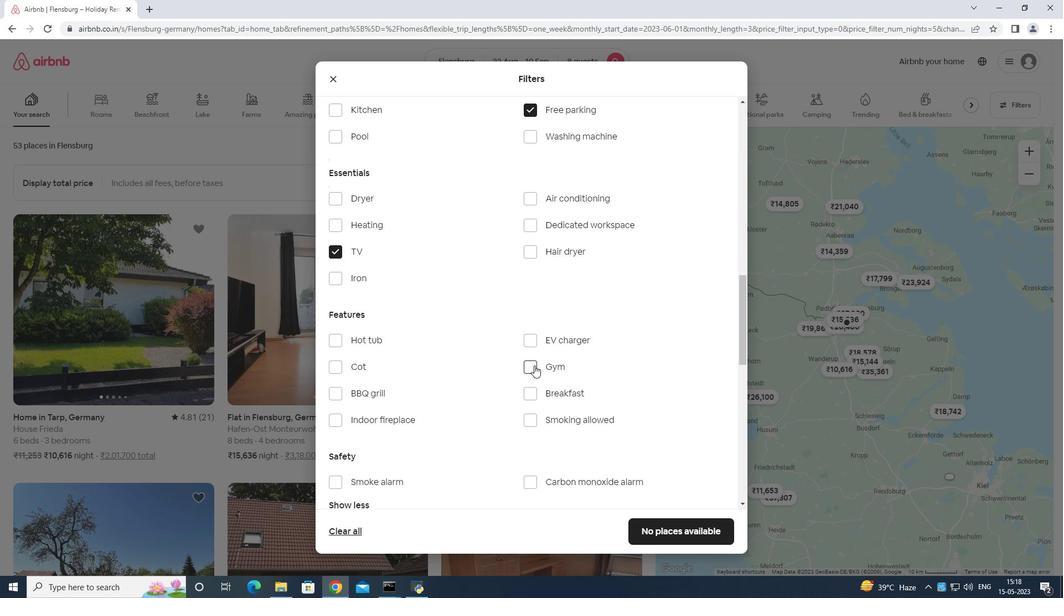 
Action: Mouse pressed left at (532, 366)
Screenshot: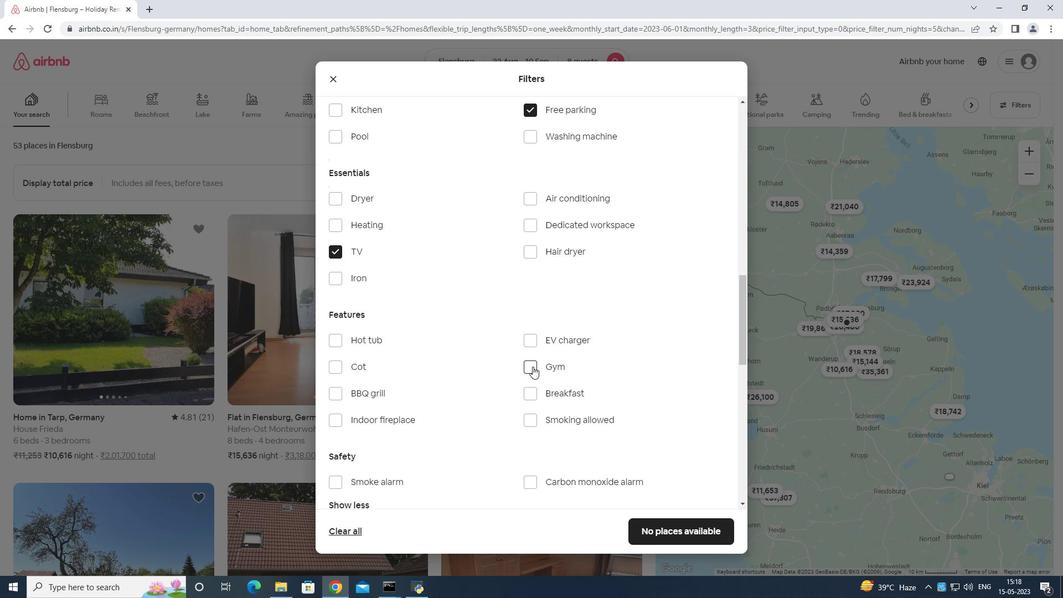 
Action: Mouse moved to (525, 386)
Screenshot: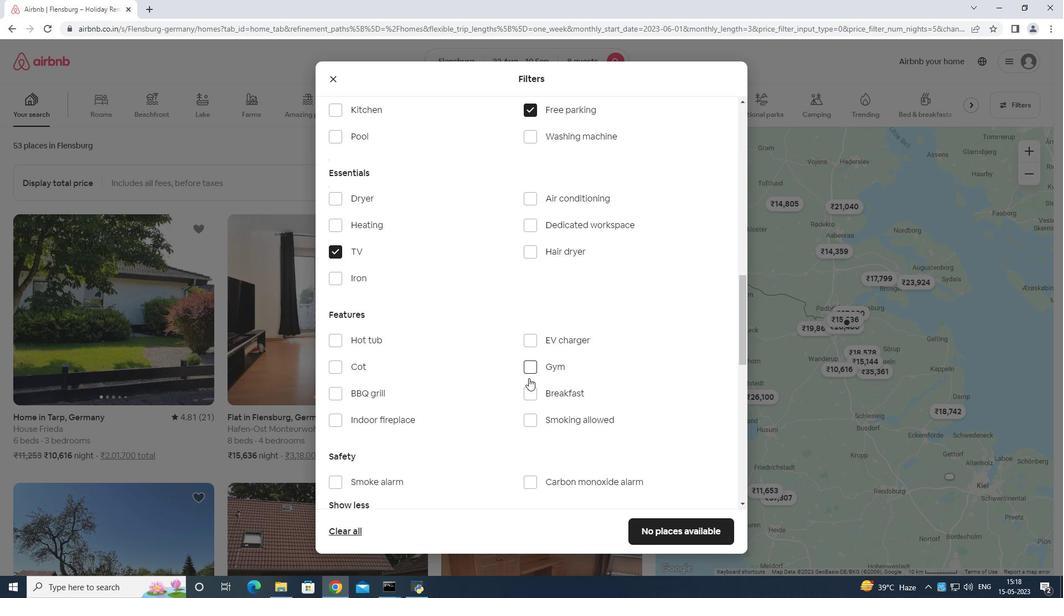 
Action: Mouse pressed left at (525, 386)
Screenshot: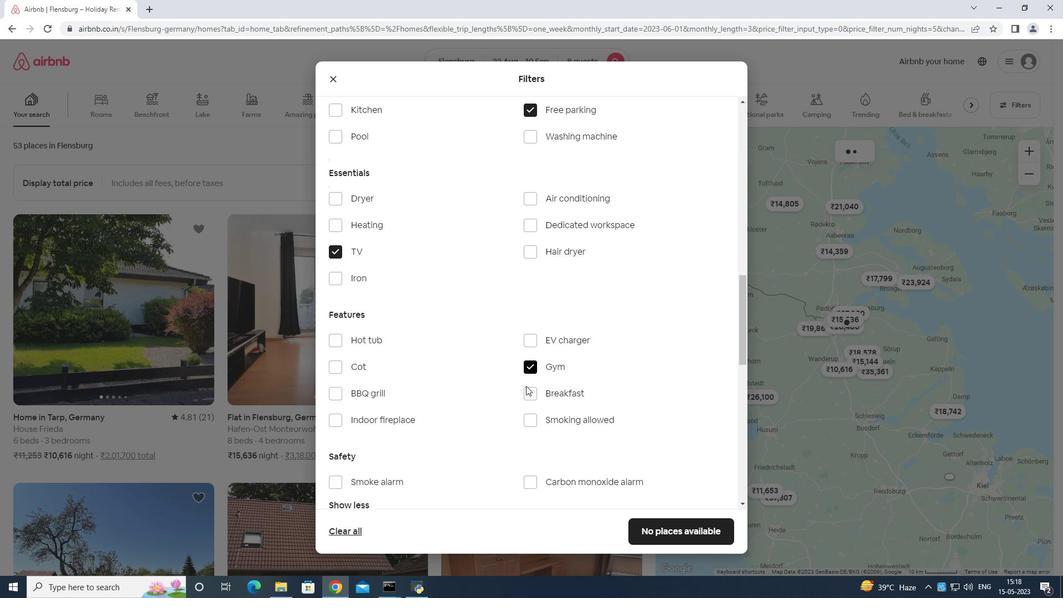 
Action: Mouse moved to (526, 396)
Screenshot: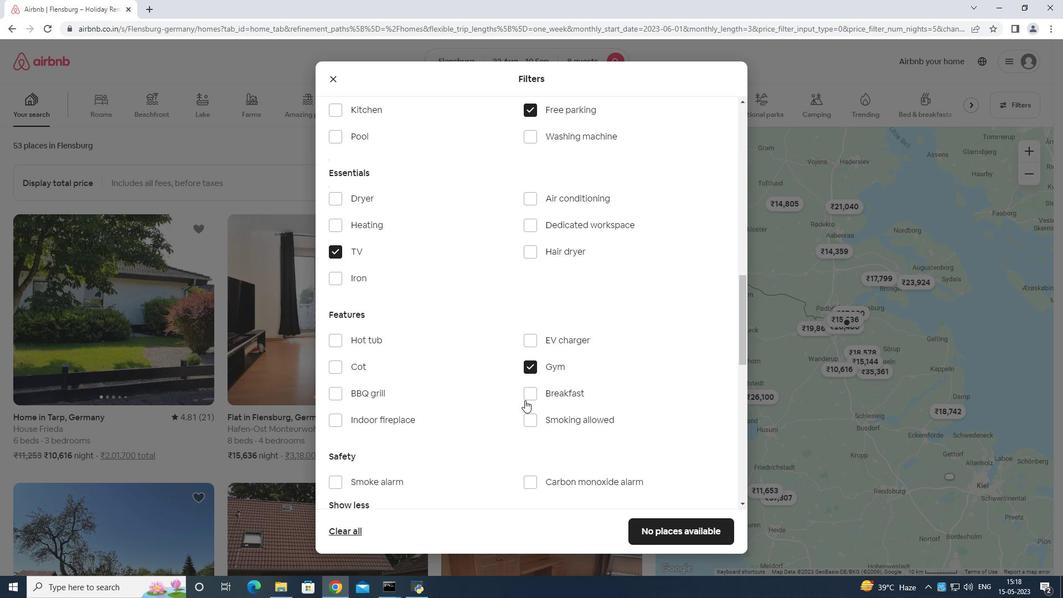 
Action: Mouse pressed left at (526, 396)
Screenshot: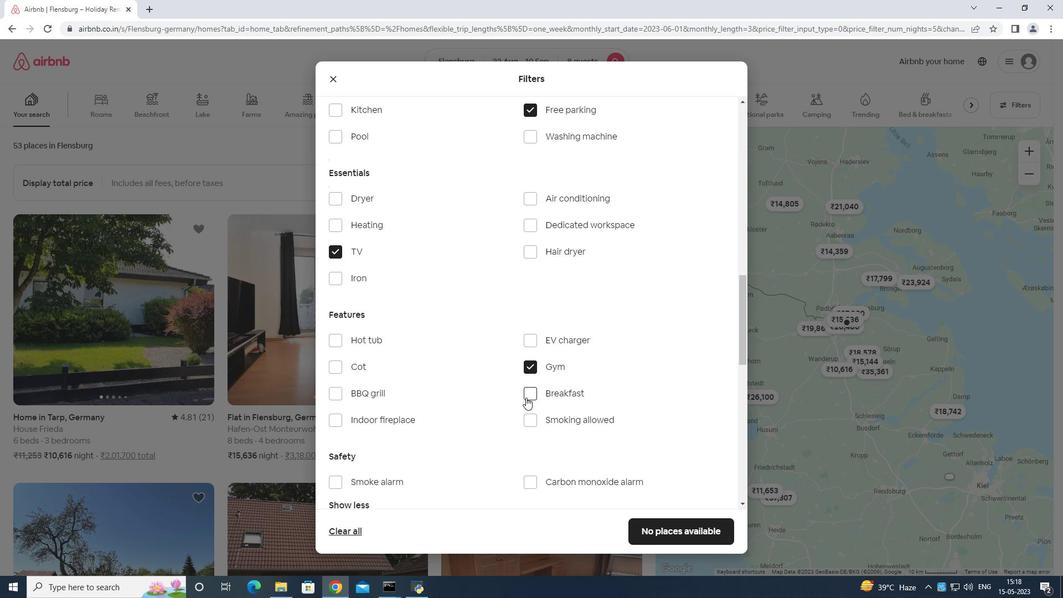 
Action: Mouse moved to (532, 392)
Screenshot: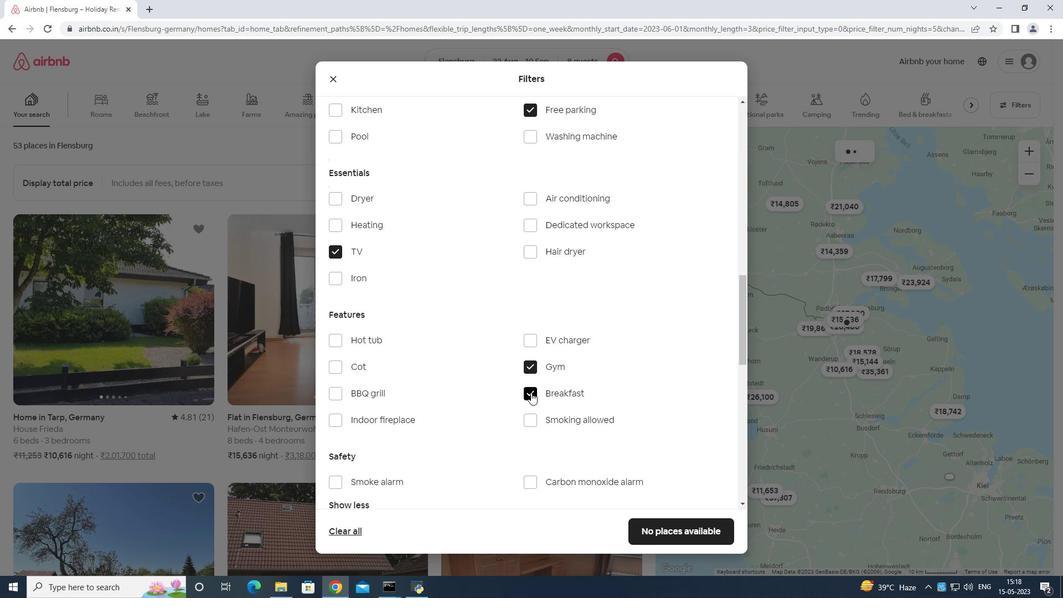 
Action: Mouse scrolled (532, 392) with delta (0, 0)
Screenshot: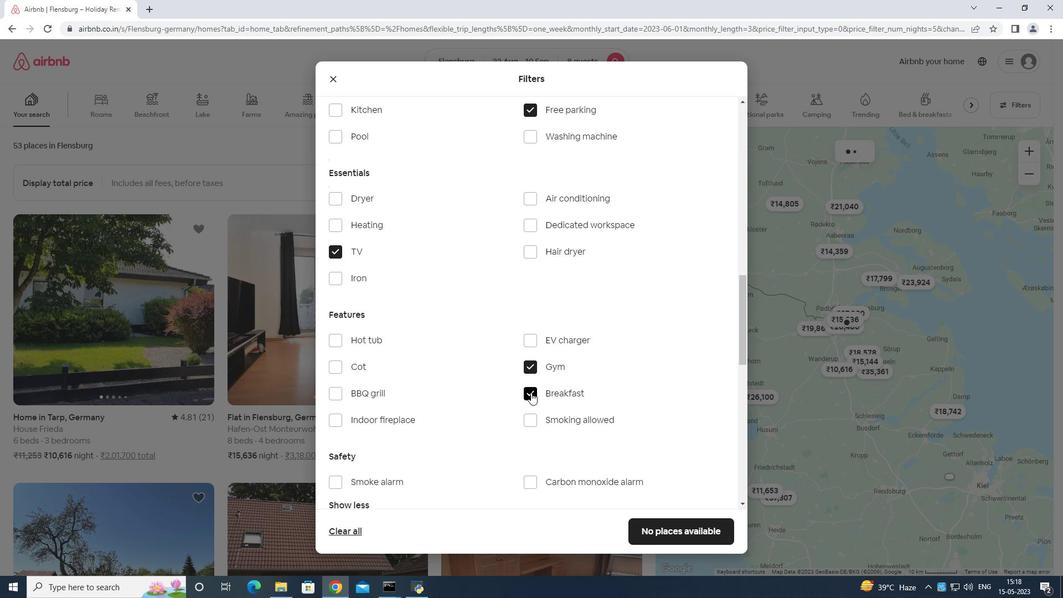 
Action: Mouse moved to (532, 392)
Screenshot: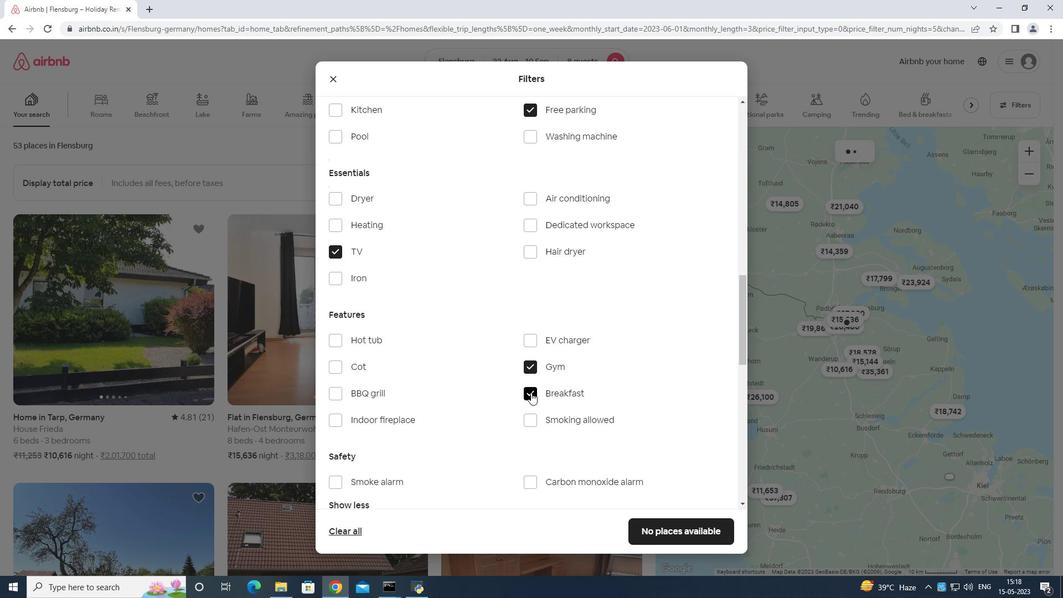 
Action: Mouse scrolled (532, 392) with delta (0, 0)
Screenshot: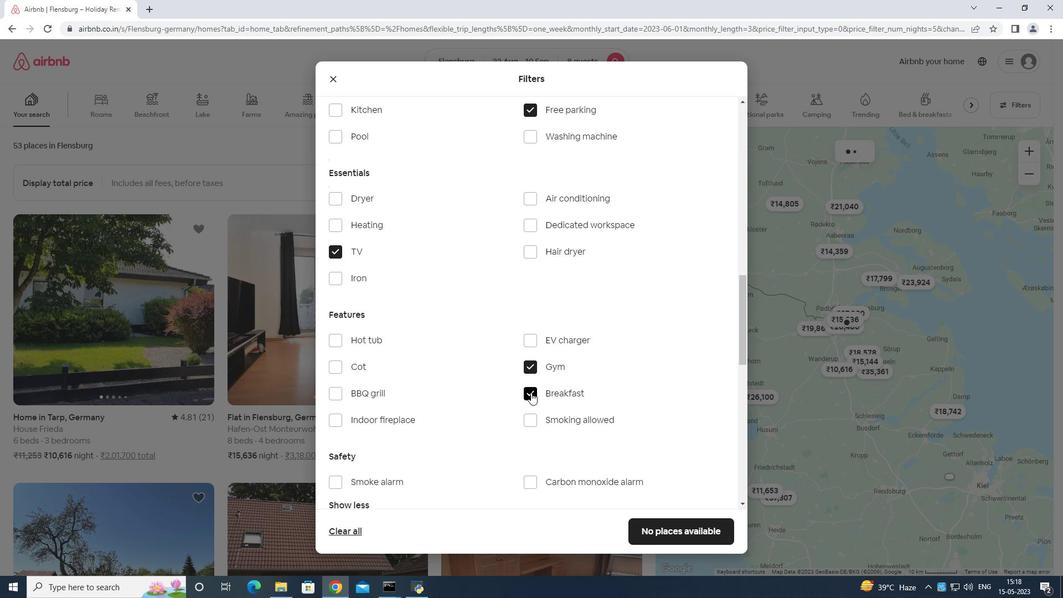 
Action: Mouse moved to (532, 394)
Screenshot: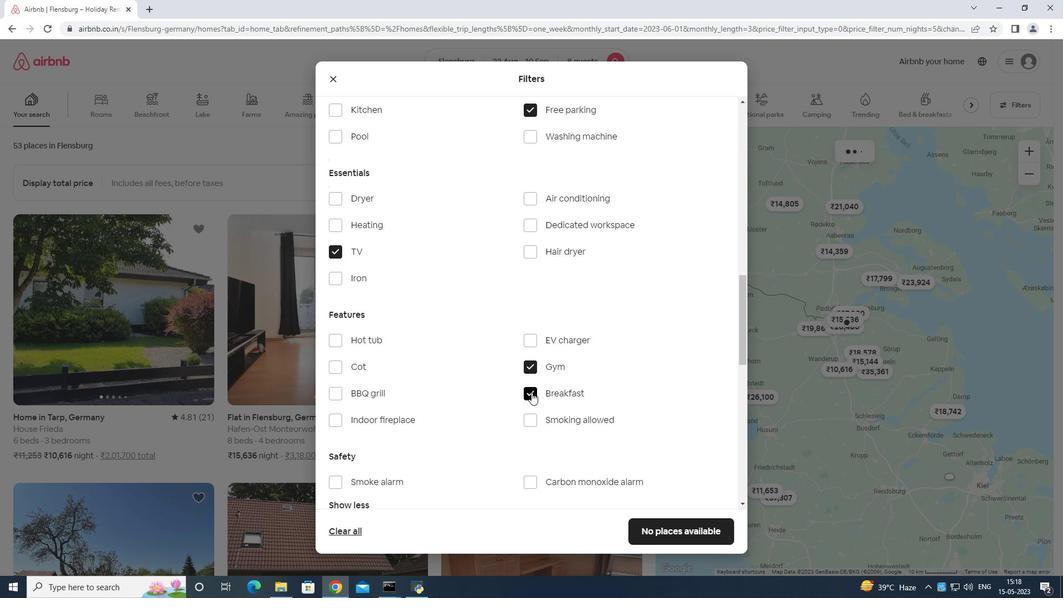 
Action: Mouse scrolled (532, 393) with delta (0, 0)
Screenshot: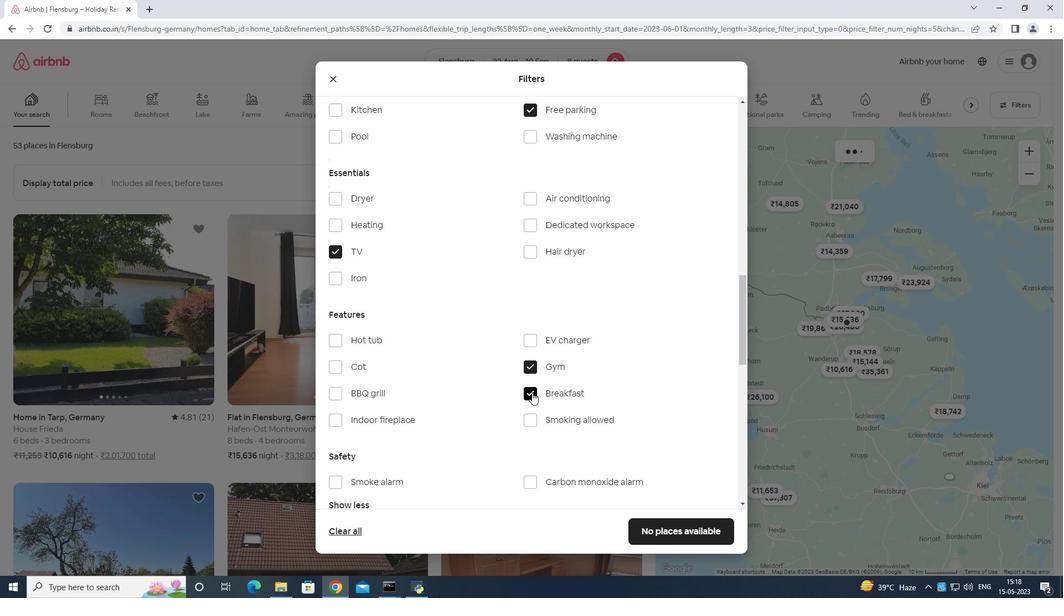 
Action: Mouse scrolled (532, 393) with delta (0, 0)
Screenshot: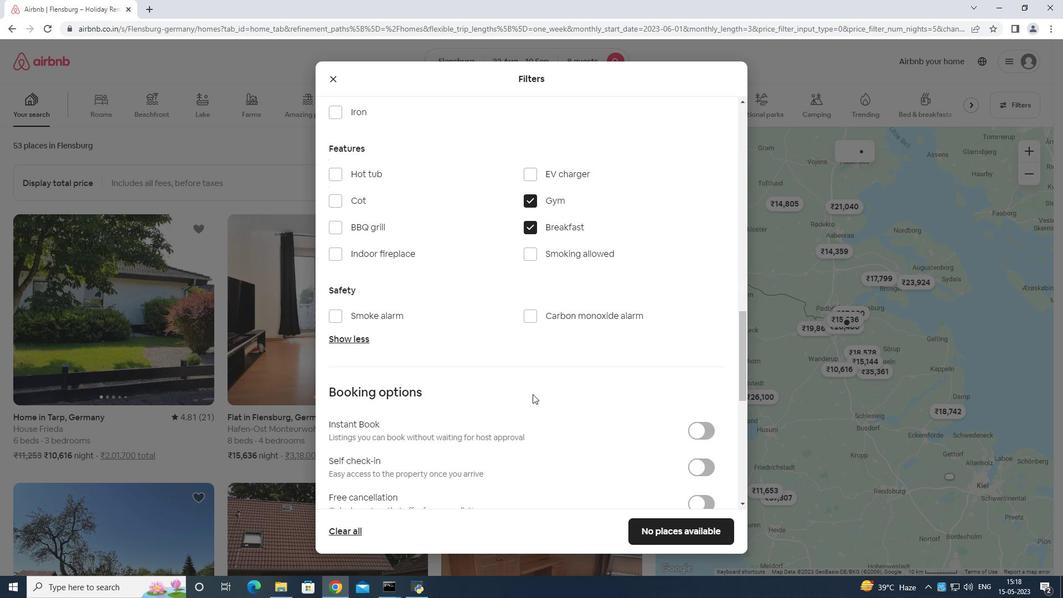 
Action: Mouse scrolled (532, 393) with delta (0, 0)
Screenshot: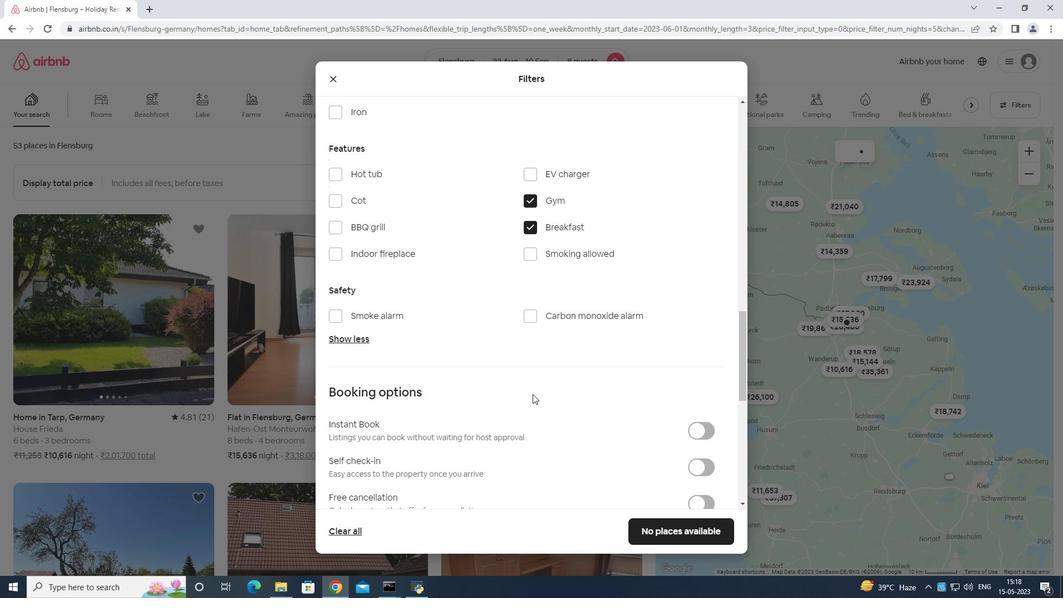
Action: Mouse scrolled (532, 393) with delta (0, 0)
Screenshot: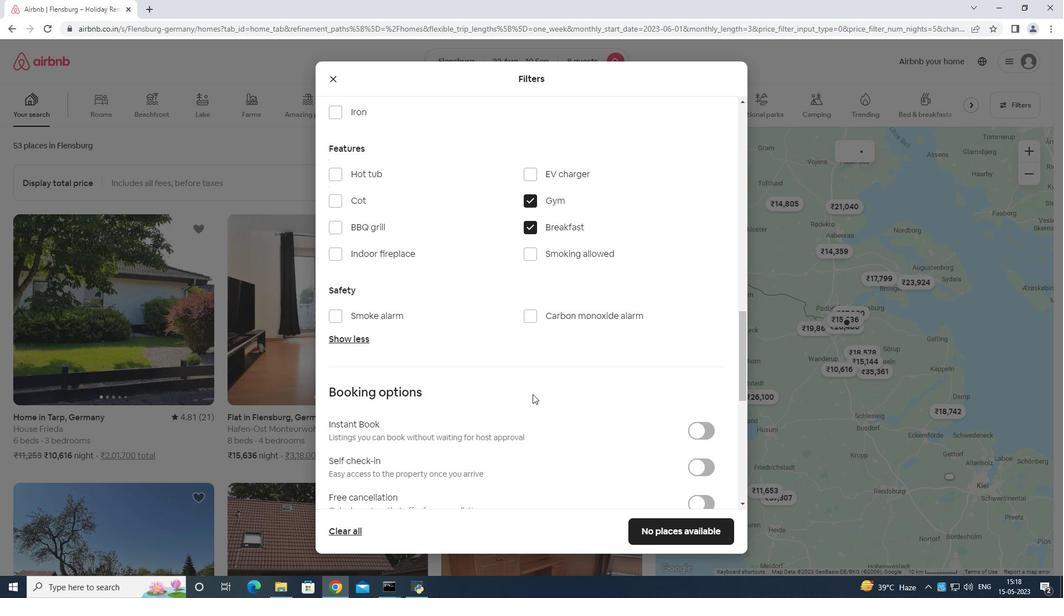 
Action: Mouse moved to (704, 302)
Screenshot: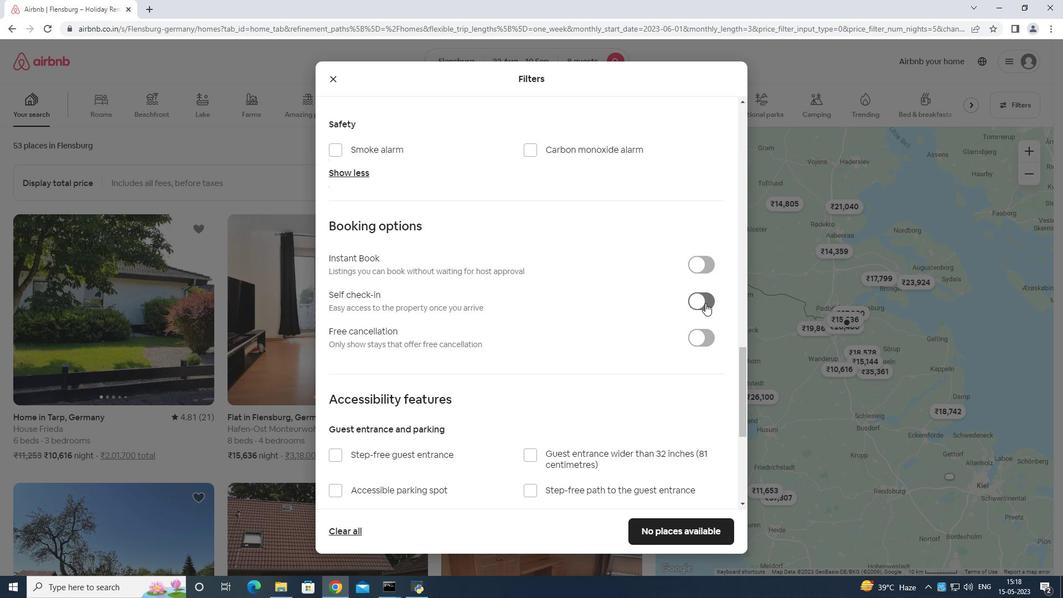 
Action: Mouse pressed left at (704, 302)
Screenshot: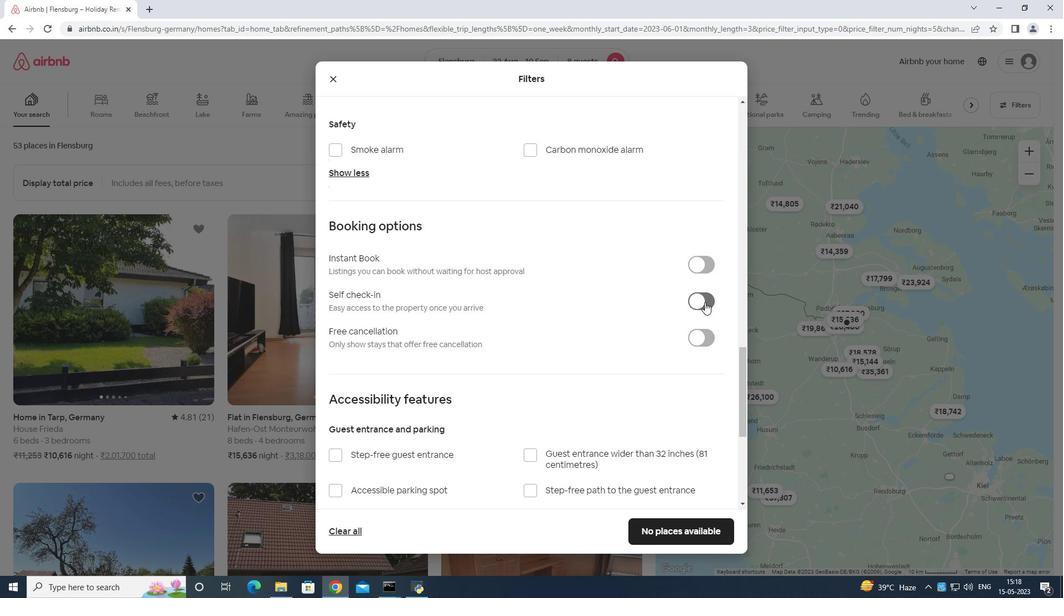 
Action: Mouse moved to (667, 316)
Screenshot: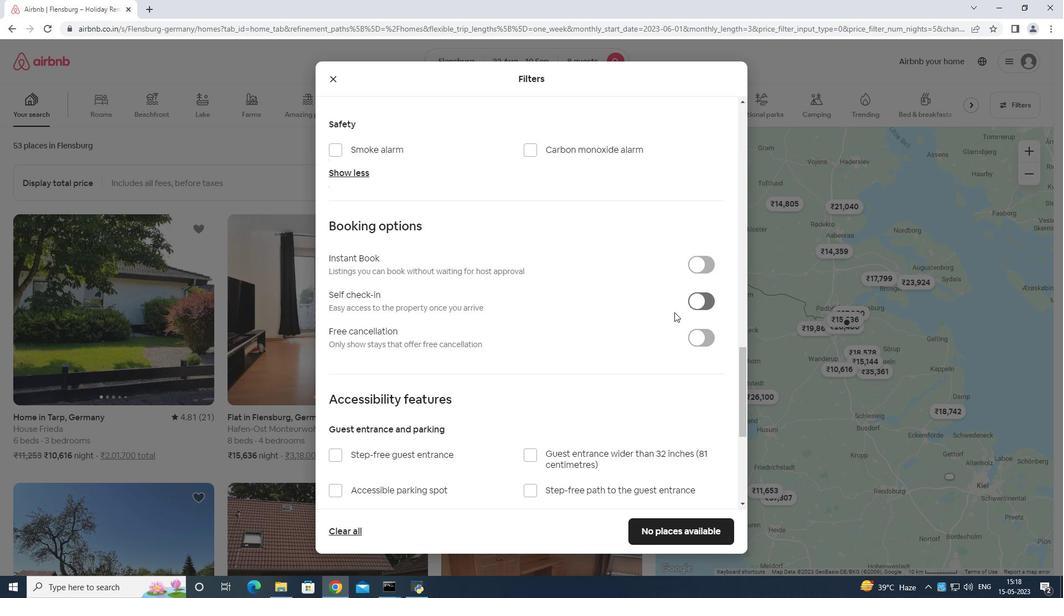 
Action: Mouse scrolled (667, 316) with delta (0, 0)
Screenshot: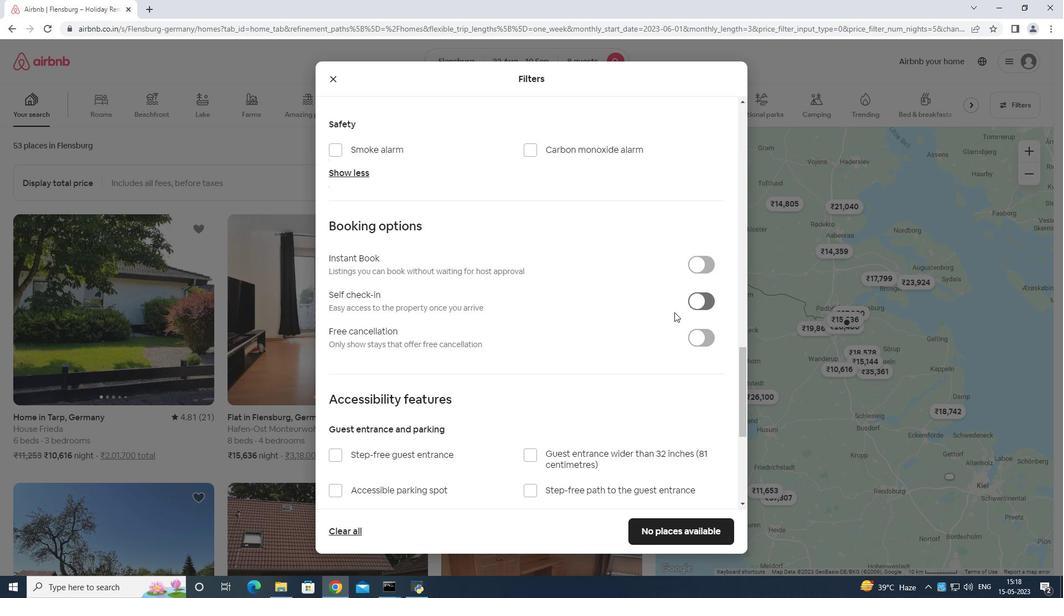 
Action: Mouse moved to (659, 327)
Screenshot: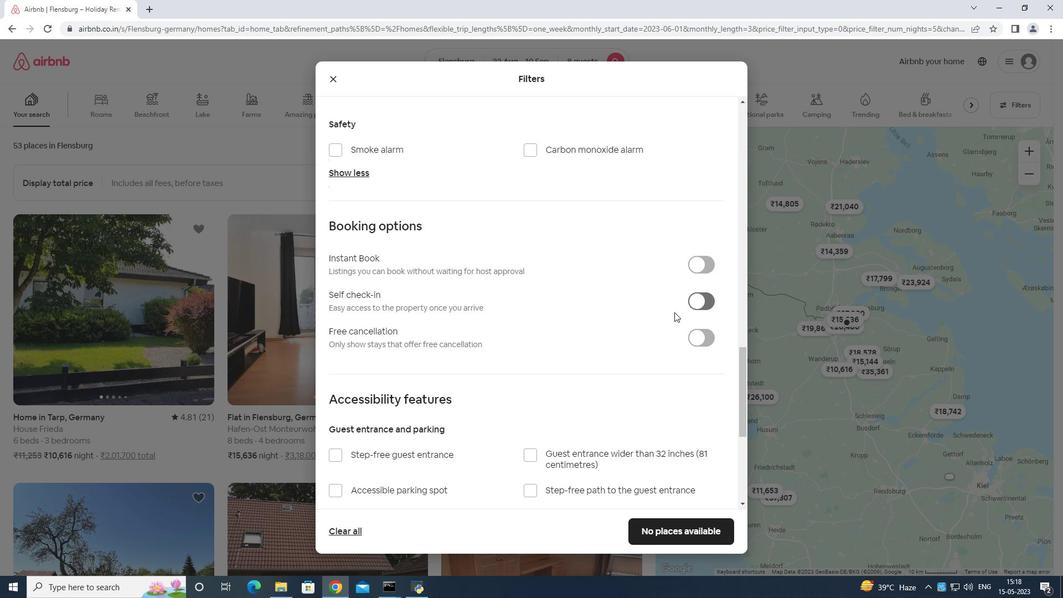 
Action: Mouse scrolled (659, 326) with delta (0, 0)
Screenshot: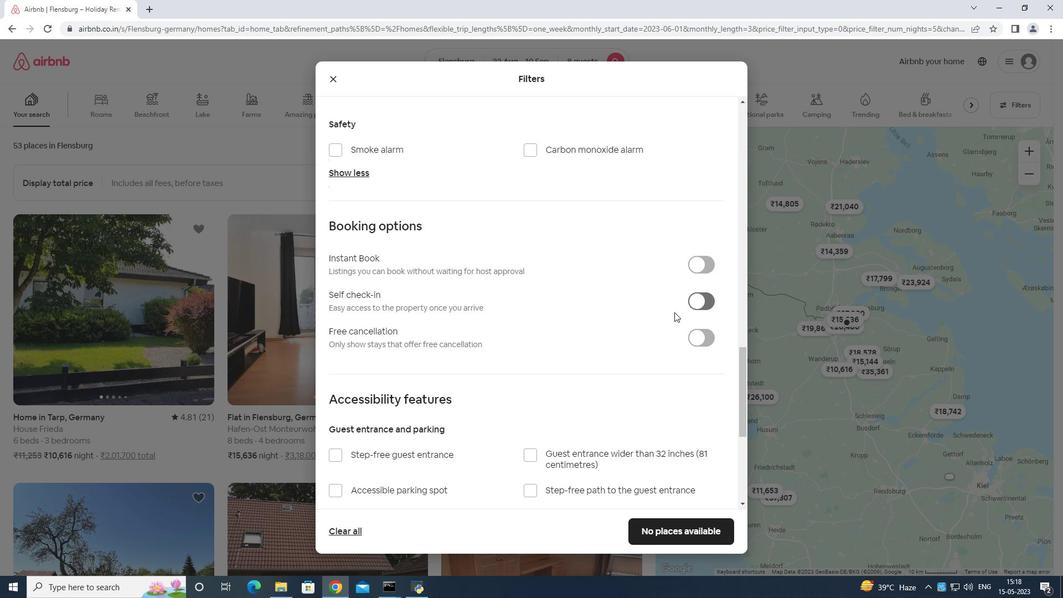 
Action: Mouse moved to (650, 337)
Screenshot: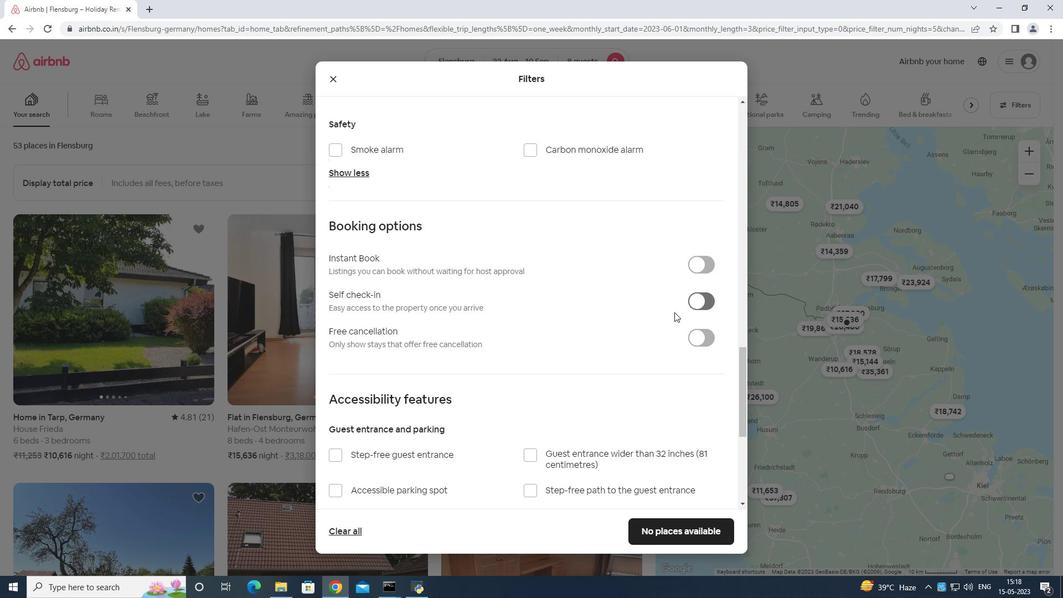 
Action: Mouse scrolled (650, 336) with delta (0, 0)
Screenshot: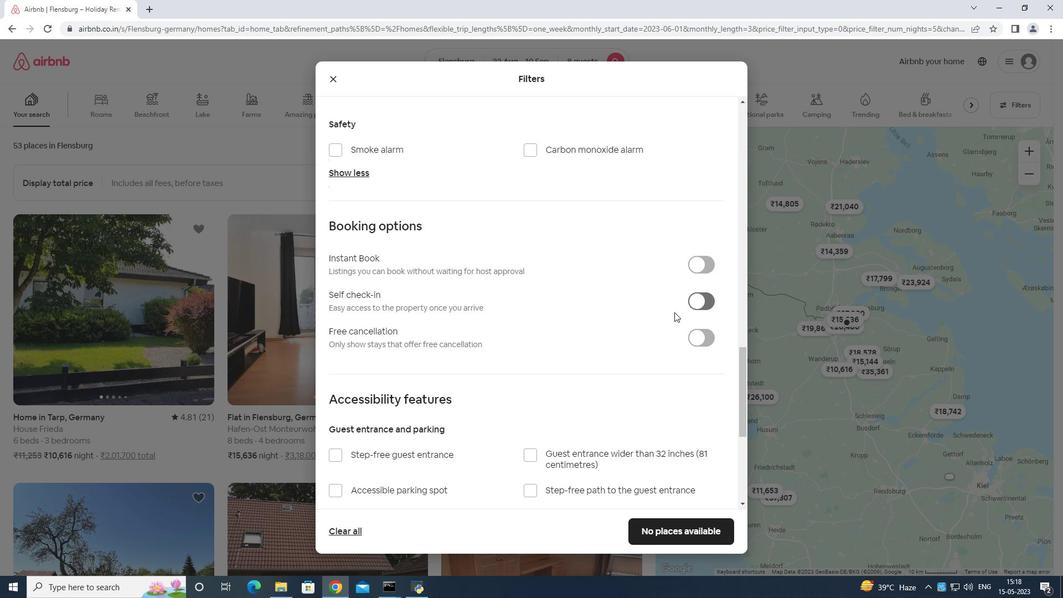 
Action: Mouse moved to (633, 351)
Screenshot: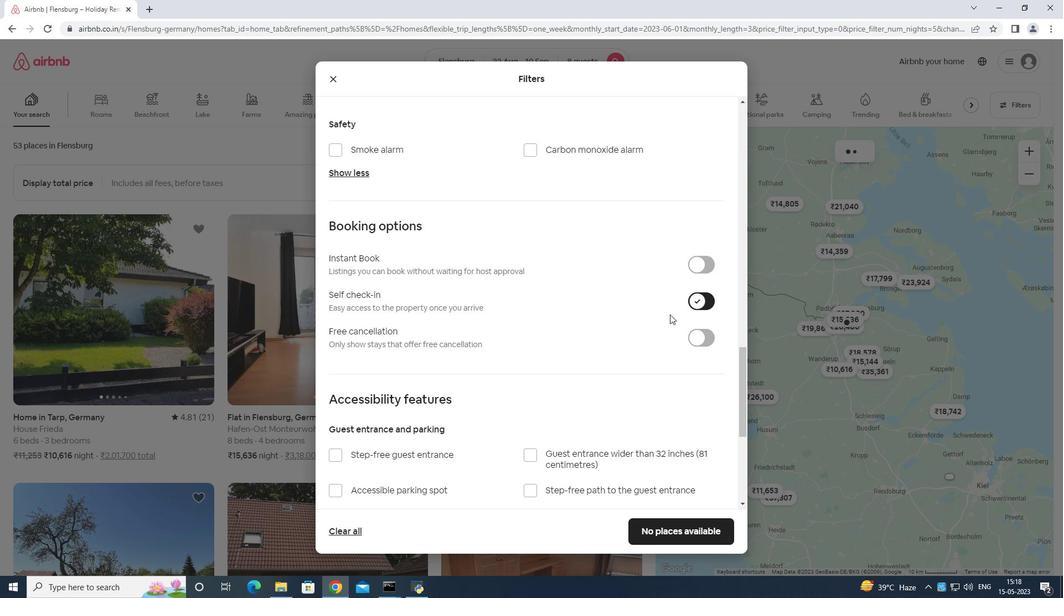 
Action: Mouse scrolled (633, 350) with delta (0, 0)
Screenshot: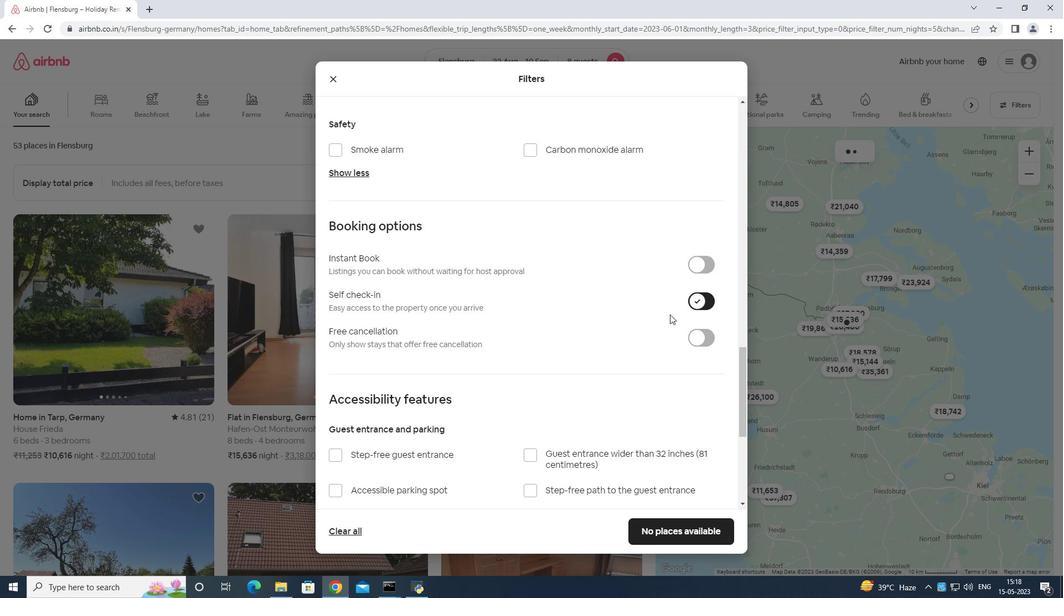 
Action: Mouse moved to (577, 385)
Screenshot: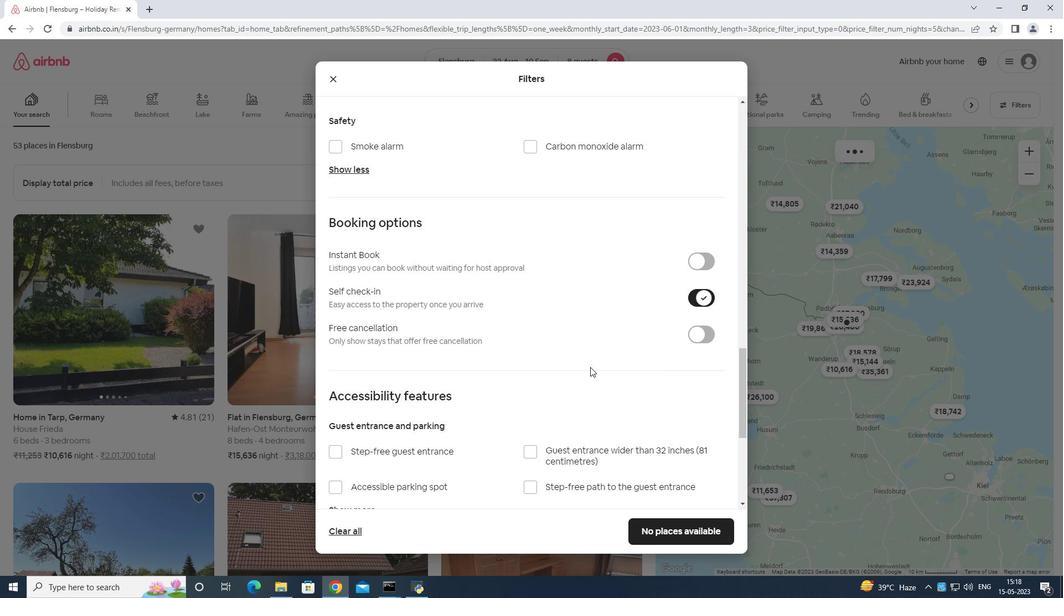 
Action: Mouse scrolled (577, 384) with delta (0, 0)
Screenshot: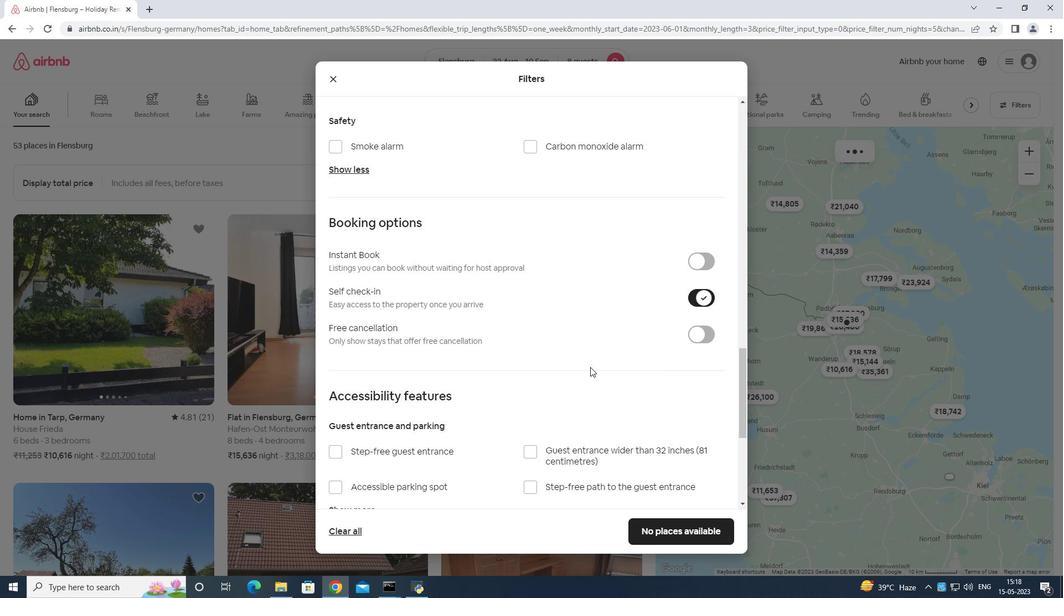 
Action: Mouse moved to (564, 400)
Screenshot: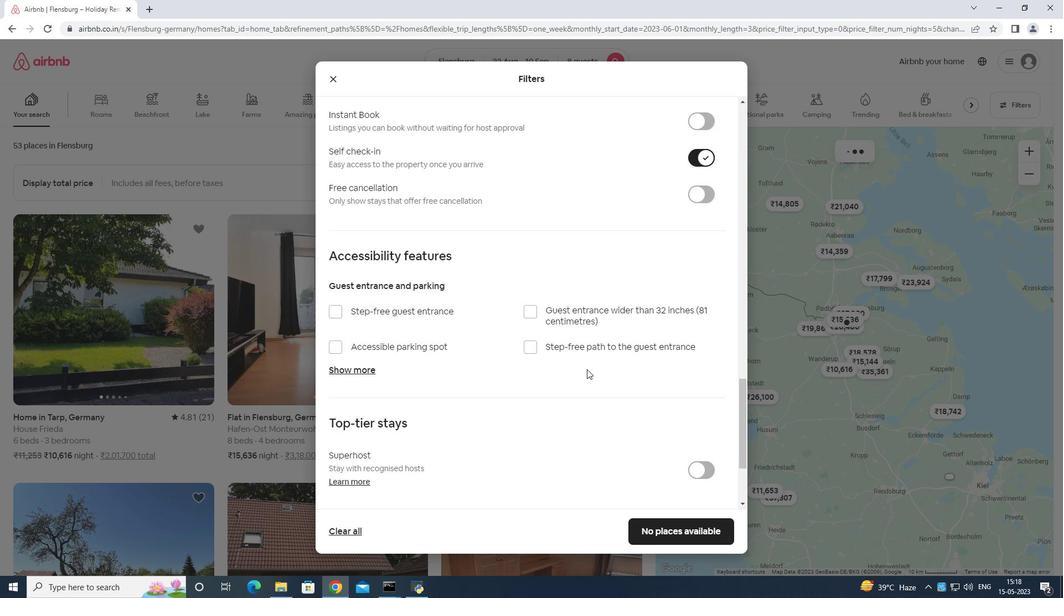 
Action: Mouse scrolled (568, 397) with delta (0, 0)
Screenshot: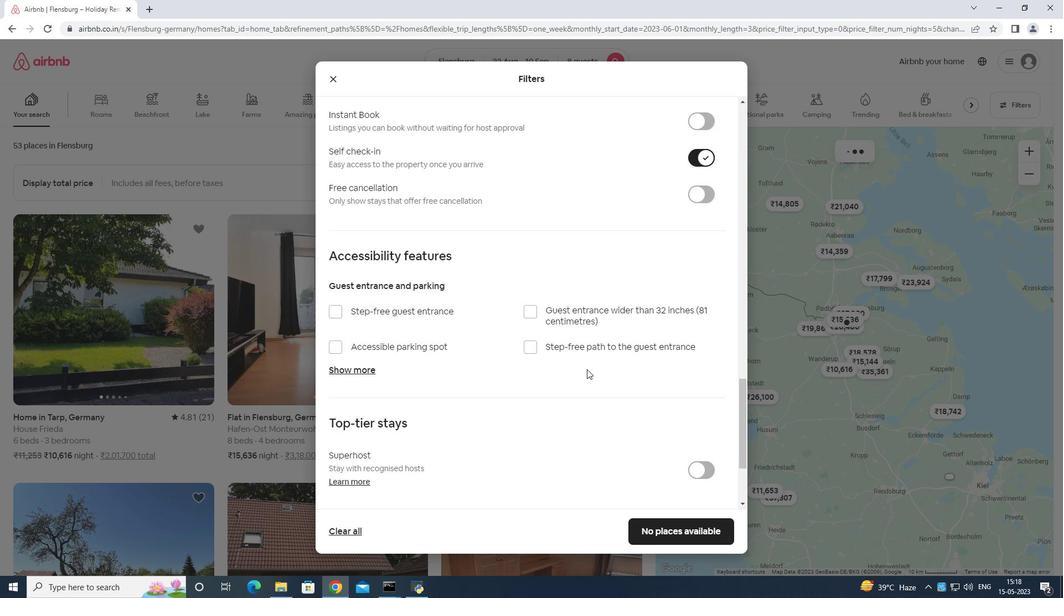 
Action: Mouse moved to (554, 403)
Screenshot: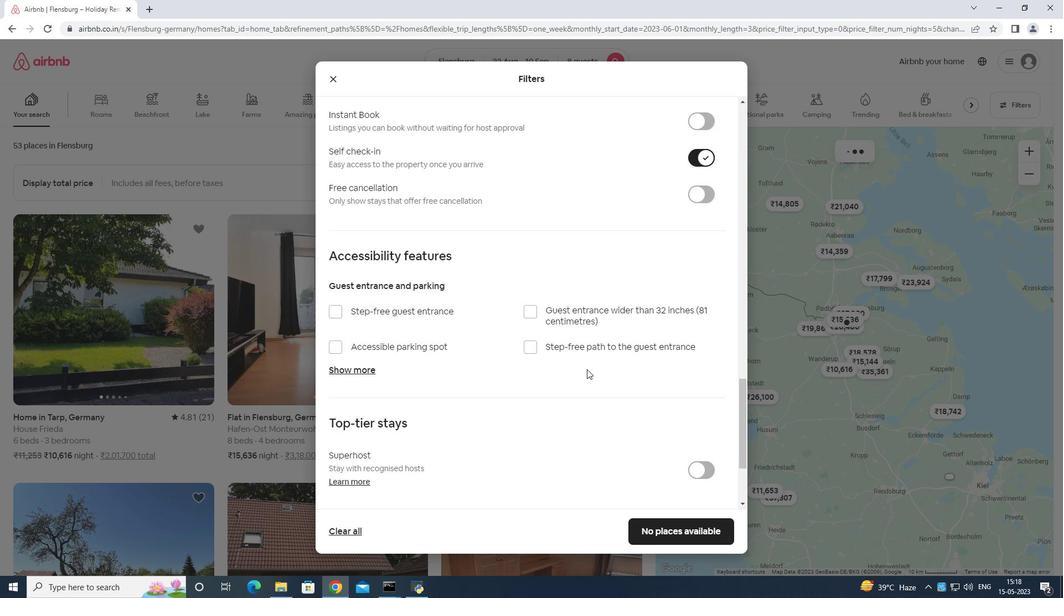 
Action: Mouse scrolled (559, 401) with delta (0, 0)
Screenshot: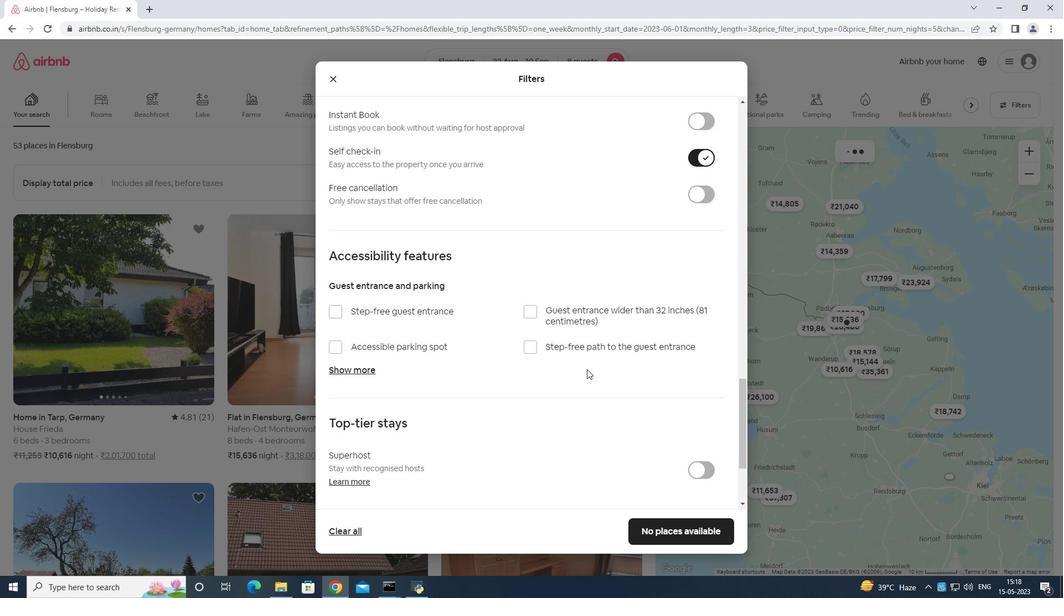 
Action: Mouse moved to (532, 414)
Screenshot: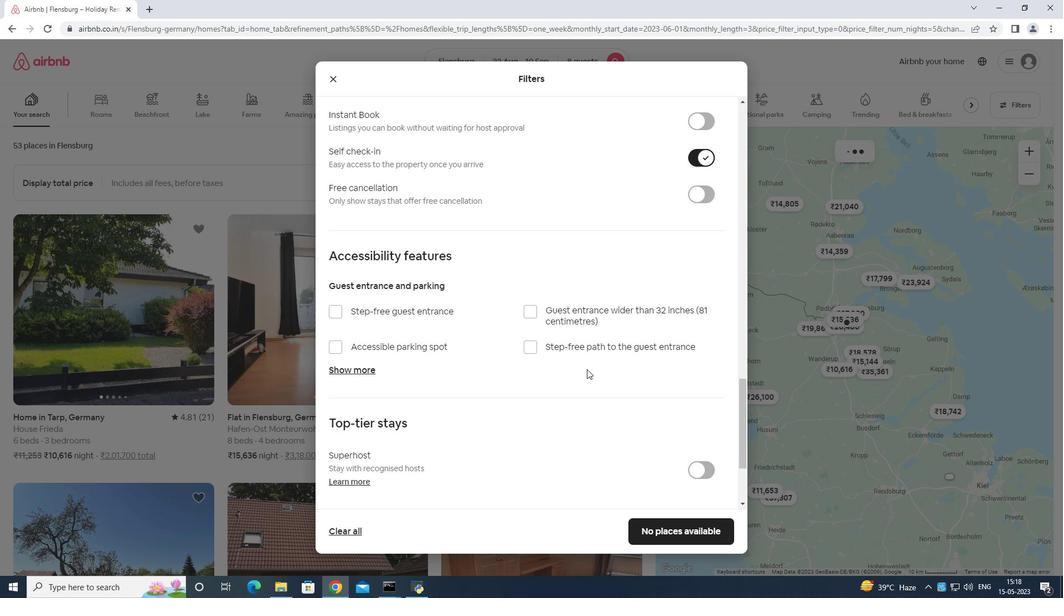 
Action: Mouse scrolled (532, 413) with delta (0, 0)
Screenshot: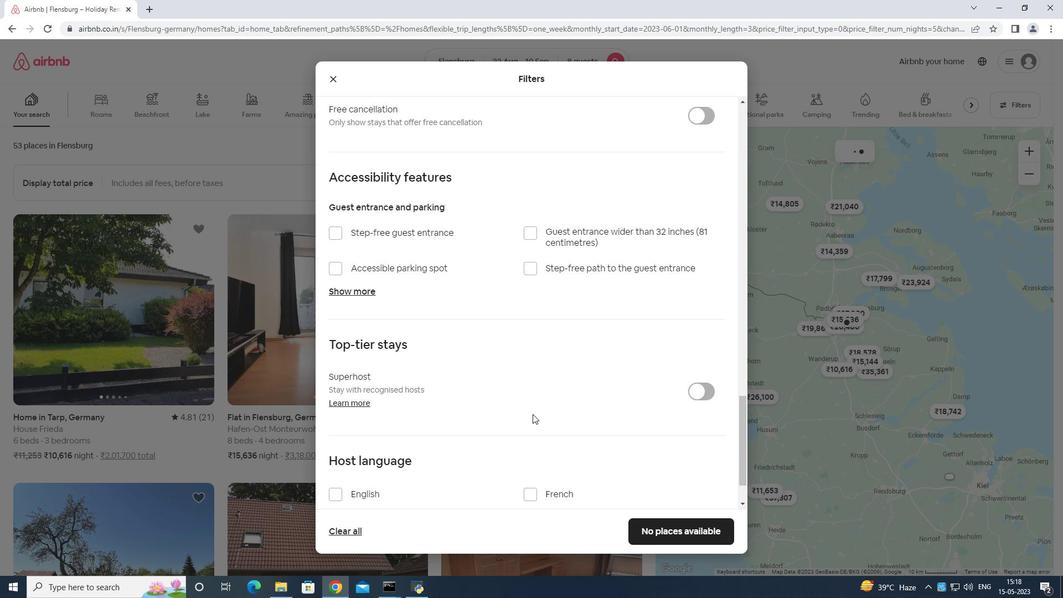 
Action: Mouse moved to (532, 414)
Screenshot: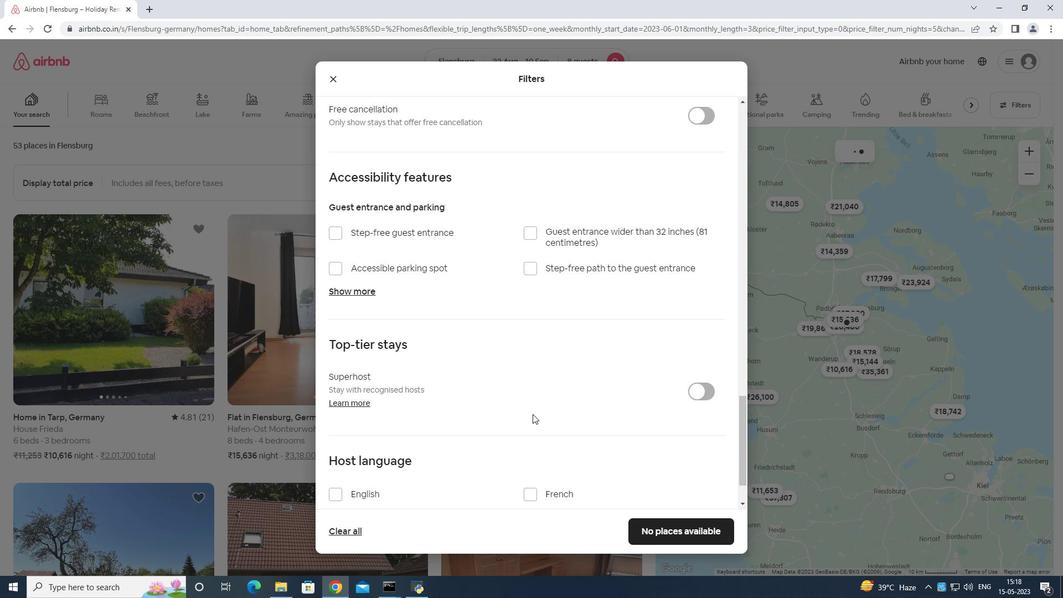 
Action: Mouse scrolled (532, 414) with delta (0, 0)
Screenshot: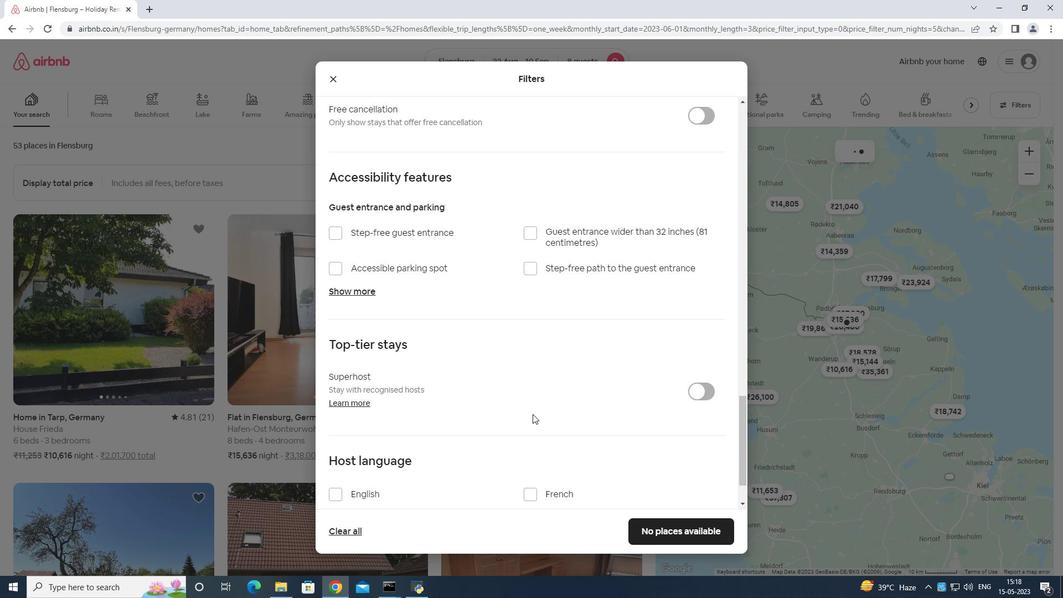 
Action: Mouse scrolled (532, 414) with delta (0, 0)
Screenshot: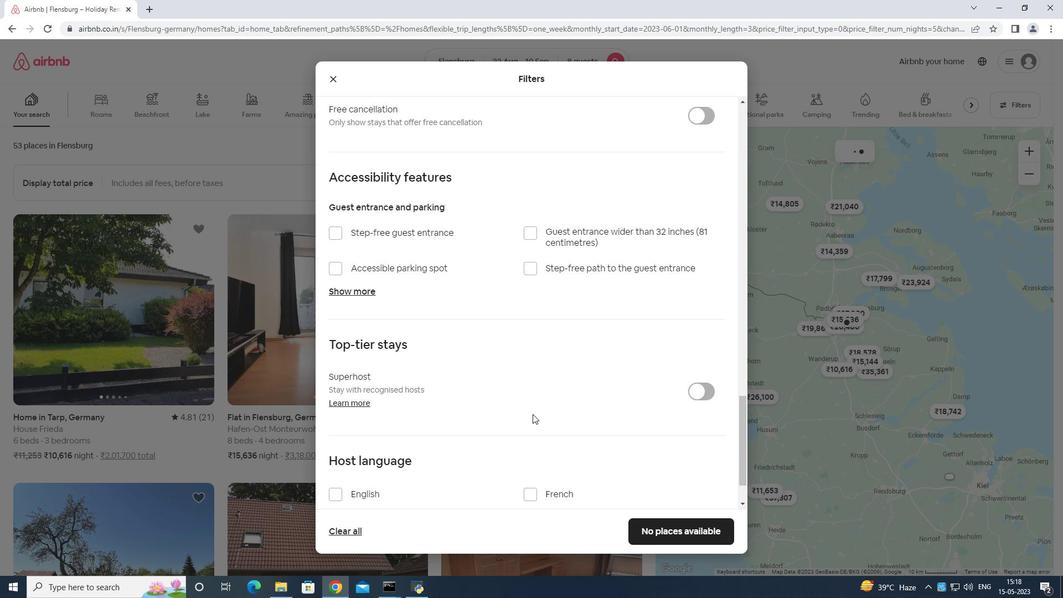 
Action: Mouse moved to (529, 425)
Screenshot: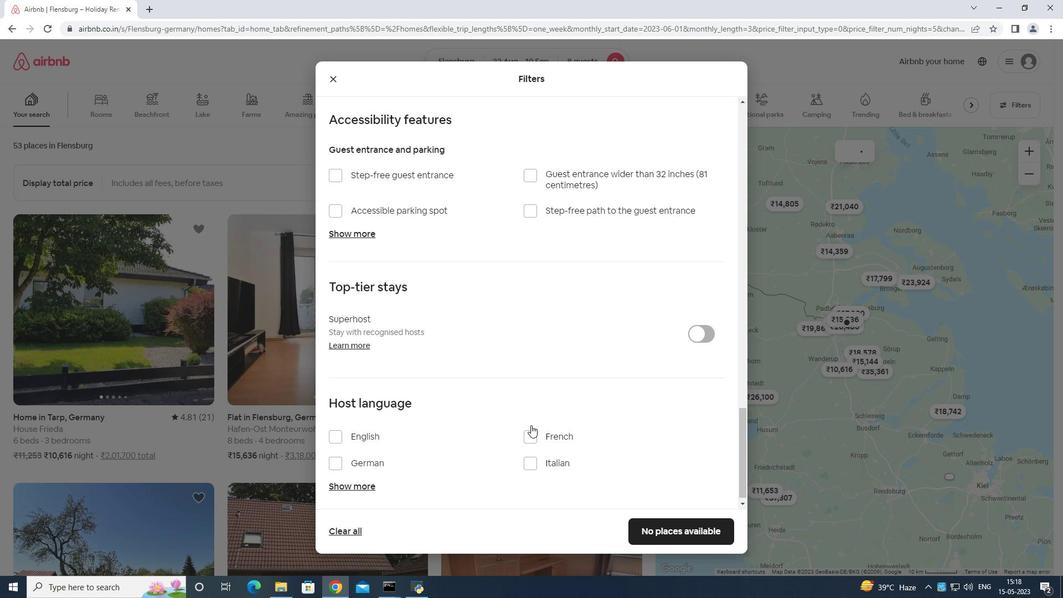 
Action: Mouse scrolled (529, 425) with delta (0, 0)
Screenshot: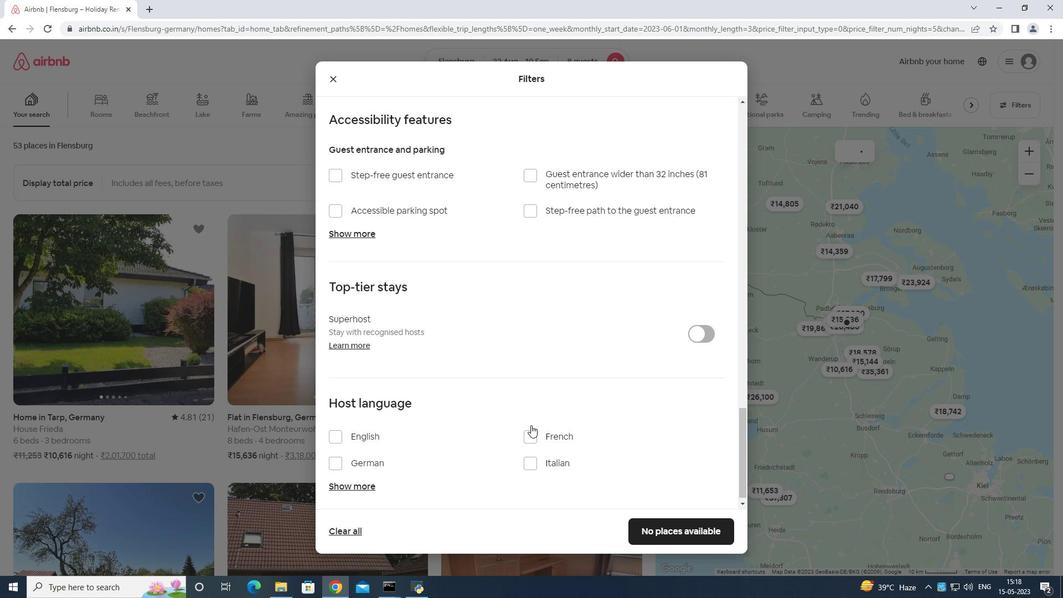 
Action: Mouse moved to (525, 428)
Screenshot: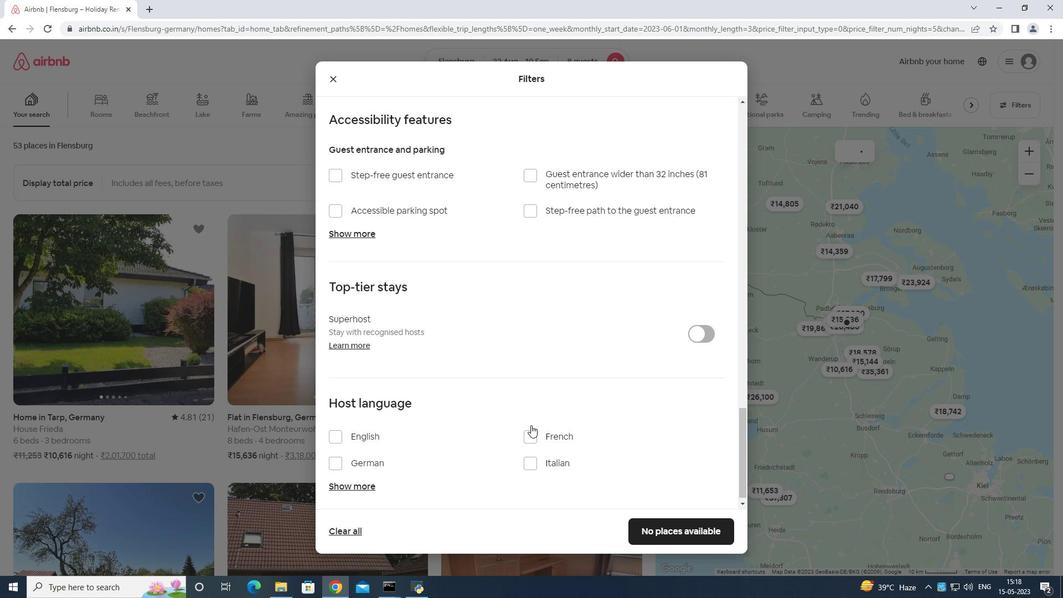 
Action: Mouse scrolled (525, 428) with delta (0, 0)
Screenshot: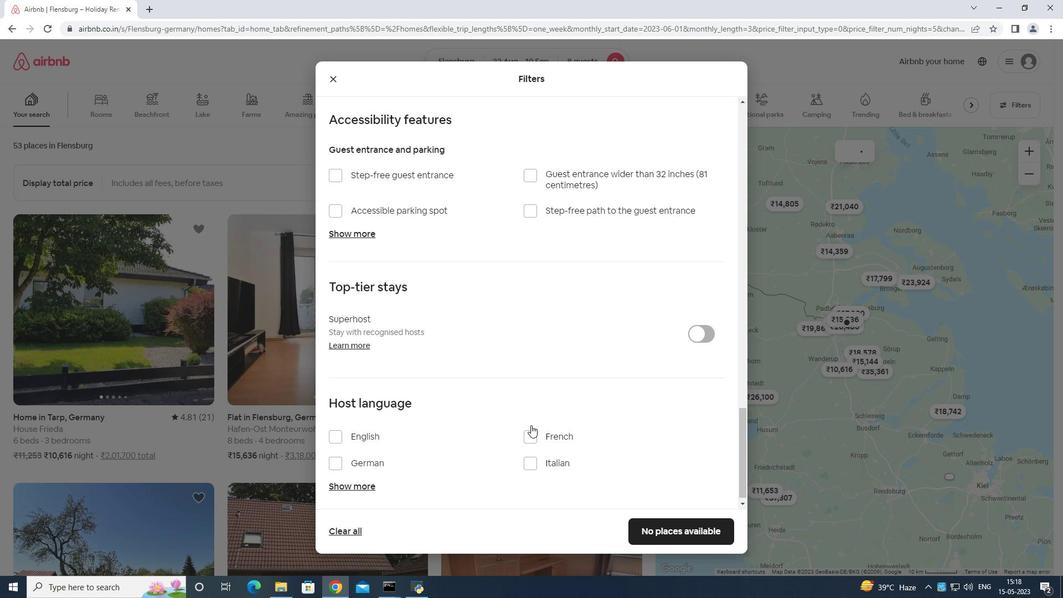 
Action: Mouse moved to (522, 431)
Screenshot: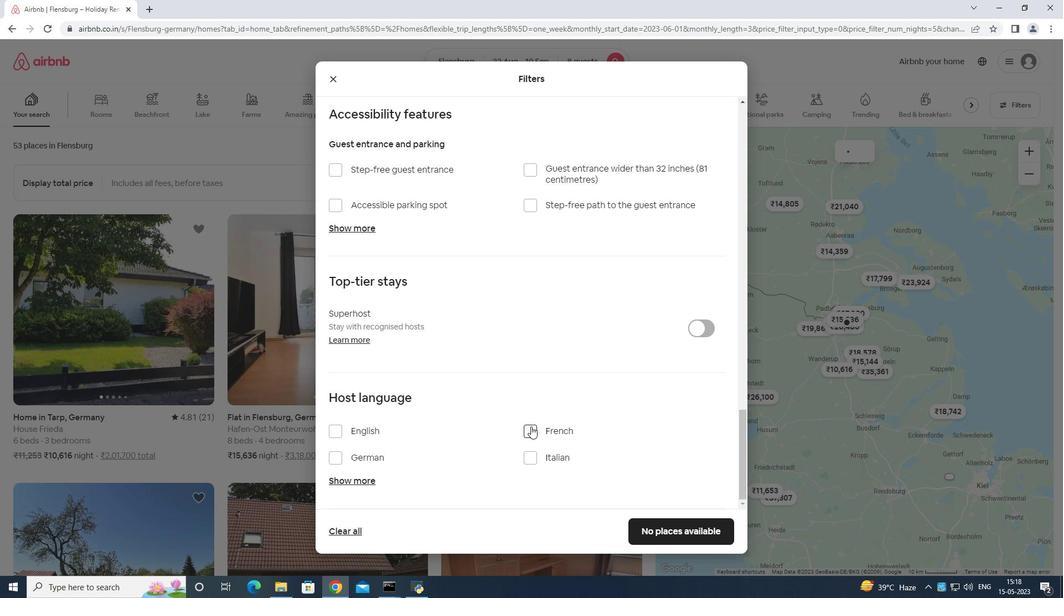 
Action: Mouse scrolled (522, 431) with delta (0, 0)
Screenshot: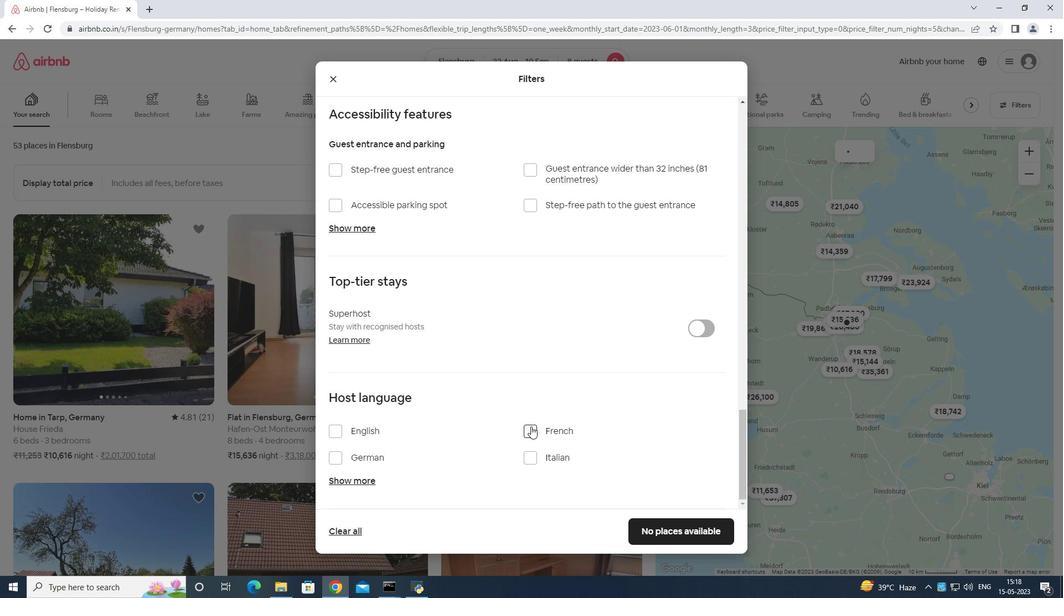 
Action: Mouse moved to (521, 432)
Screenshot: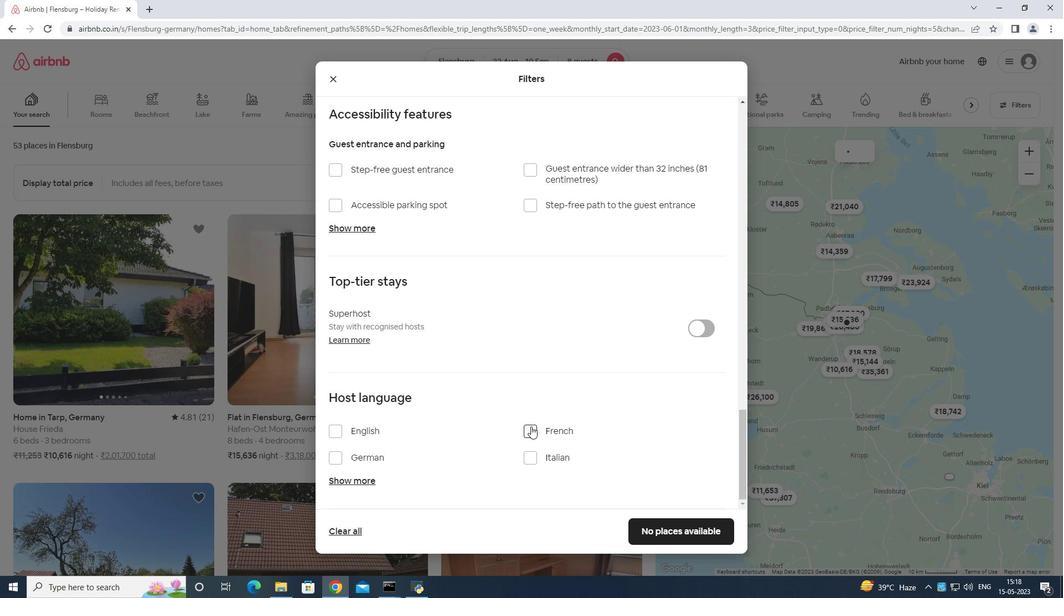 
Action: Mouse scrolled (521, 431) with delta (0, 0)
Screenshot: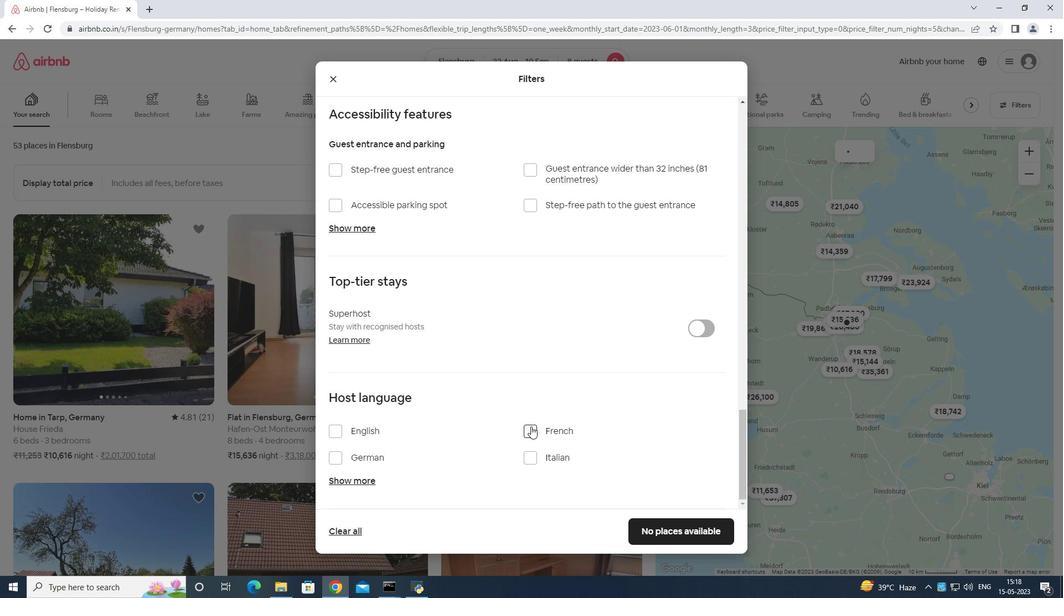 
Action: Mouse moved to (375, 429)
Screenshot: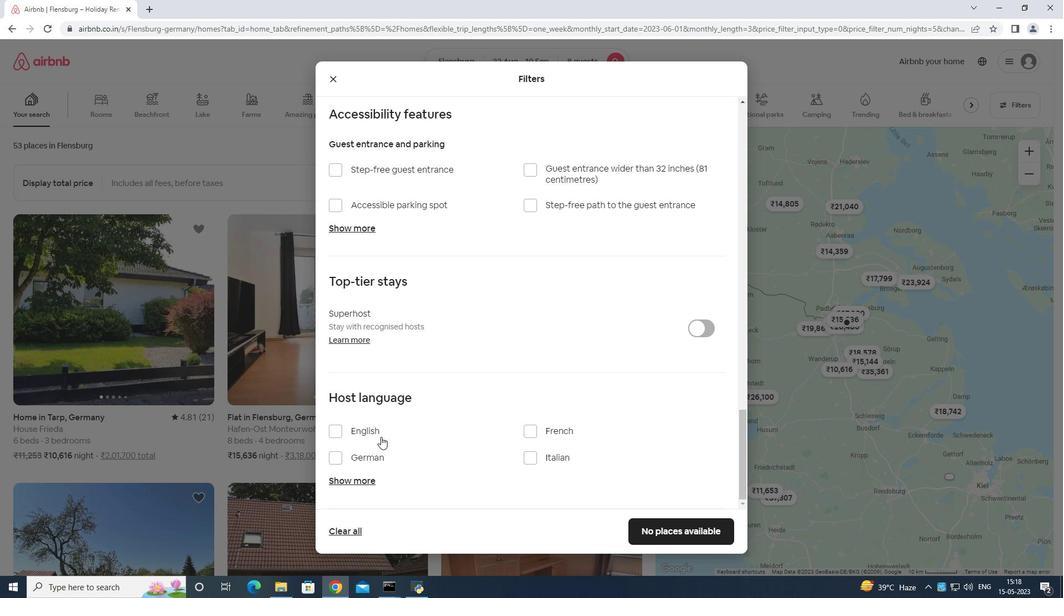 
Action: Mouse pressed left at (375, 429)
Screenshot: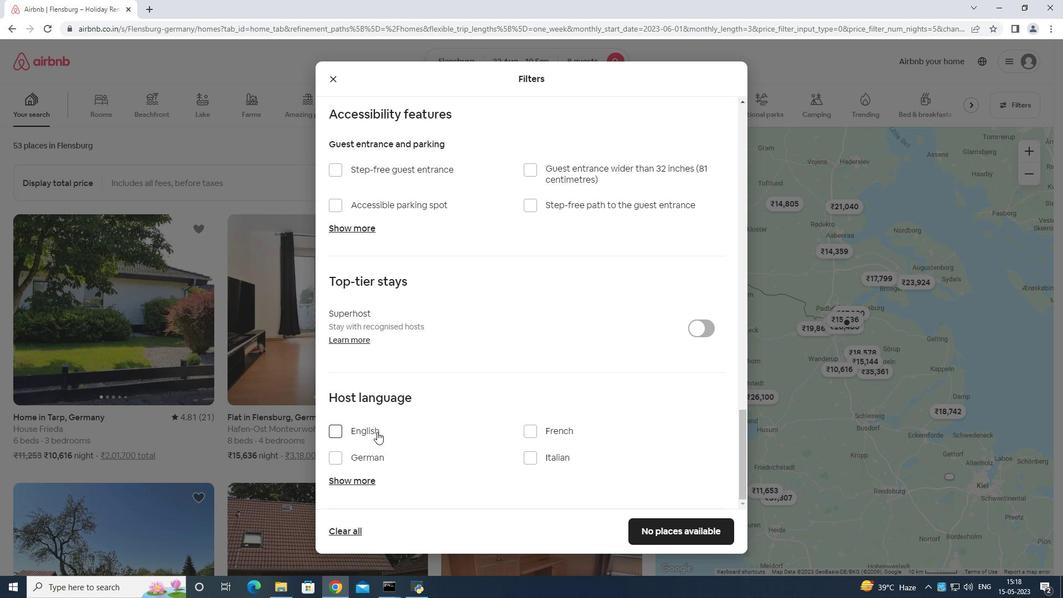 
Action: Mouse moved to (692, 527)
Screenshot: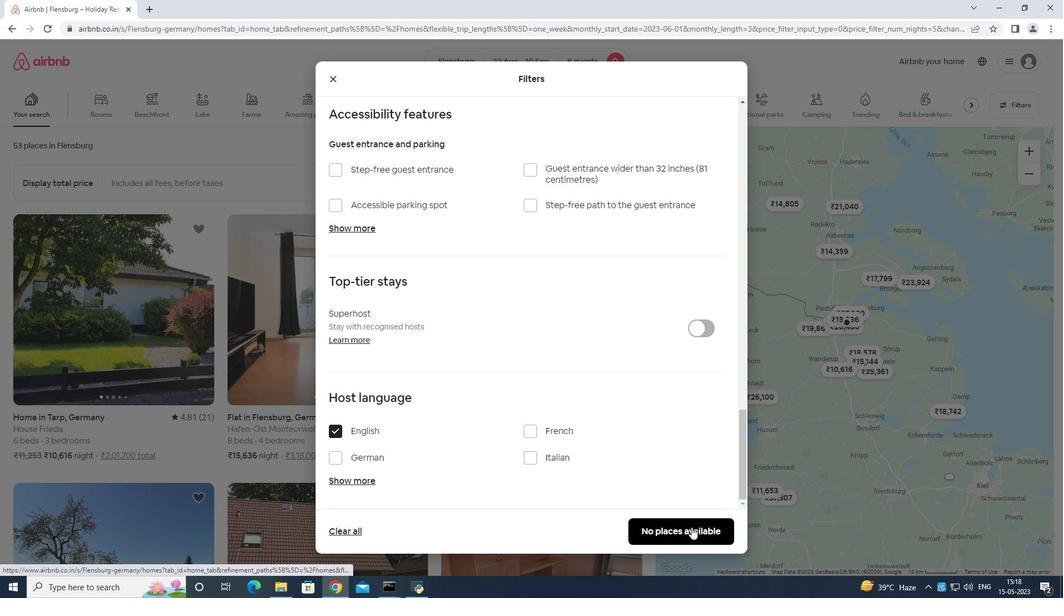 
Action: Mouse pressed left at (692, 527)
Screenshot: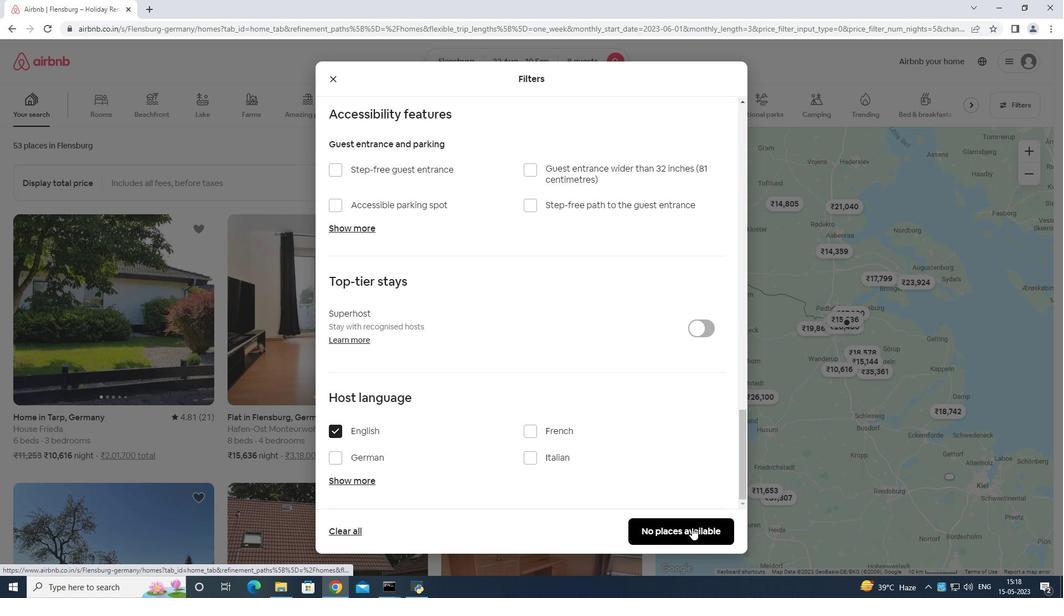 
